 Task: Find connections with filter location Cugnaux with filter topic #branding with filter profile language German with filter current company Pocket FM with filter school Institute of Product Leadership with filter industry Metal Valve, Ball, and Roller Manufacturing with filter service category Demand Generation with filter keywords title Restaurant Chain Executive
Action: Mouse moved to (675, 87)
Screenshot: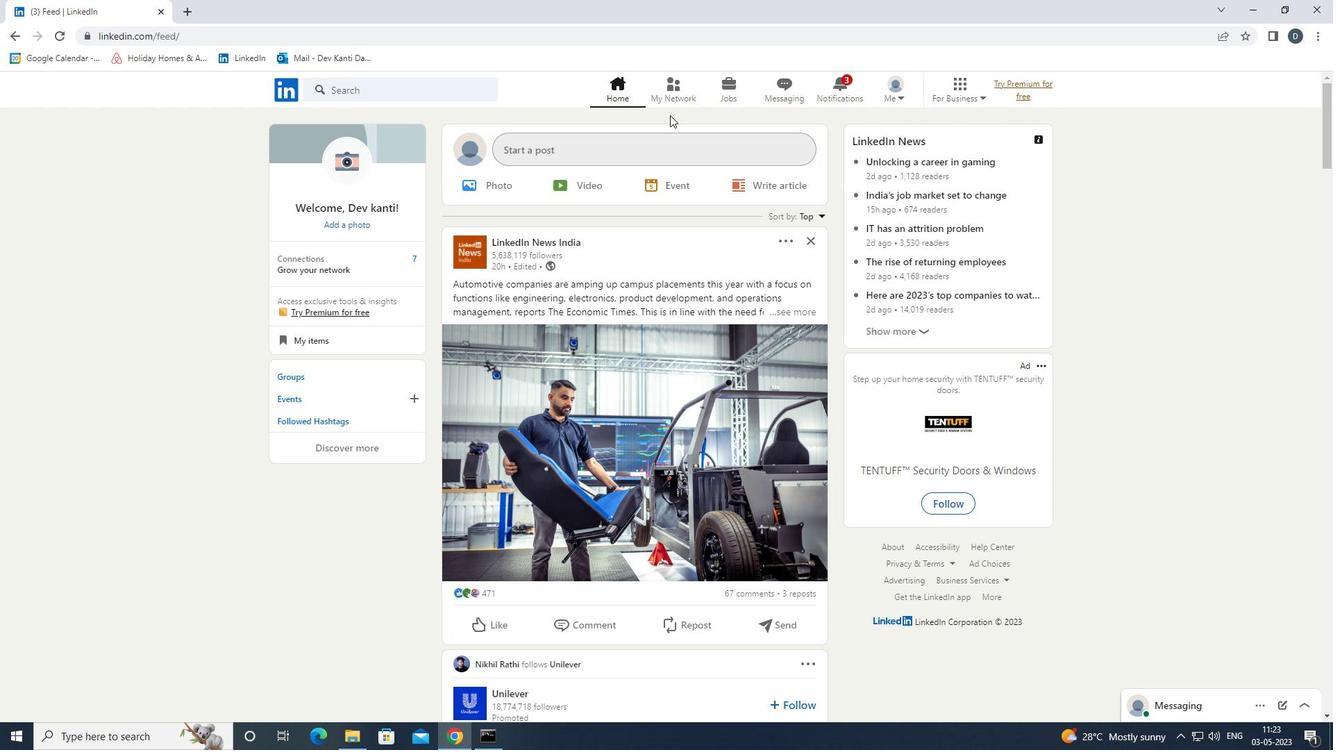 
Action: Mouse pressed left at (675, 87)
Screenshot: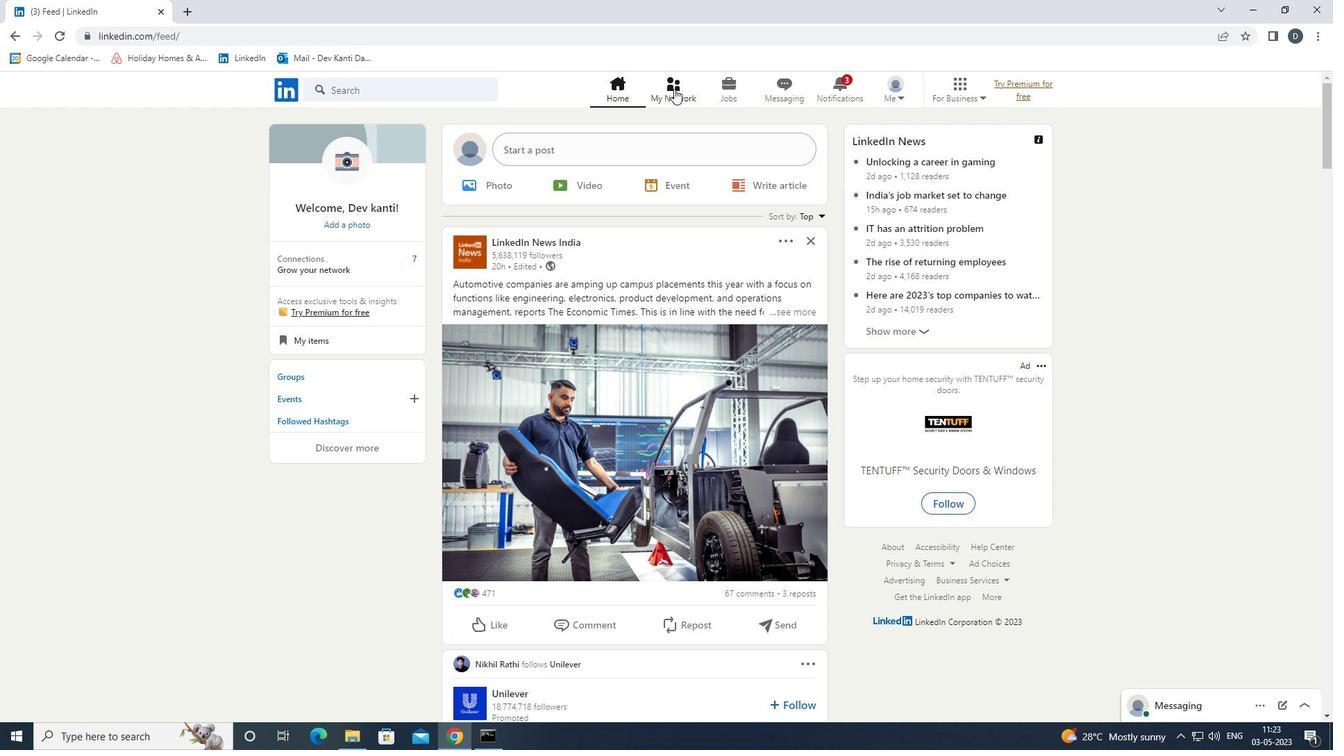 
Action: Mouse moved to (460, 167)
Screenshot: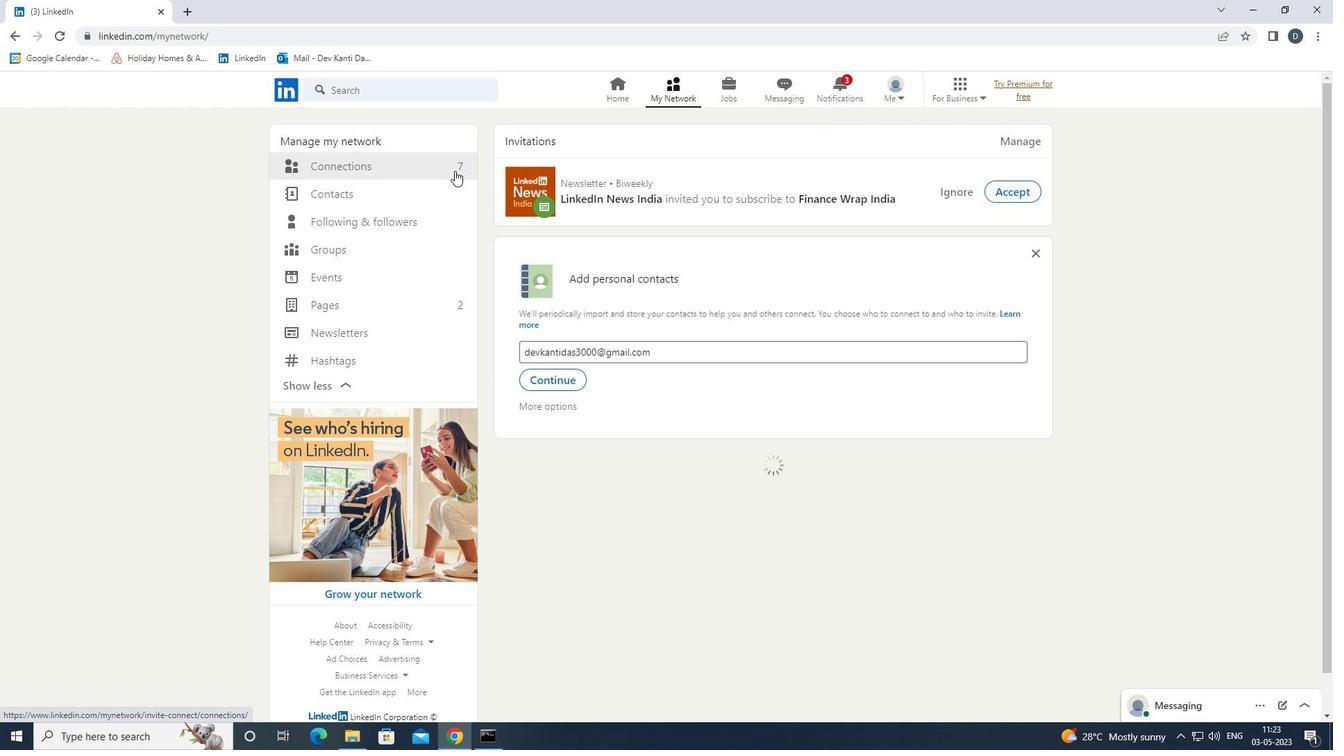 
Action: Mouse pressed left at (460, 167)
Screenshot: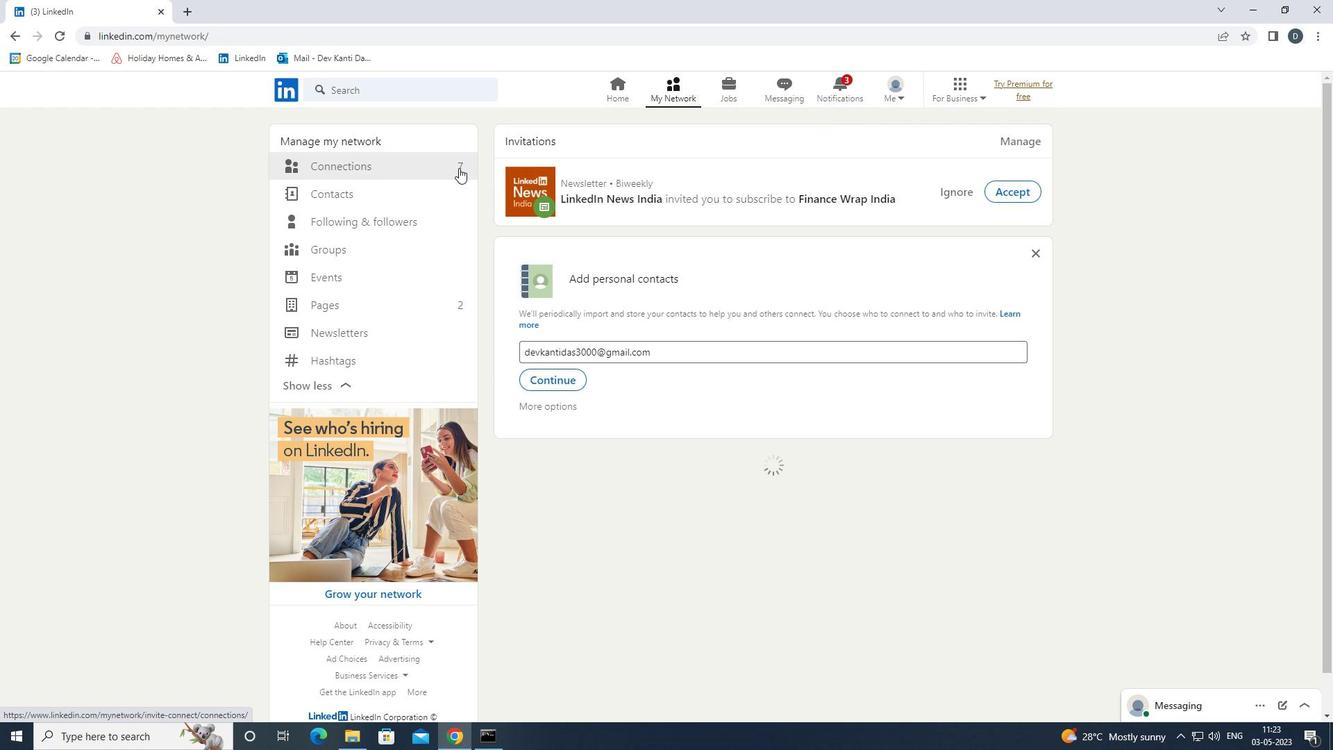 
Action: Mouse moved to (767, 159)
Screenshot: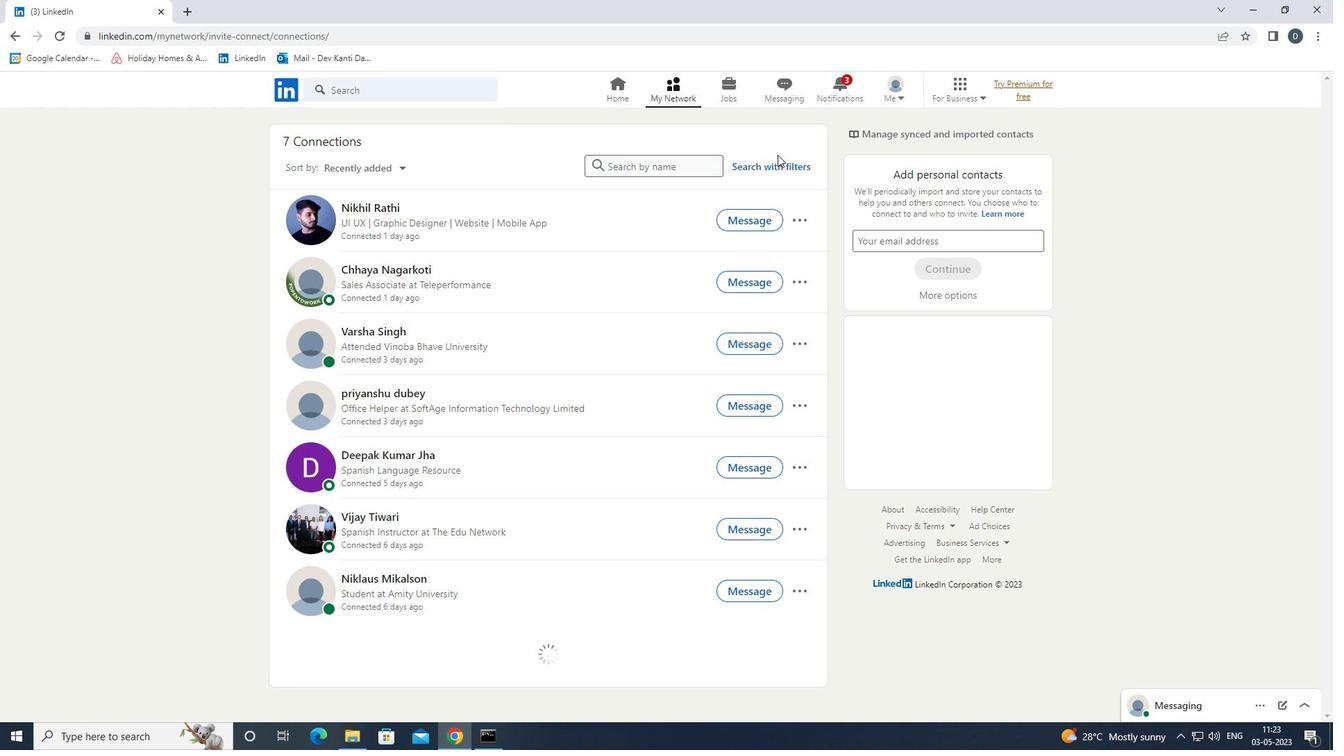 
Action: Mouse pressed left at (767, 159)
Screenshot: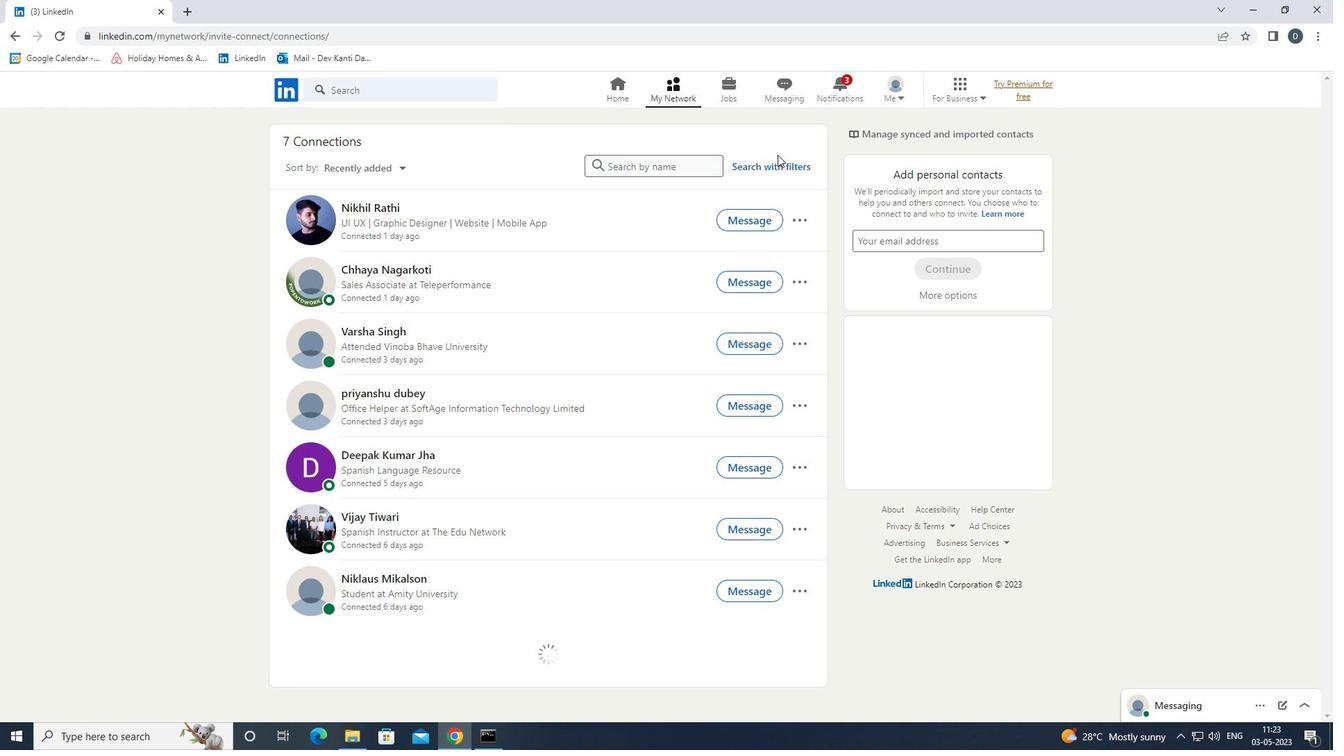 
Action: Mouse moved to (714, 128)
Screenshot: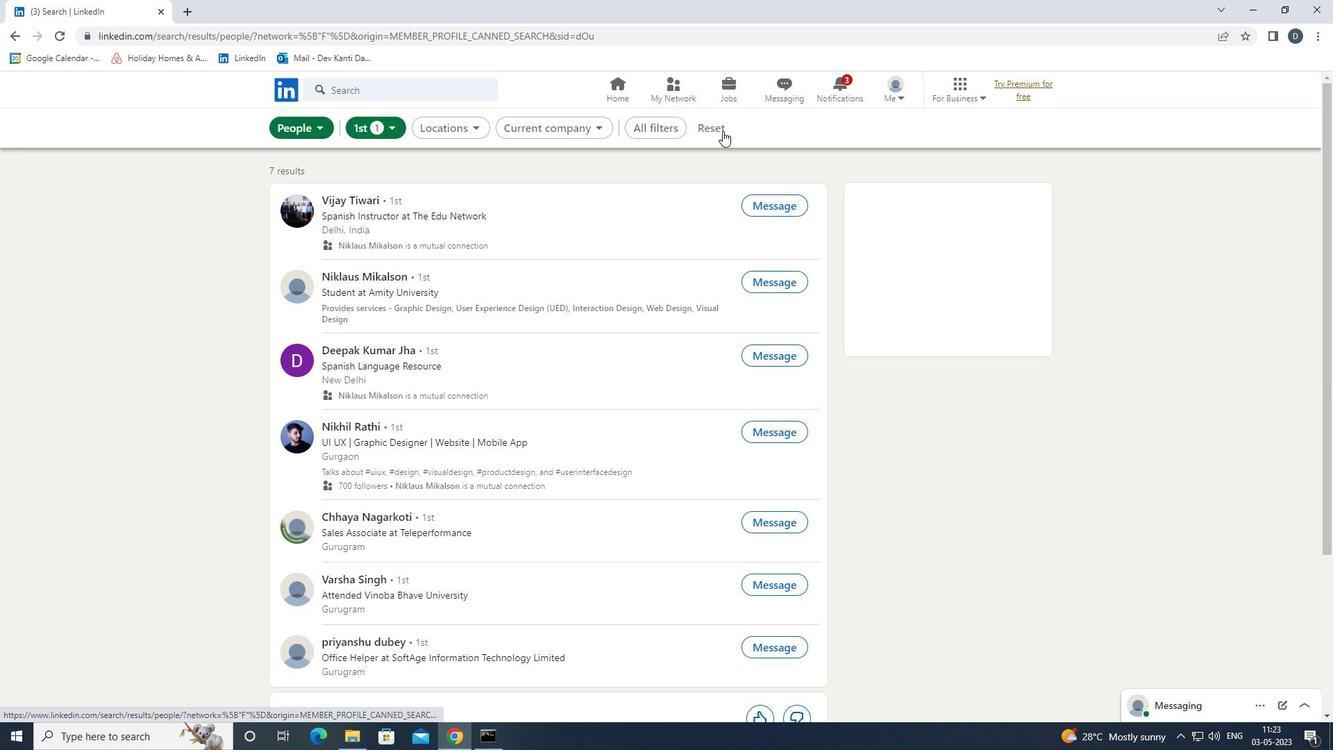 
Action: Mouse pressed left at (714, 128)
Screenshot: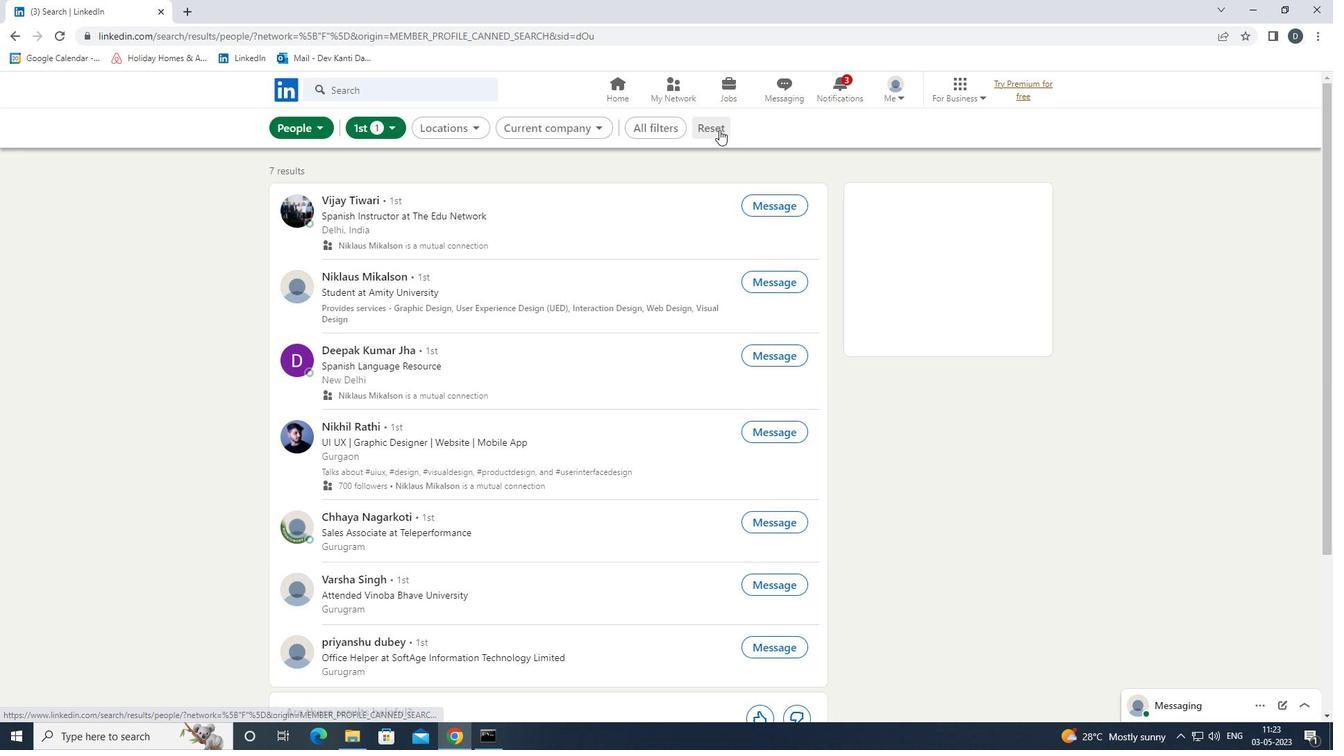 
Action: Mouse moved to (675, 126)
Screenshot: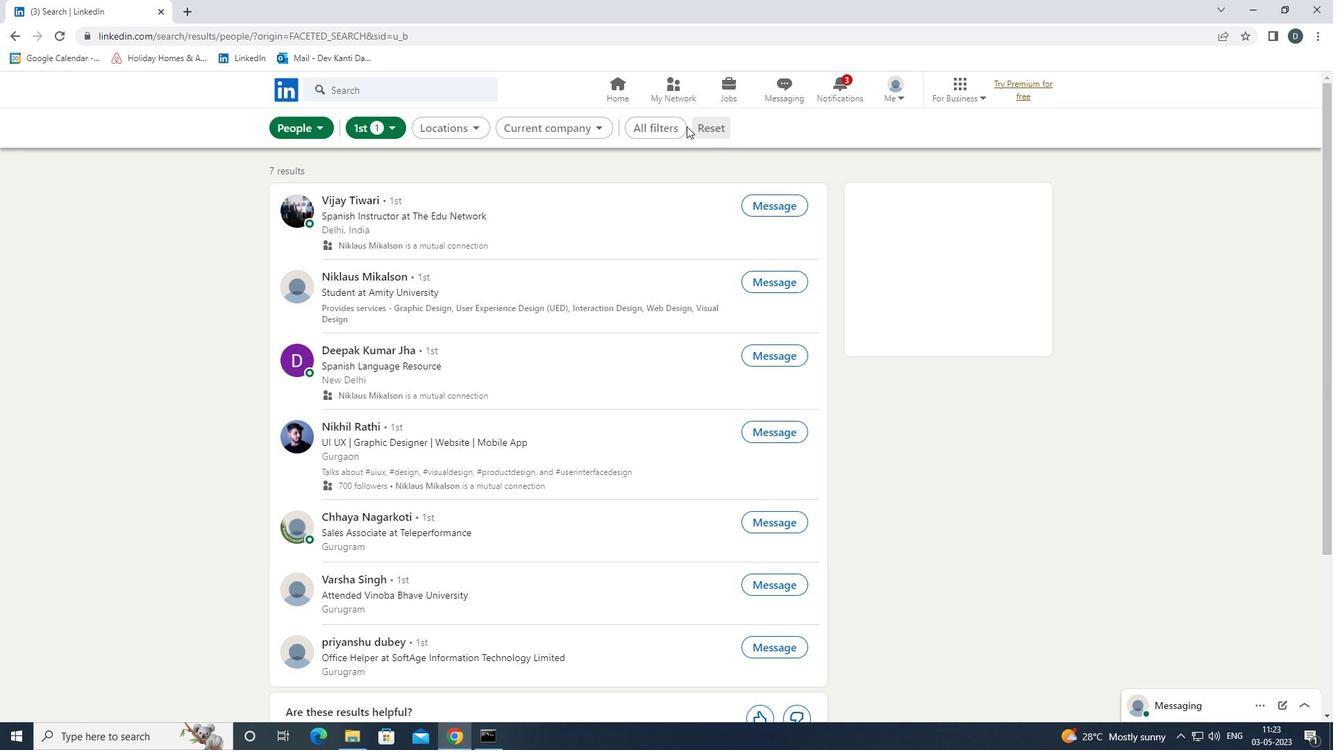 
Action: Mouse pressed left at (675, 126)
Screenshot: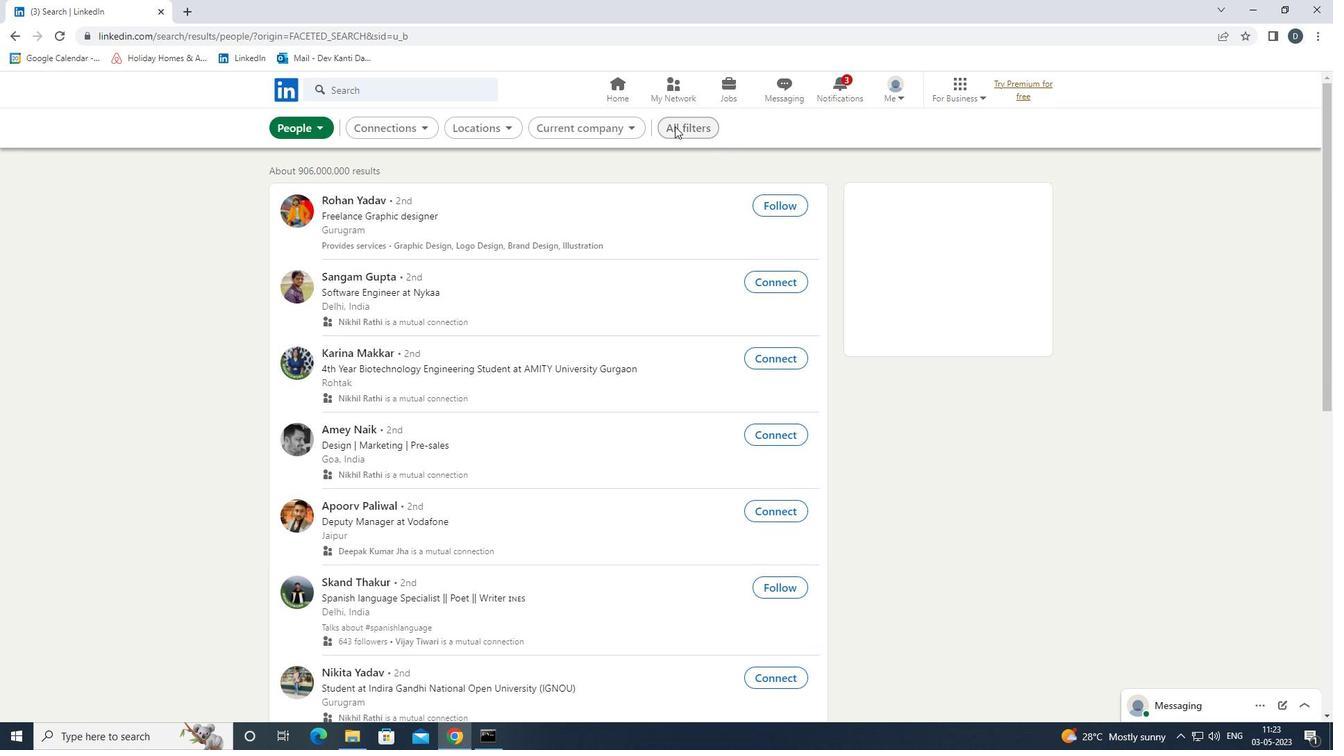 
Action: Mouse moved to (1160, 428)
Screenshot: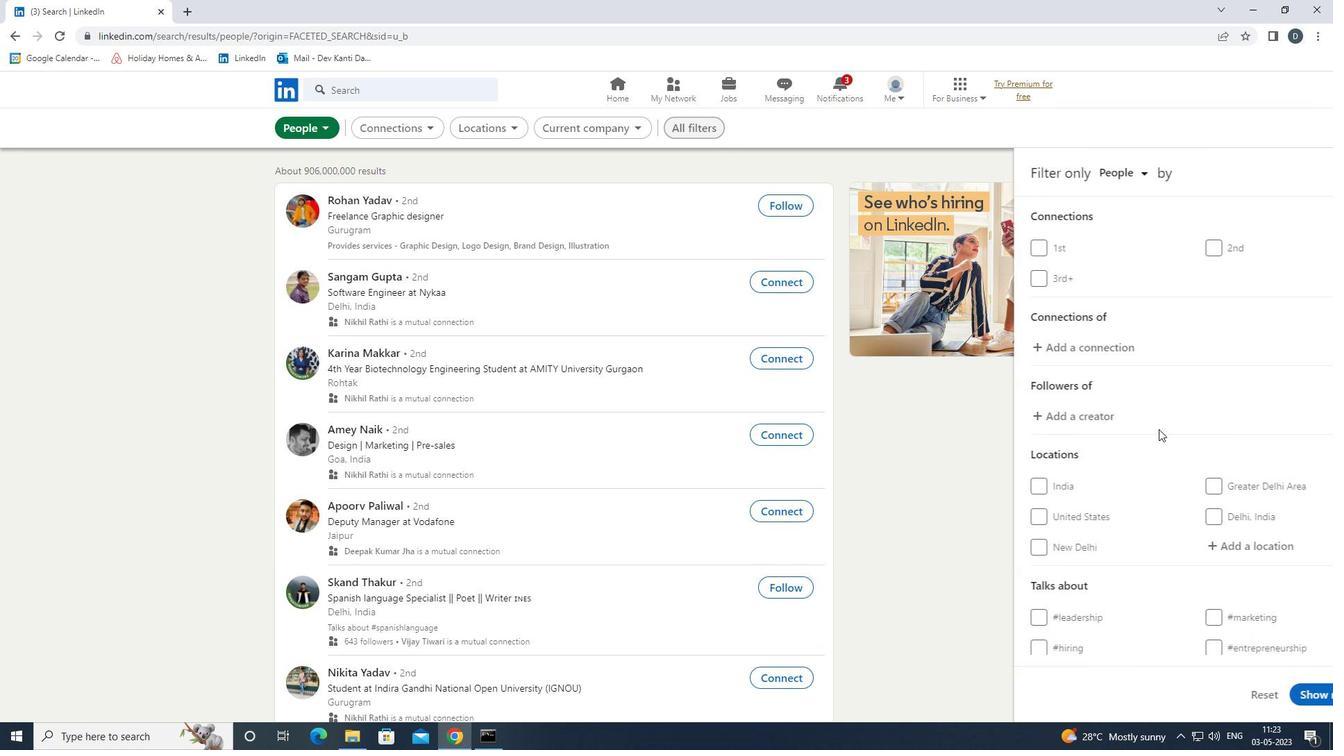 
Action: Mouse scrolled (1160, 427) with delta (0, 0)
Screenshot: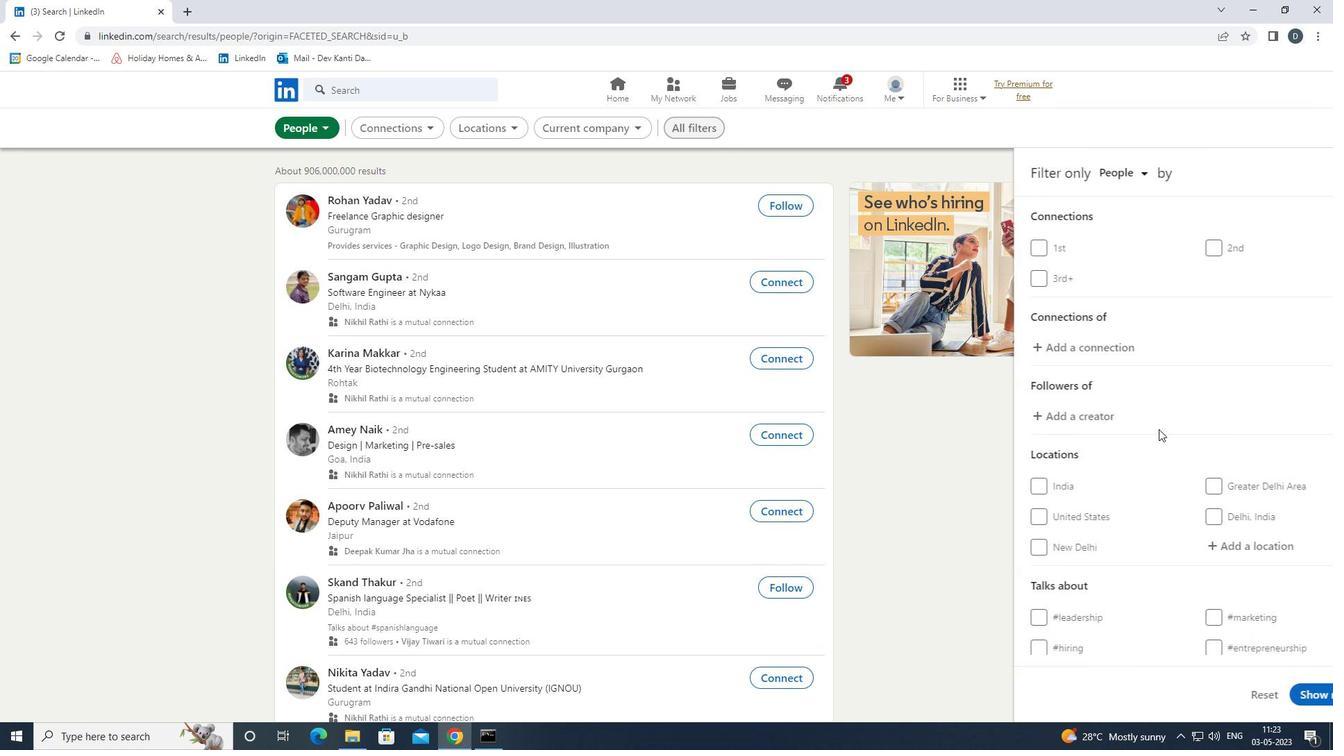 
Action: Mouse moved to (1167, 427)
Screenshot: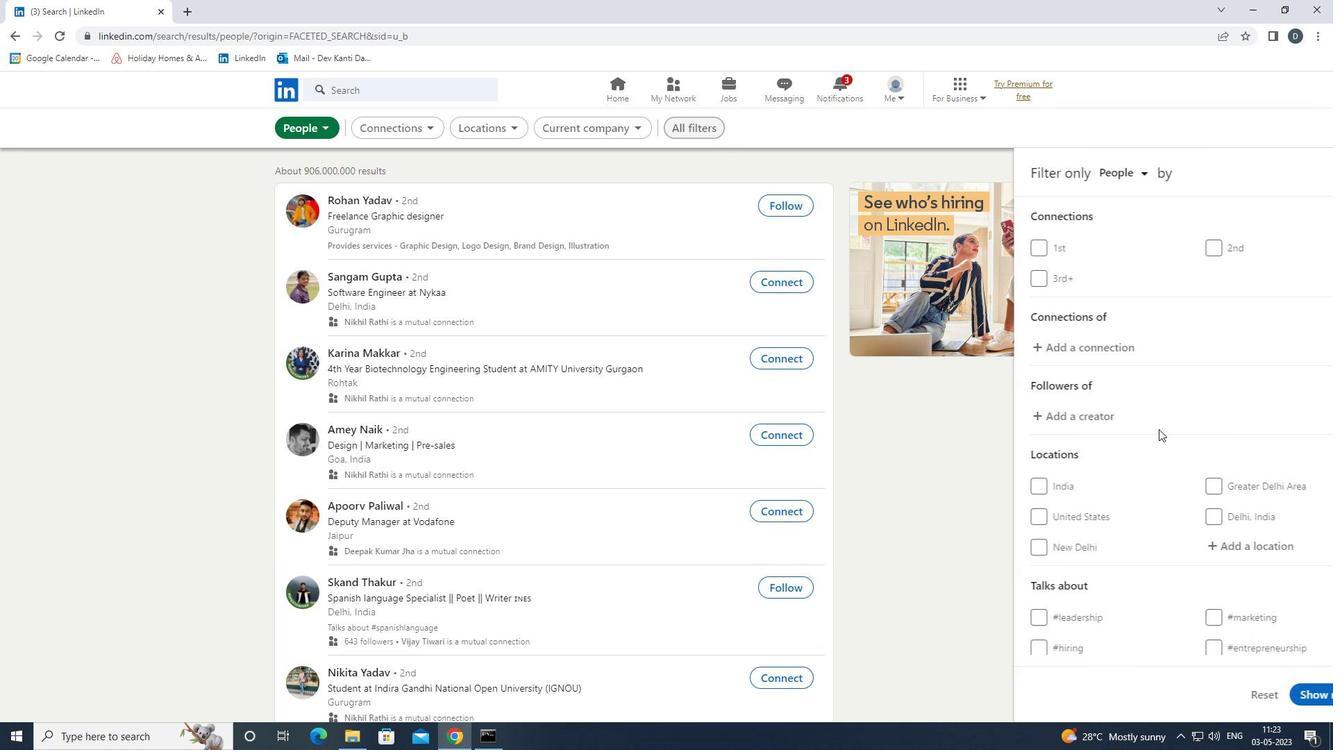 
Action: Mouse scrolled (1167, 427) with delta (0, 0)
Screenshot: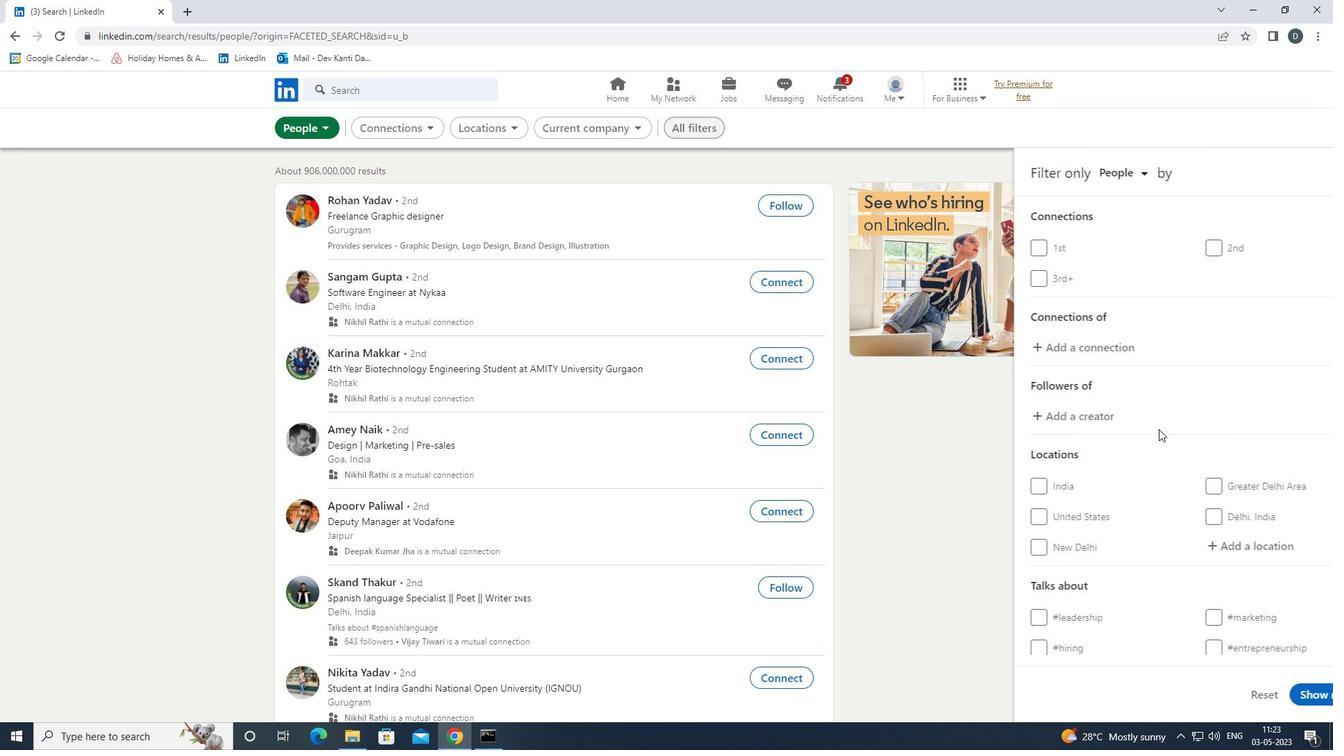 
Action: Mouse moved to (1176, 457)
Screenshot: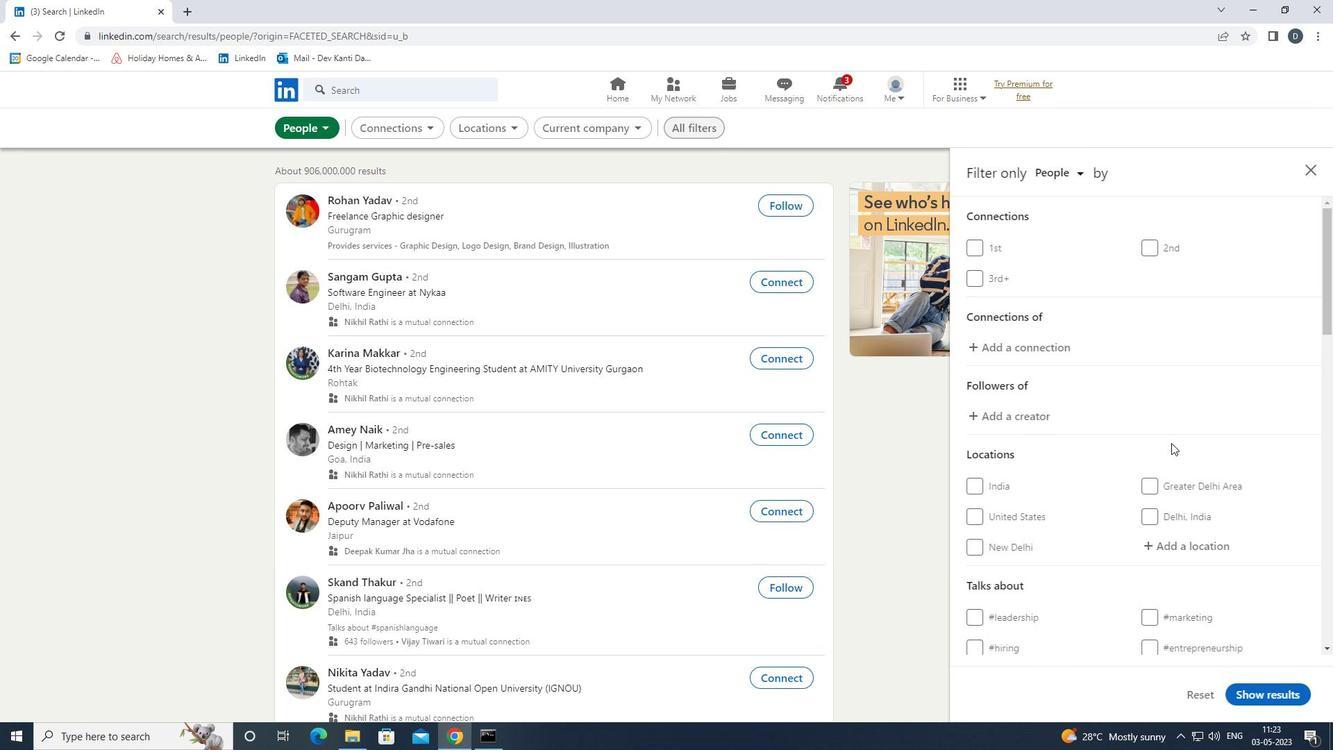
Action: Mouse scrolled (1176, 456) with delta (0, 0)
Screenshot: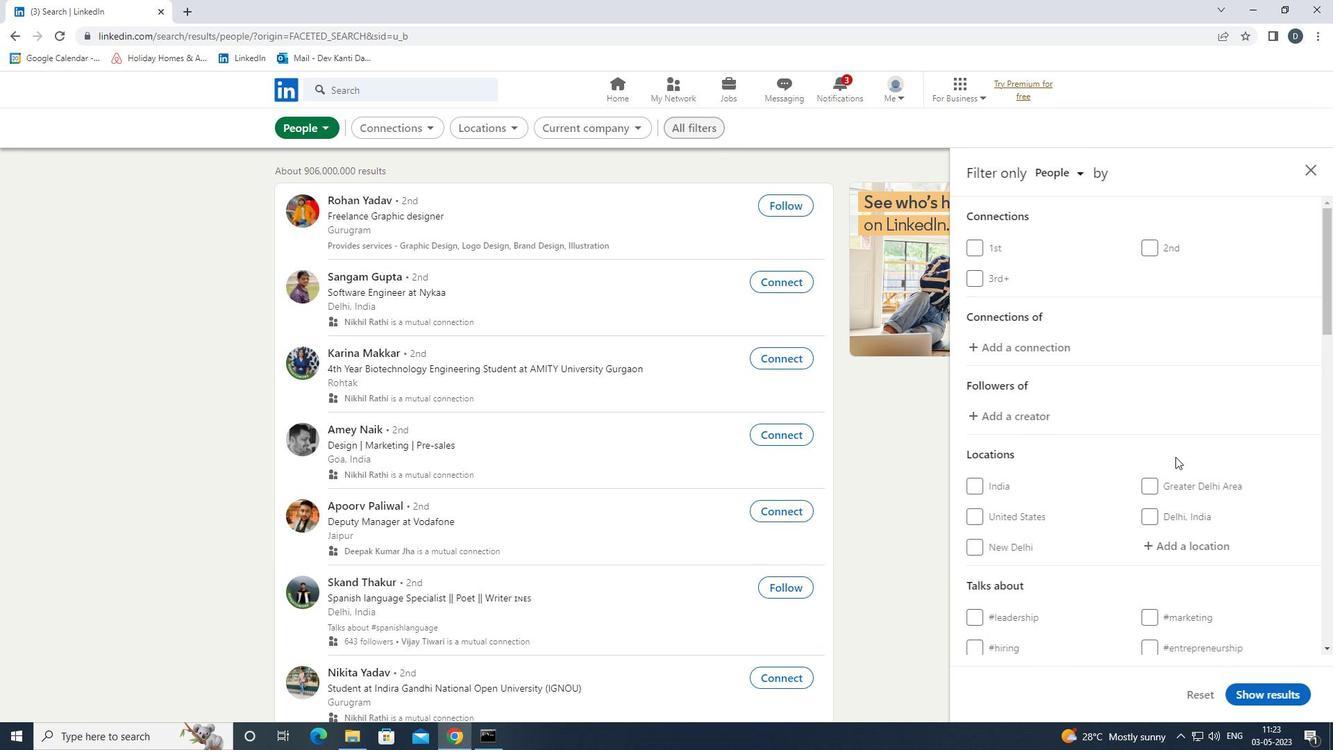 
Action: Mouse scrolled (1176, 456) with delta (0, 0)
Screenshot: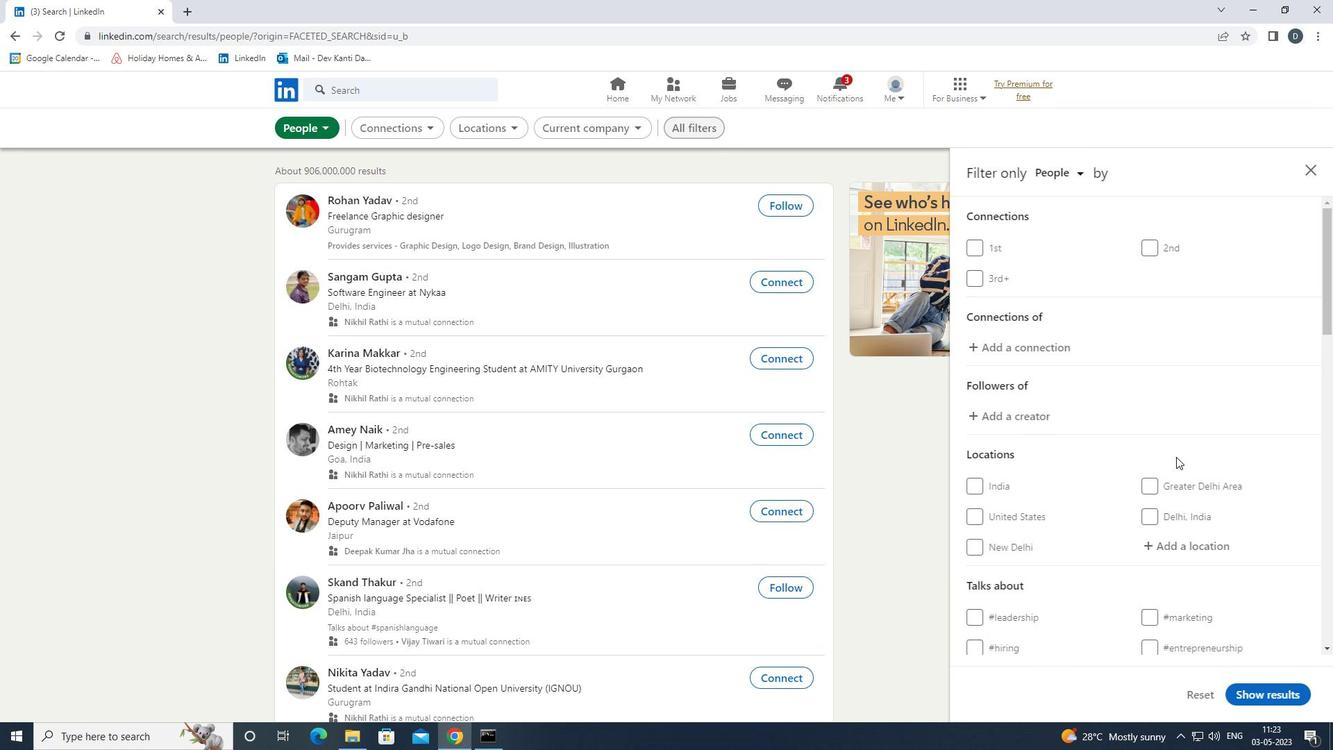 
Action: Mouse moved to (1196, 263)
Screenshot: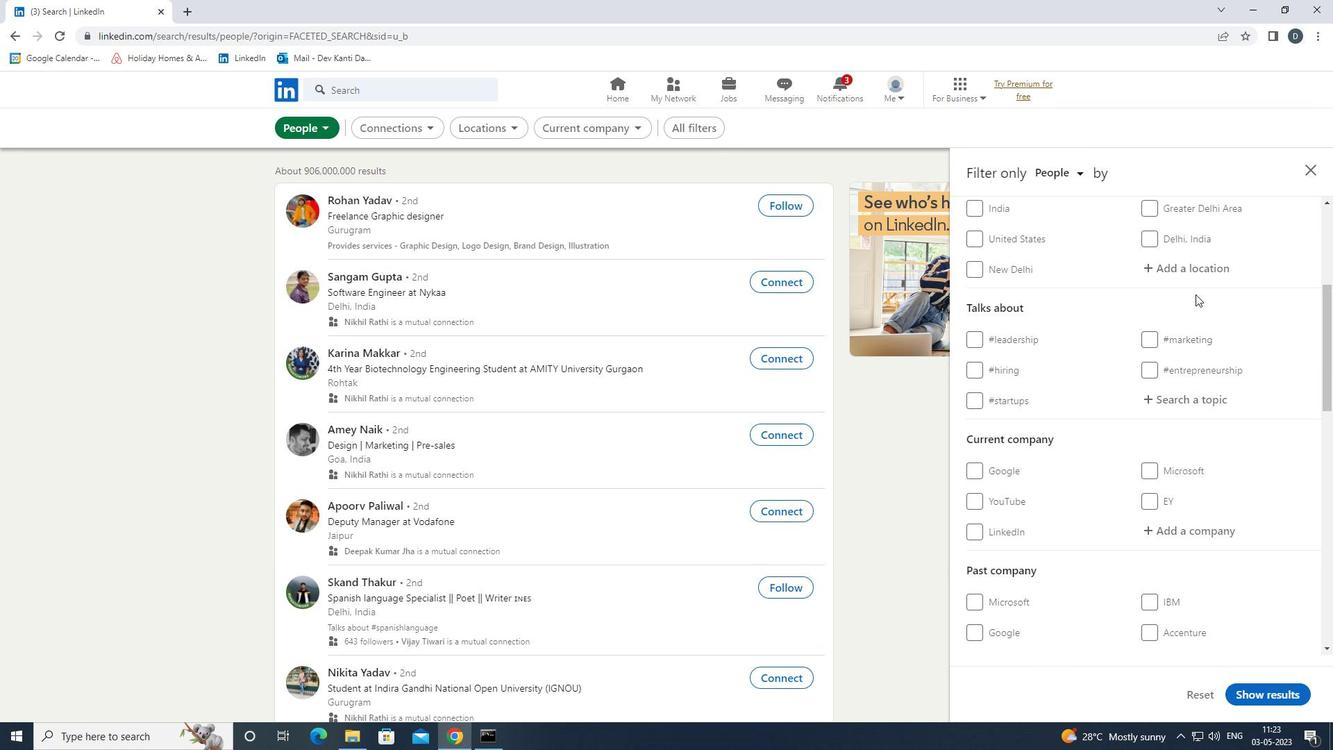 
Action: Mouse pressed left at (1196, 263)
Screenshot: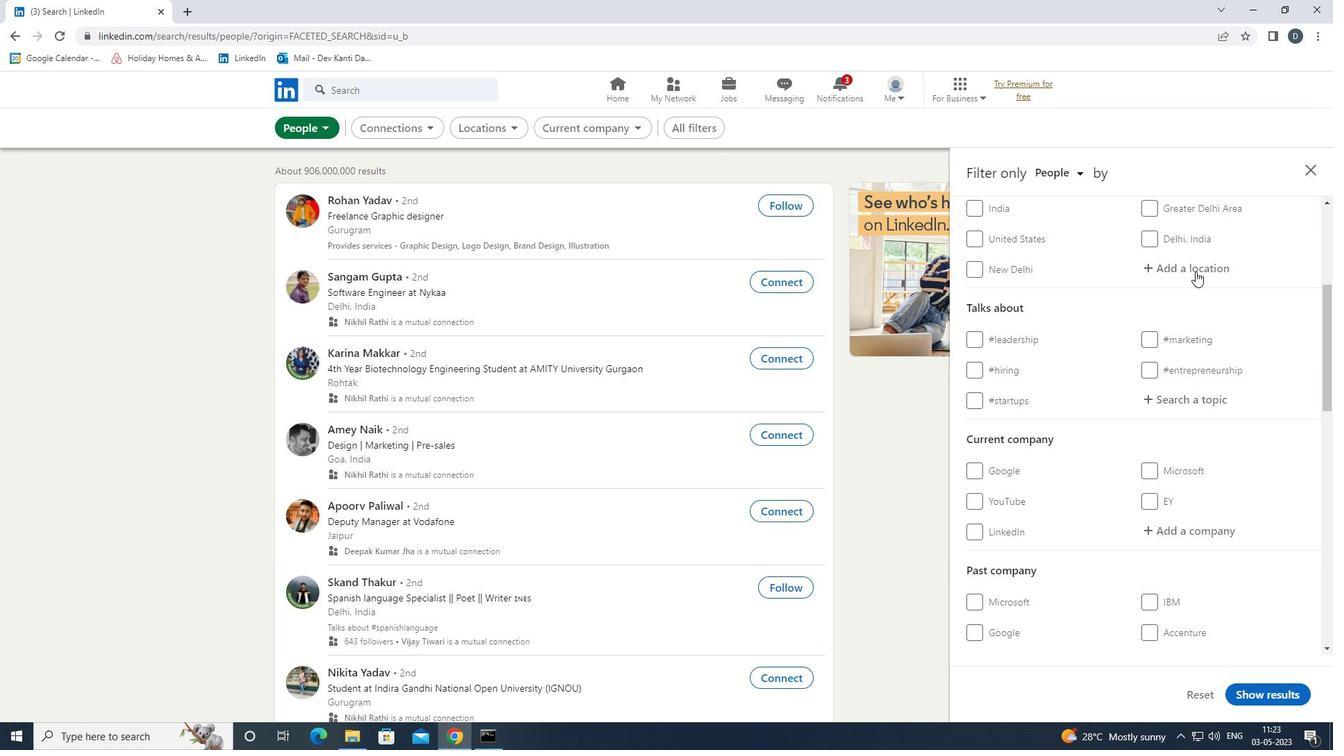 
Action: Mouse moved to (1194, 266)
Screenshot: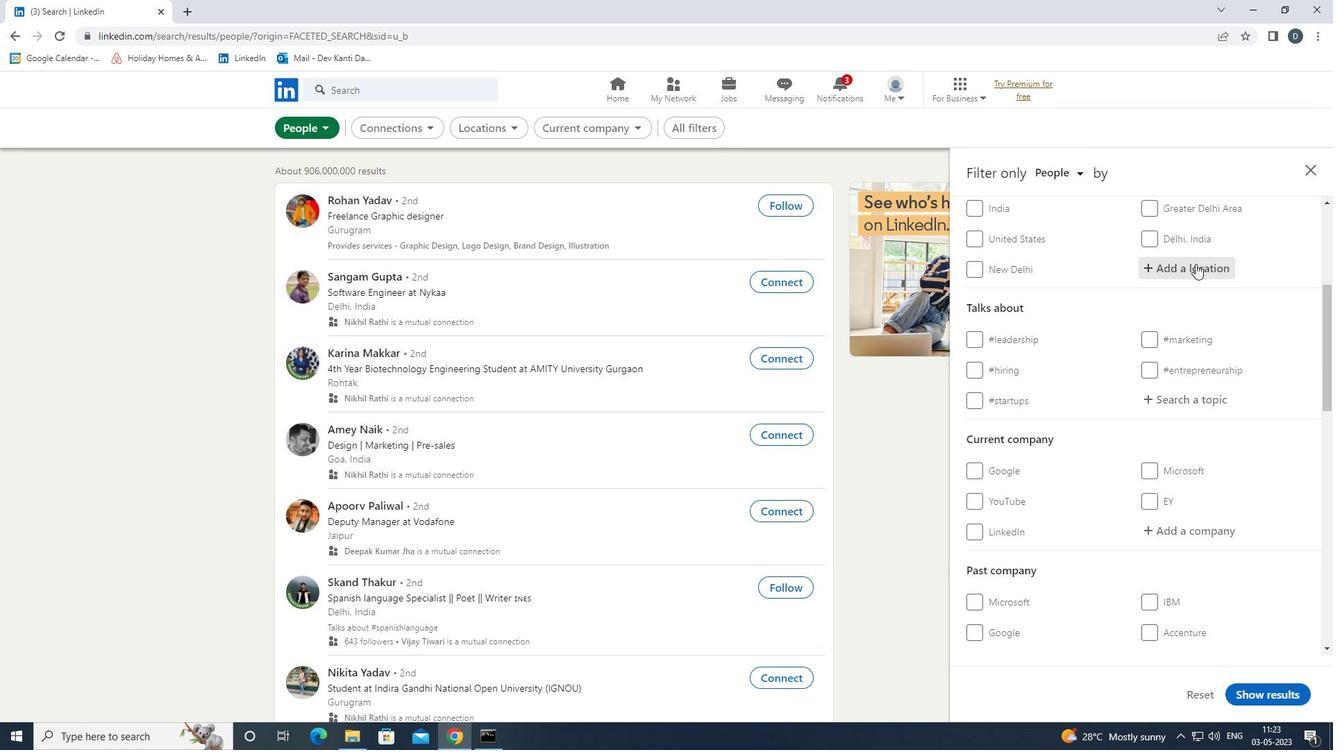 
Action: Key pressed <Key.shift>CU
Screenshot: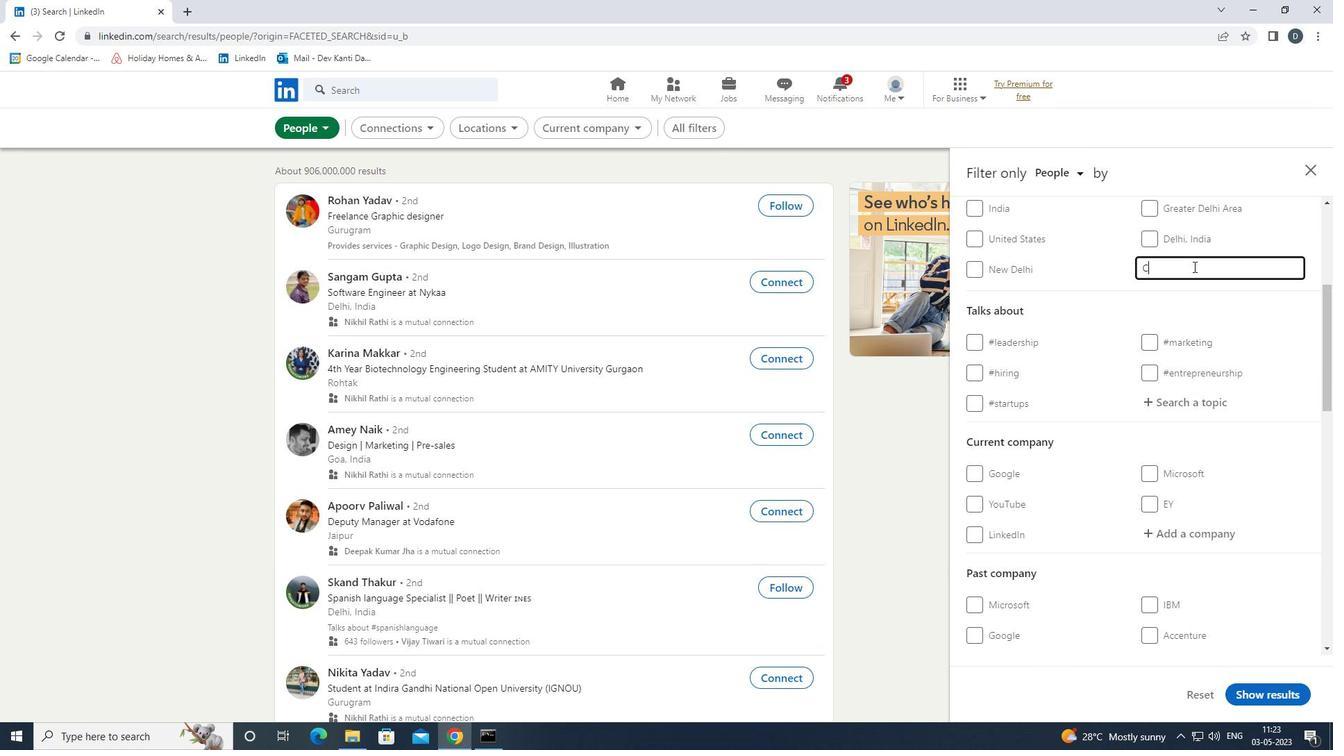 
Action: Mouse moved to (1194, 267)
Screenshot: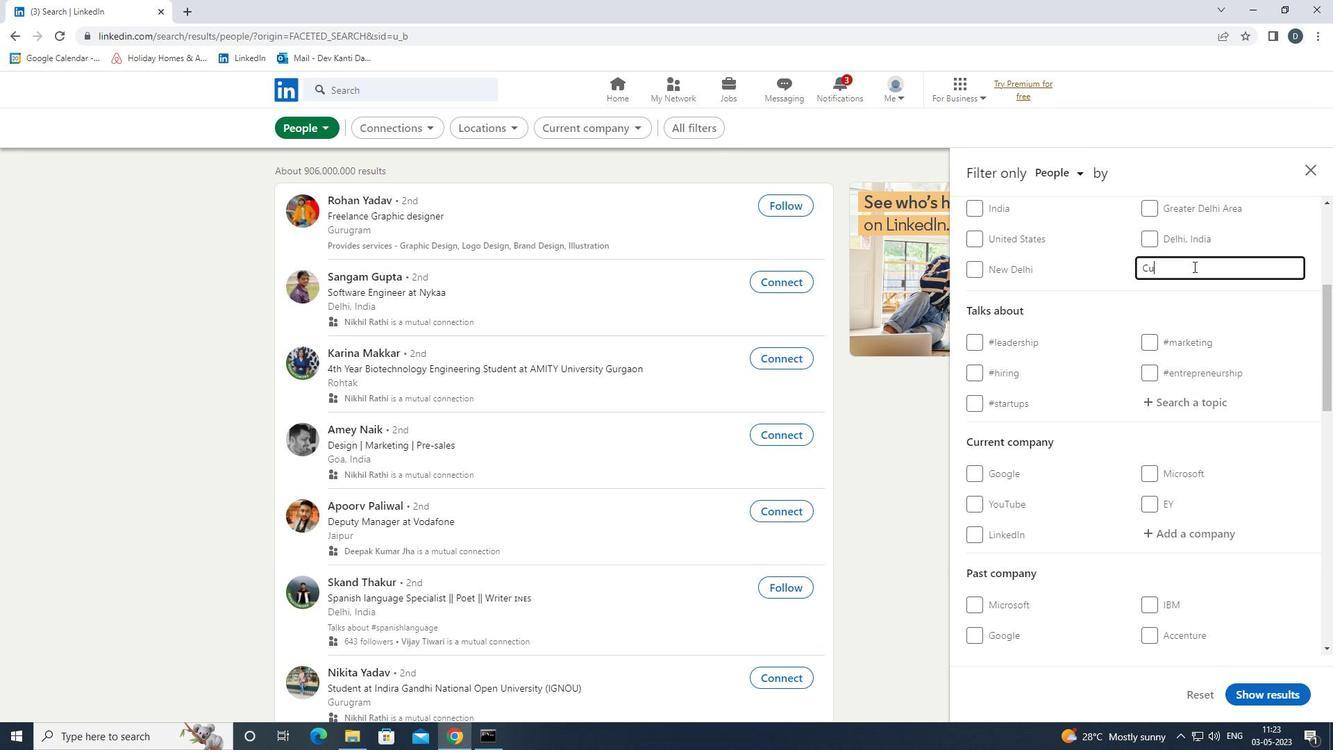 
Action: Key pressed GNAUX<Key.down><Key.enter>
Screenshot: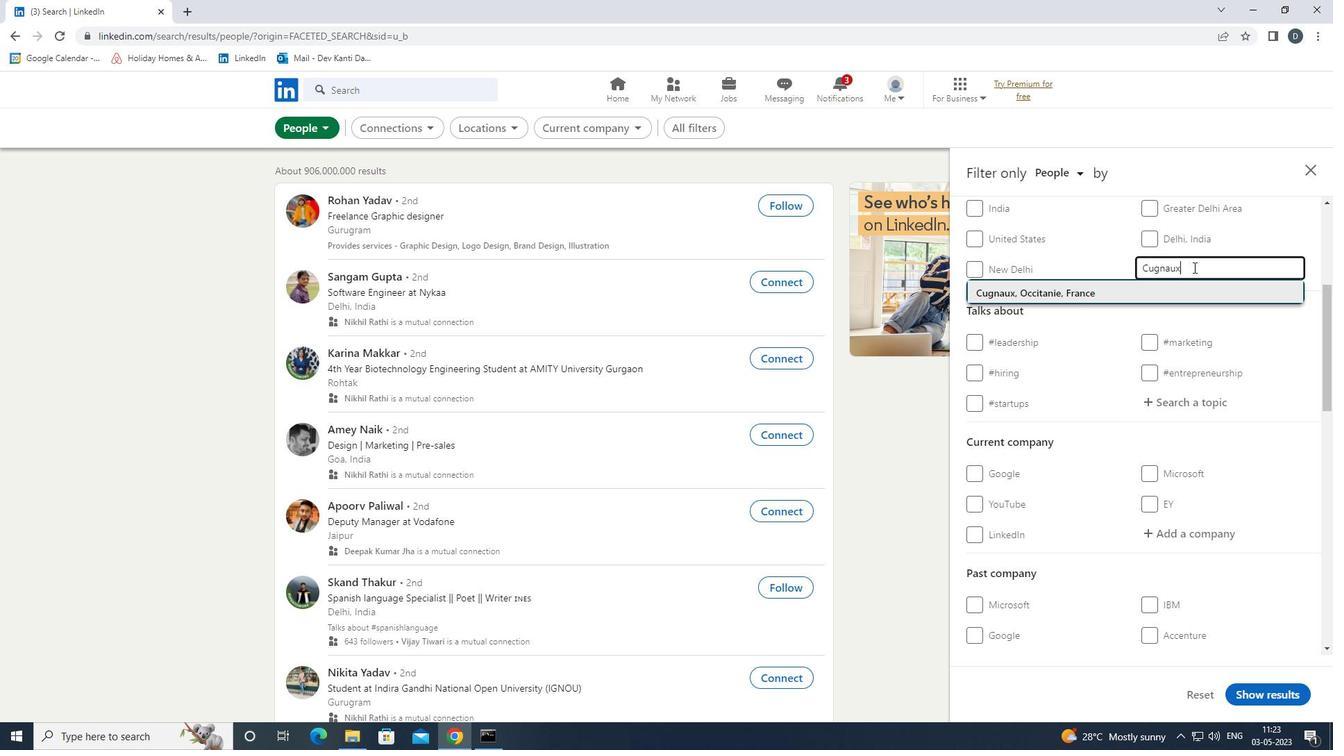 
Action: Mouse moved to (1183, 432)
Screenshot: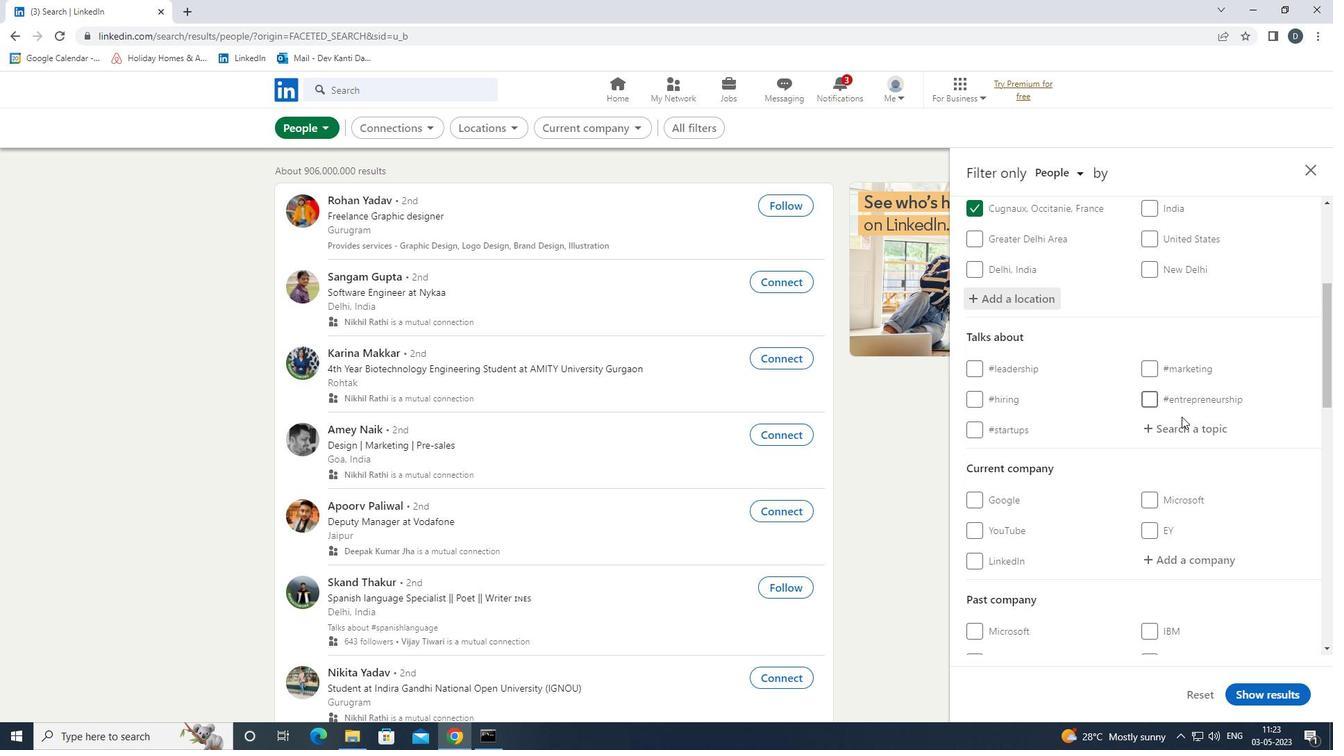
Action: Mouse pressed left at (1183, 432)
Screenshot: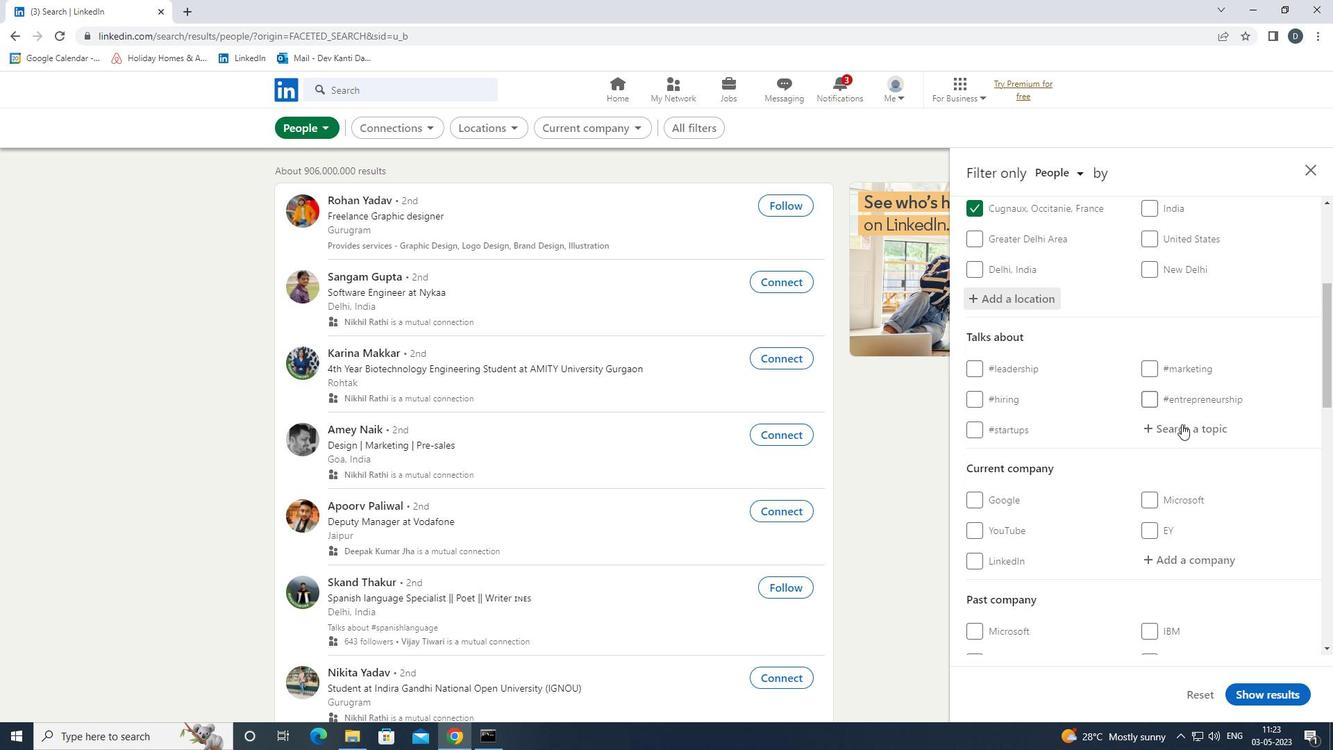 
Action: Key pressed BRANDING<Key.down><Key.enter>
Screenshot: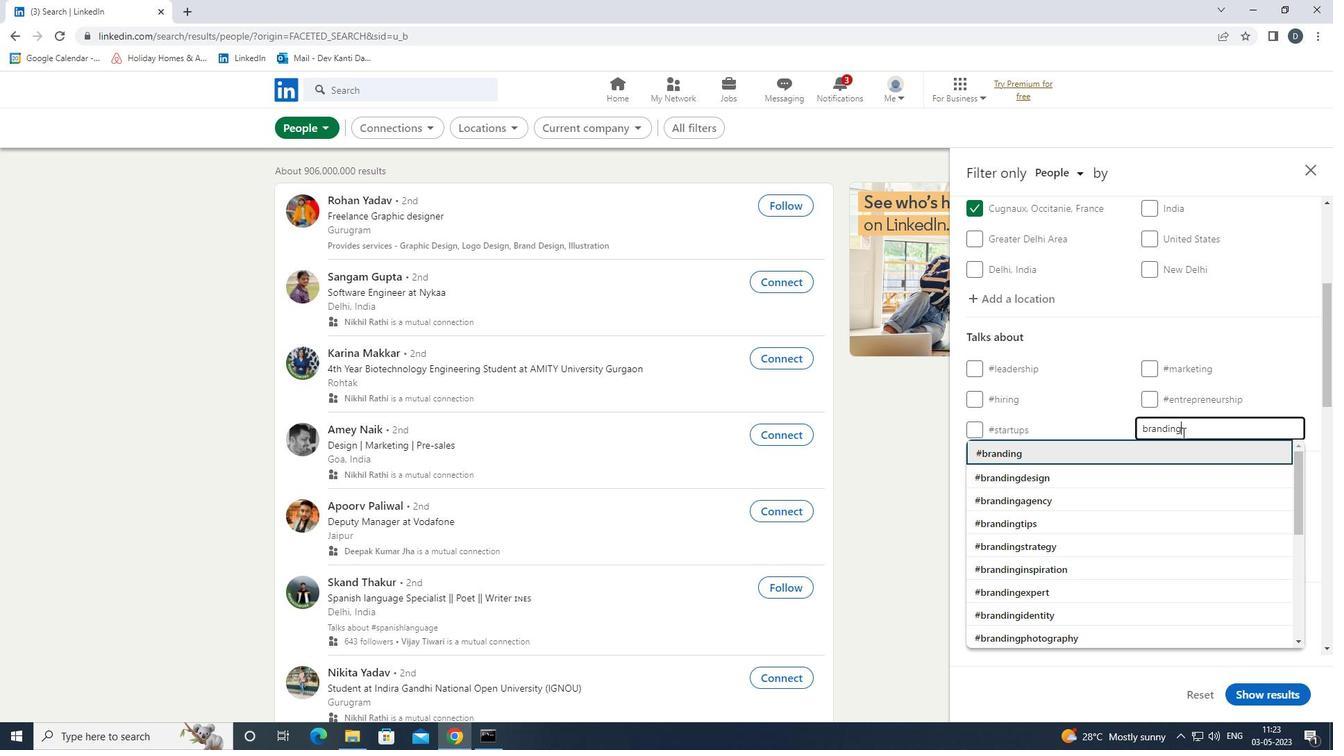 
Action: Mouse moved to (1155, 434)
Screenshot: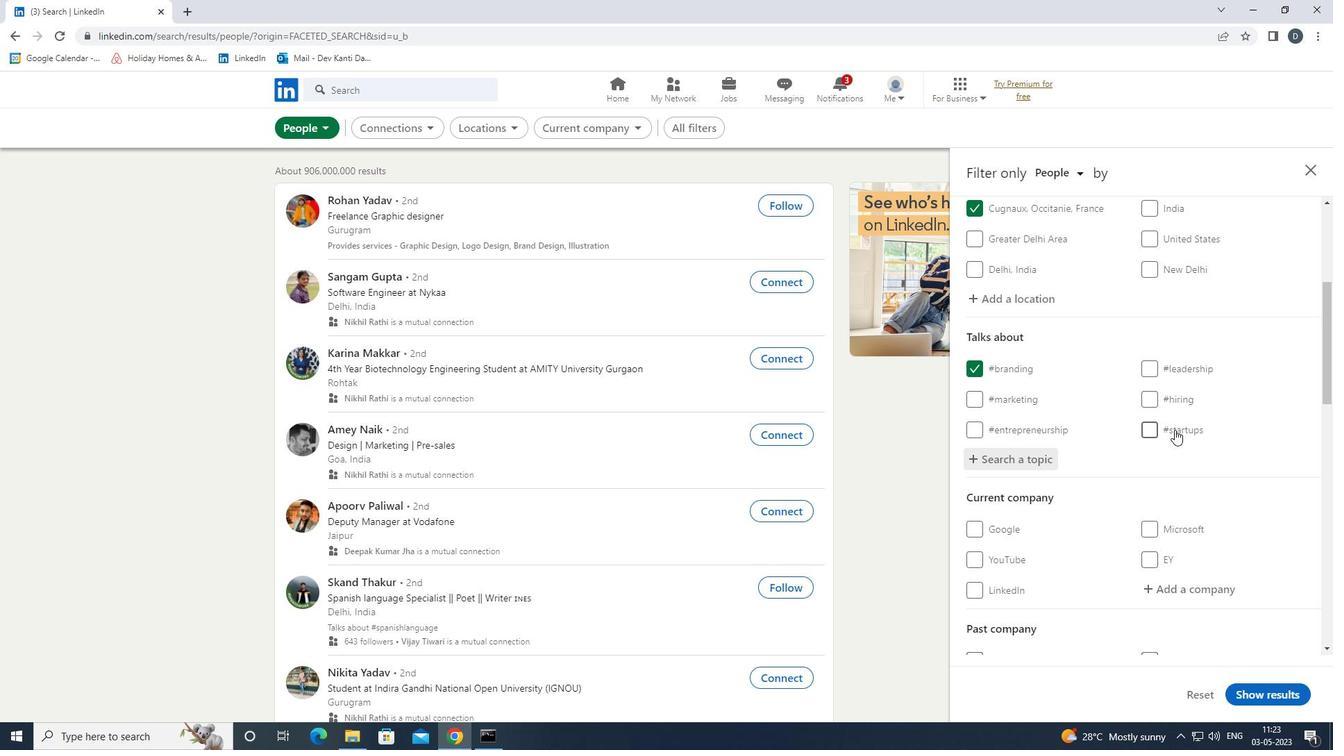 
Action: Mouse scrolled (1155, 434) with delta (0, 0)
Screenshot: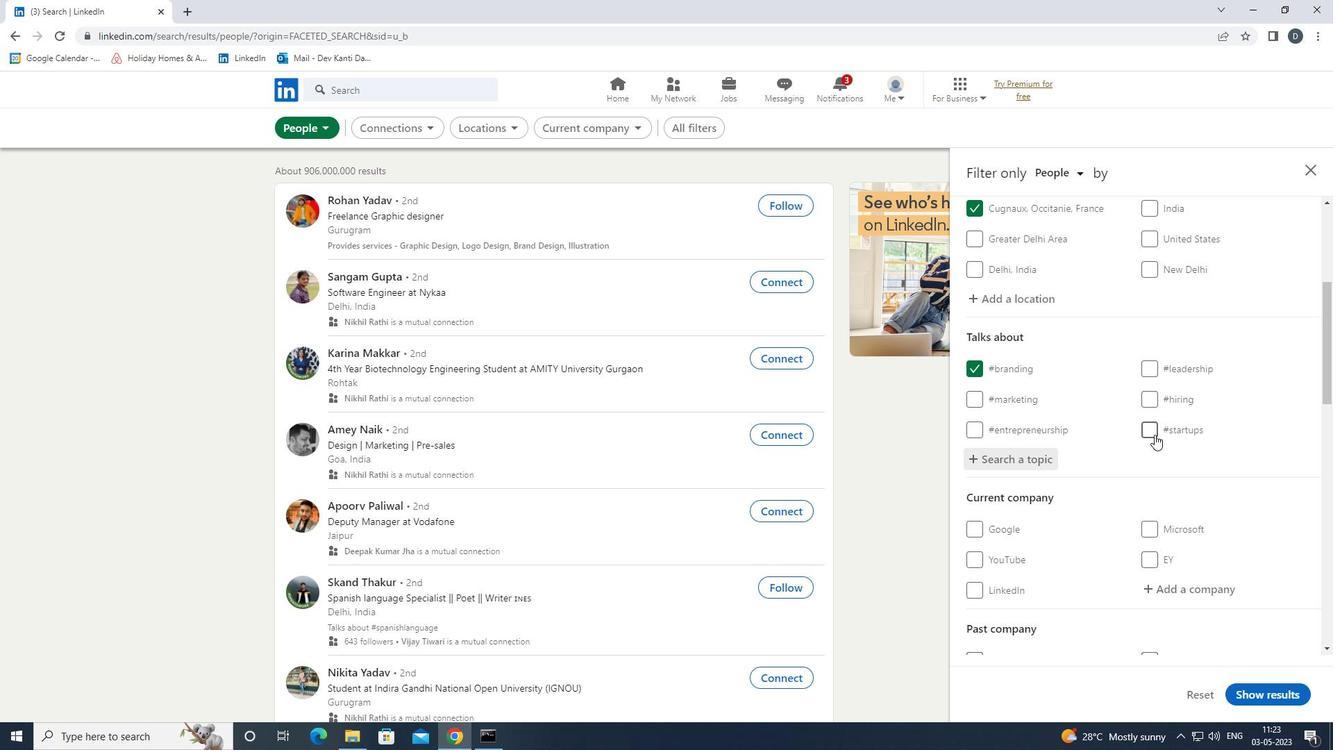 
Action: Mouse scrolled (1155, 434) with delta (0, 0)
Screenshot: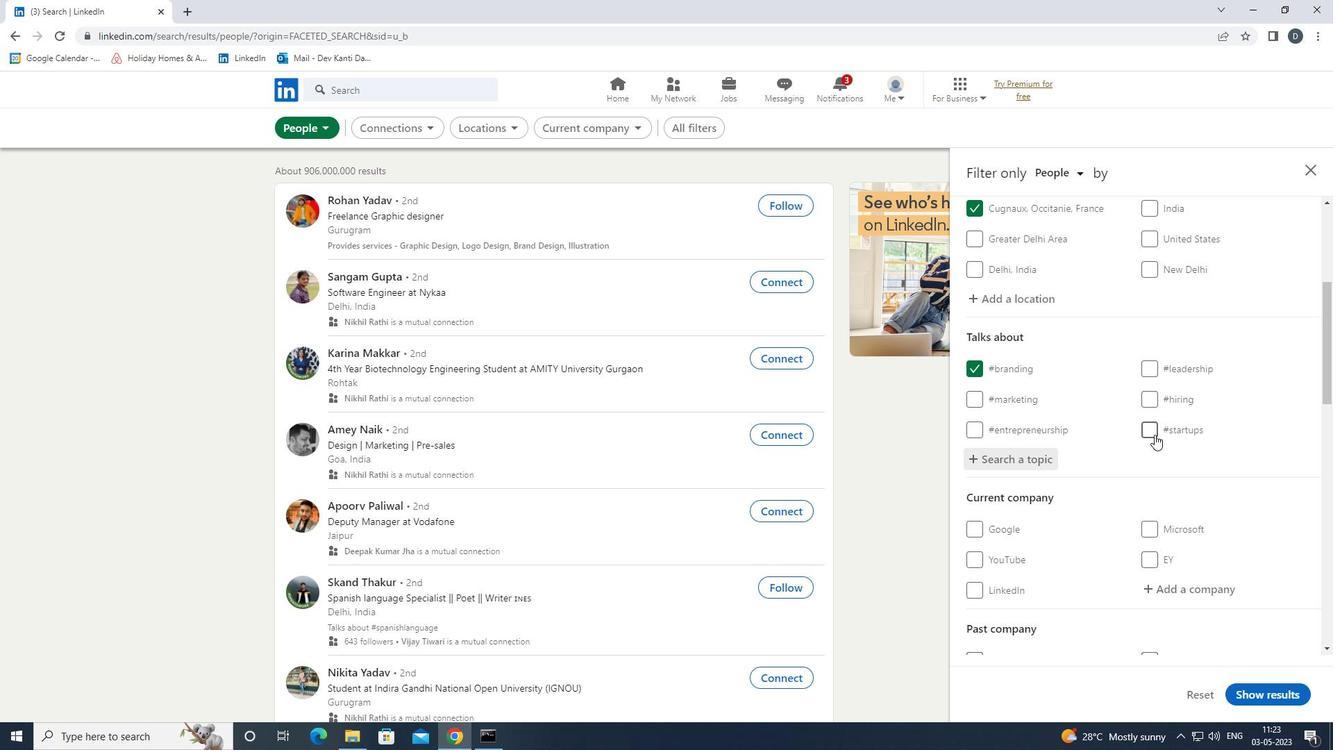 
Action: Mouse scrolled (1155, 434) with delta (0, 0)
Screenshot: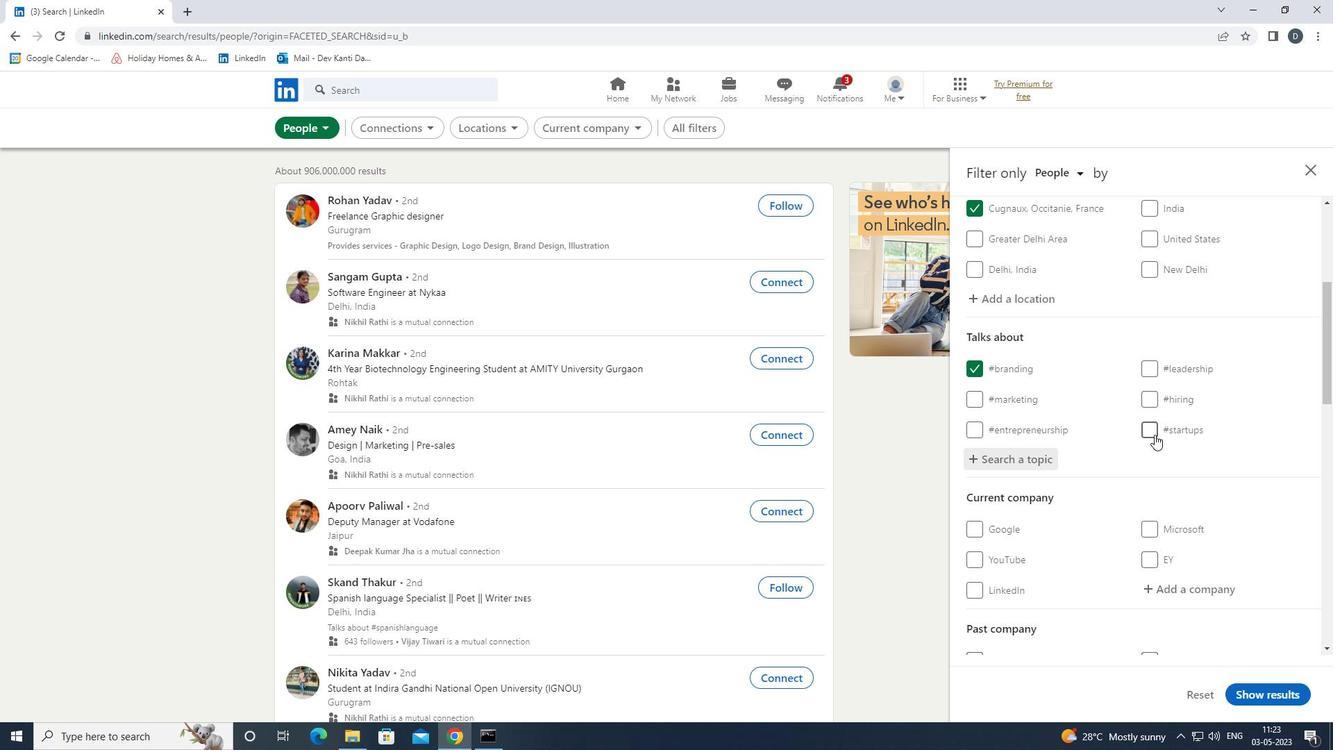 
Action: Mouse scrolled (1155, 434) with delta (0, 0)
Screenshot: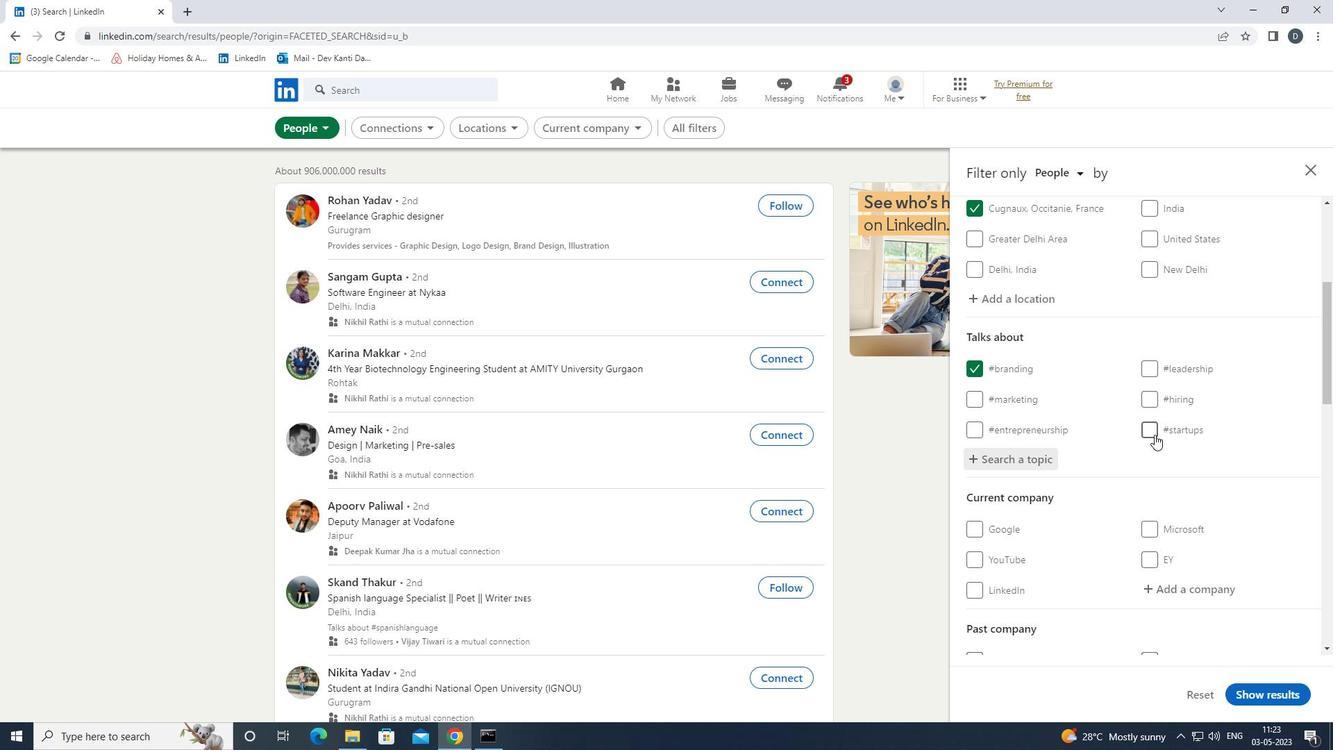 
Action: Mouse moved to (1154, 435)
Screenshot: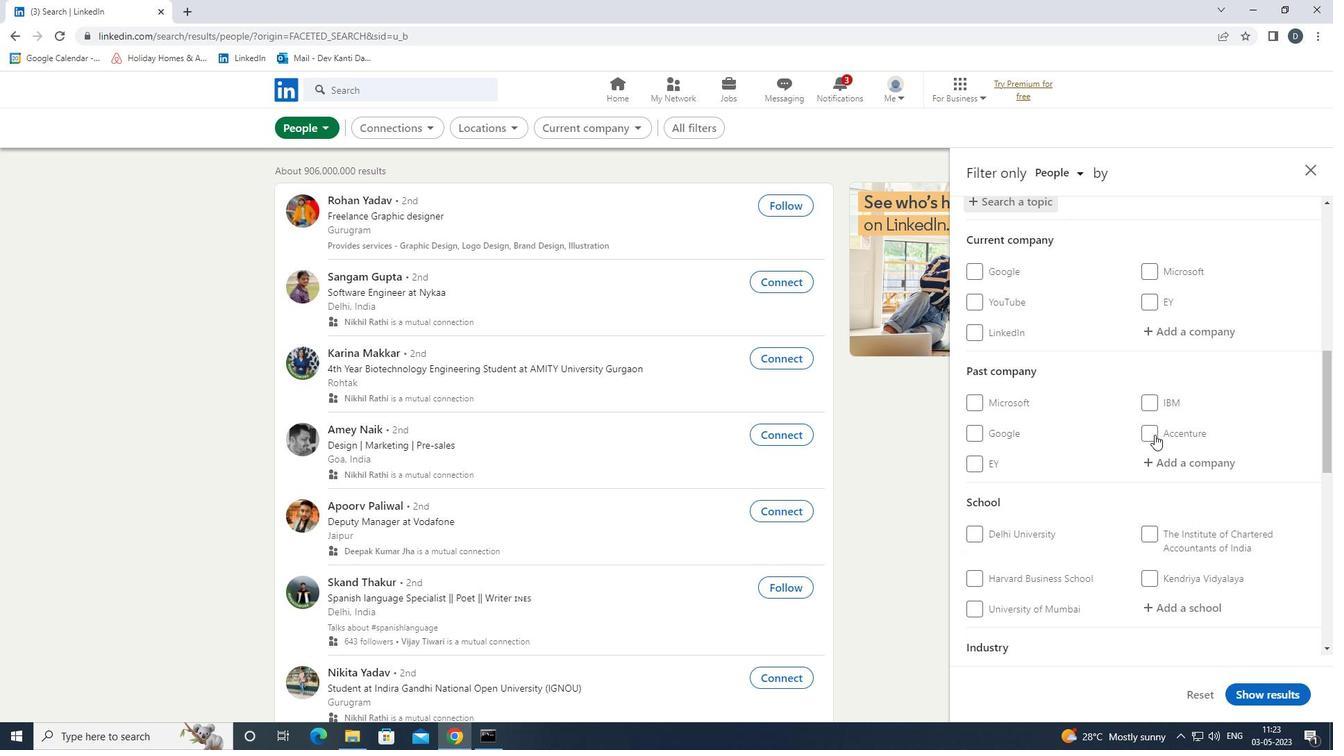 
Action: Mouse scrolled (1154, 434) with delta (0, 0)
Screenshot: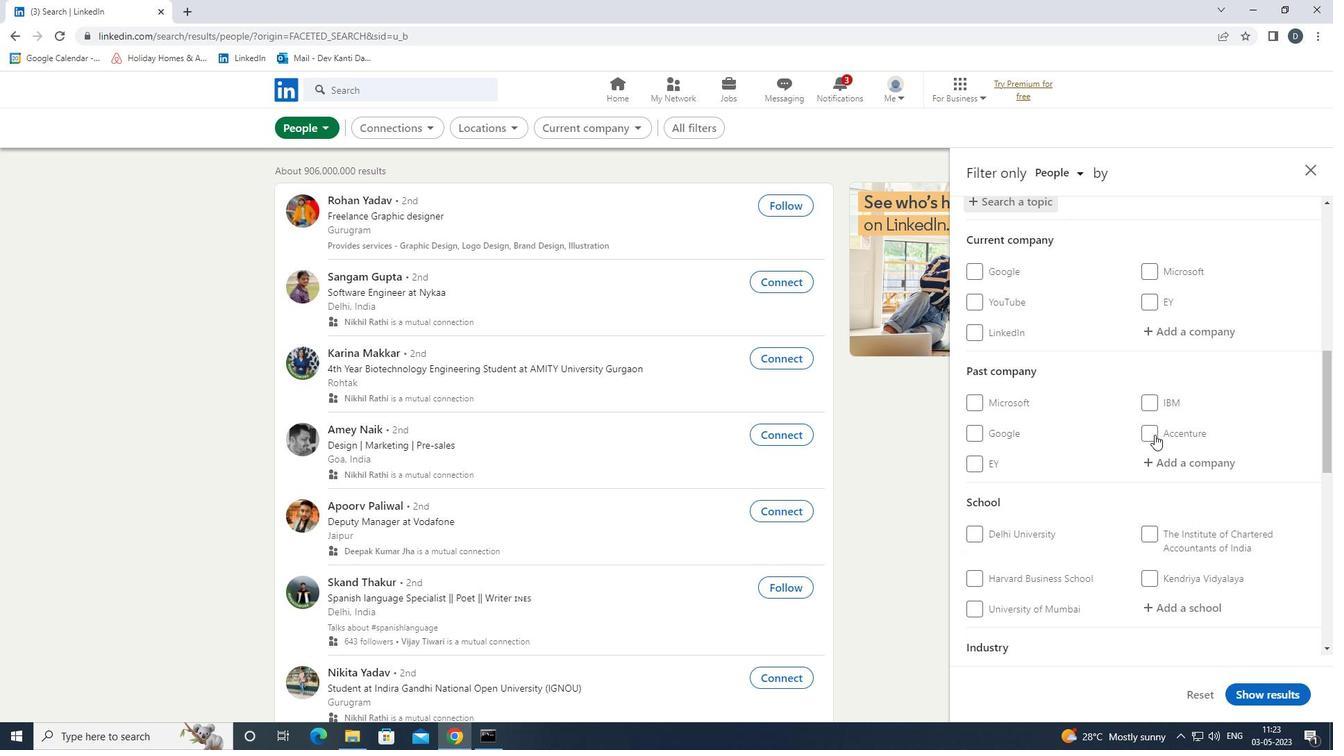 
Action: Mouse moved to (1153, 435)
Screenshot: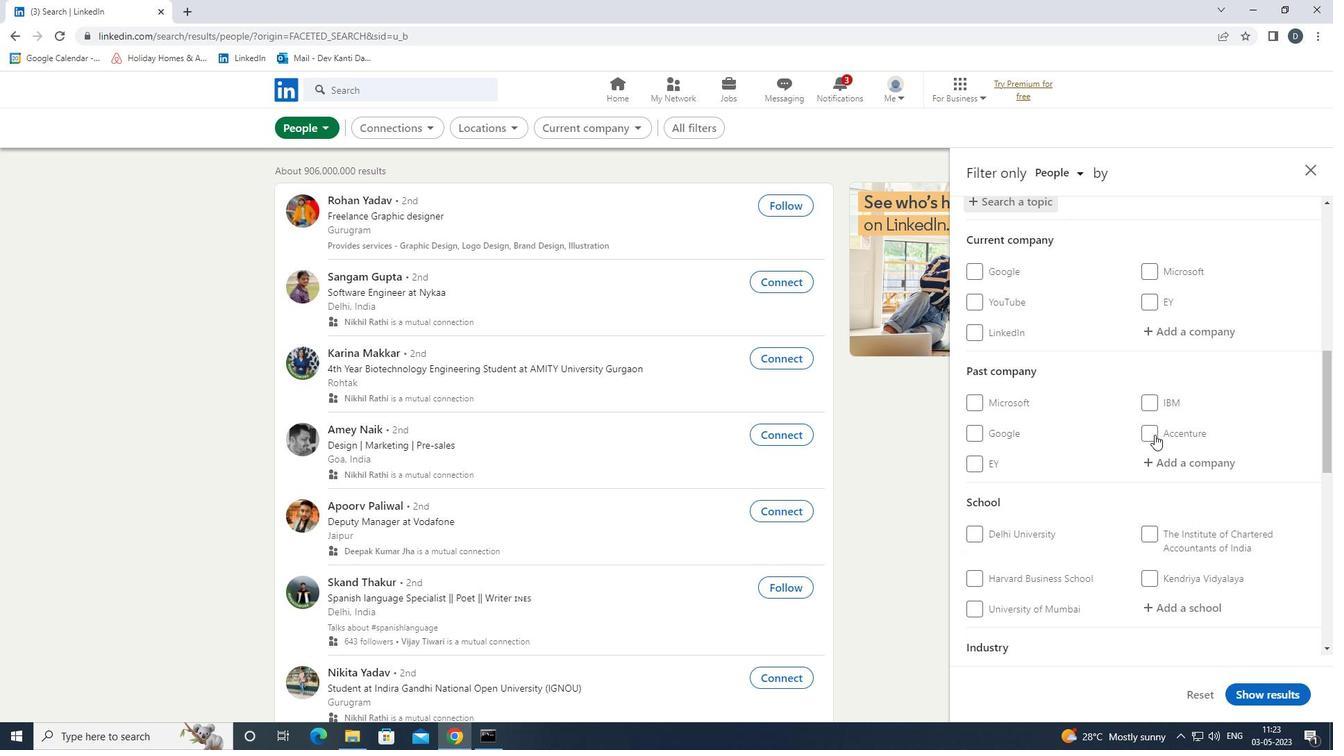 
Action: Mouse scrolled (1153, 434) with delta (0, 0)
Screenshot: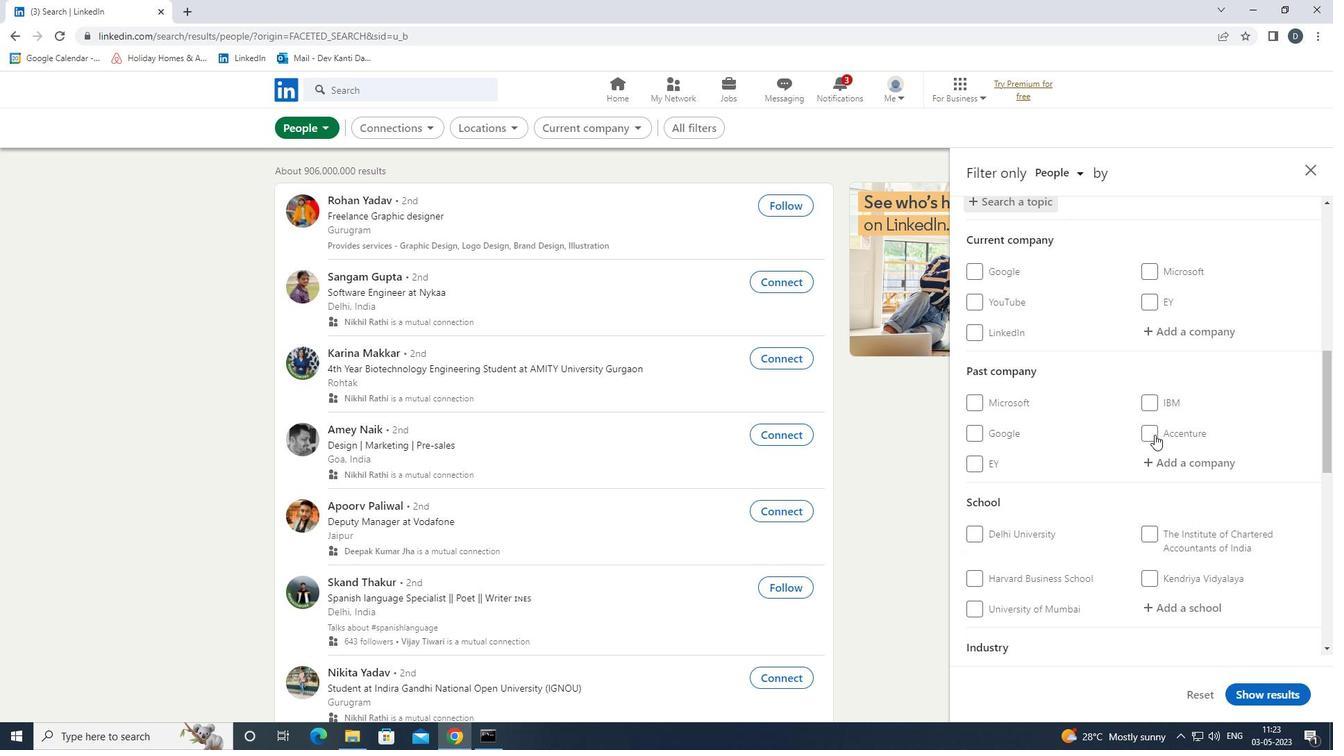 
Action: Mouse scrolled (1153, 434) with delta (0, 0)
Screenshot: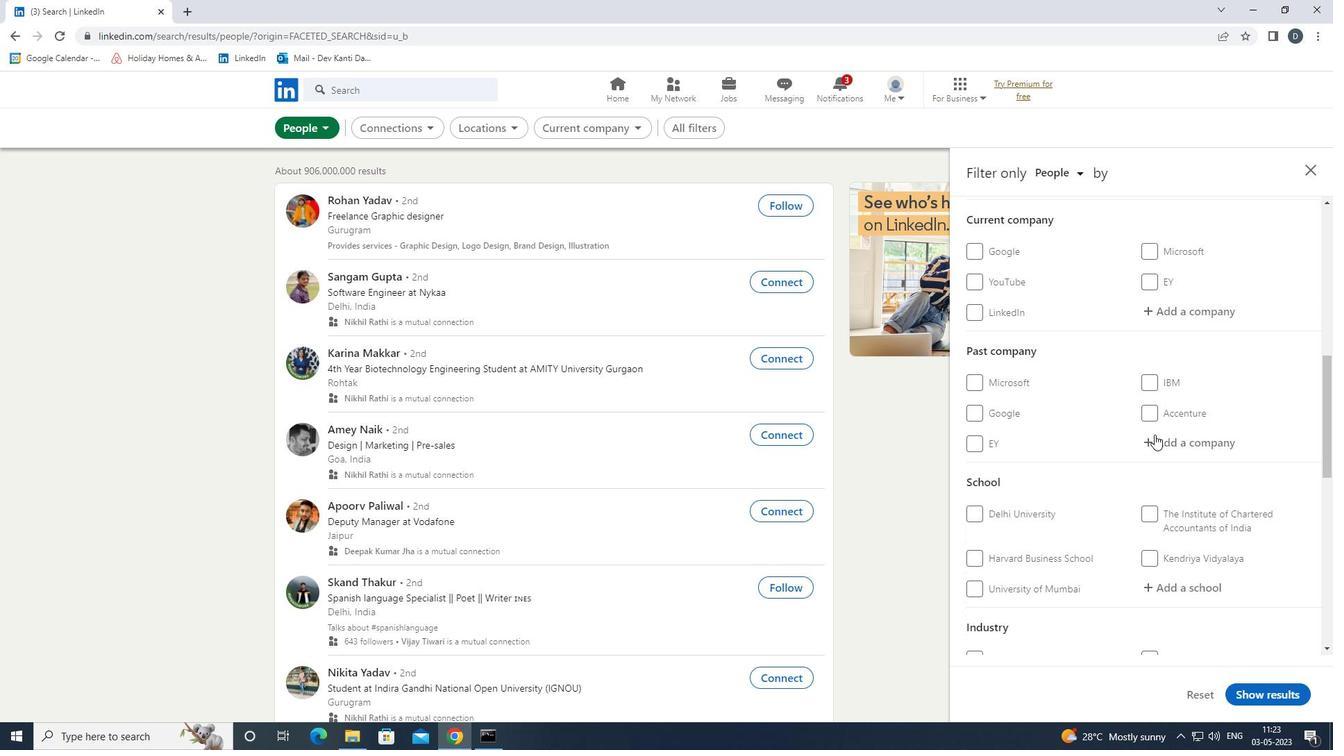 
Action: Mouse moved to (1153, 435)
Screenshot: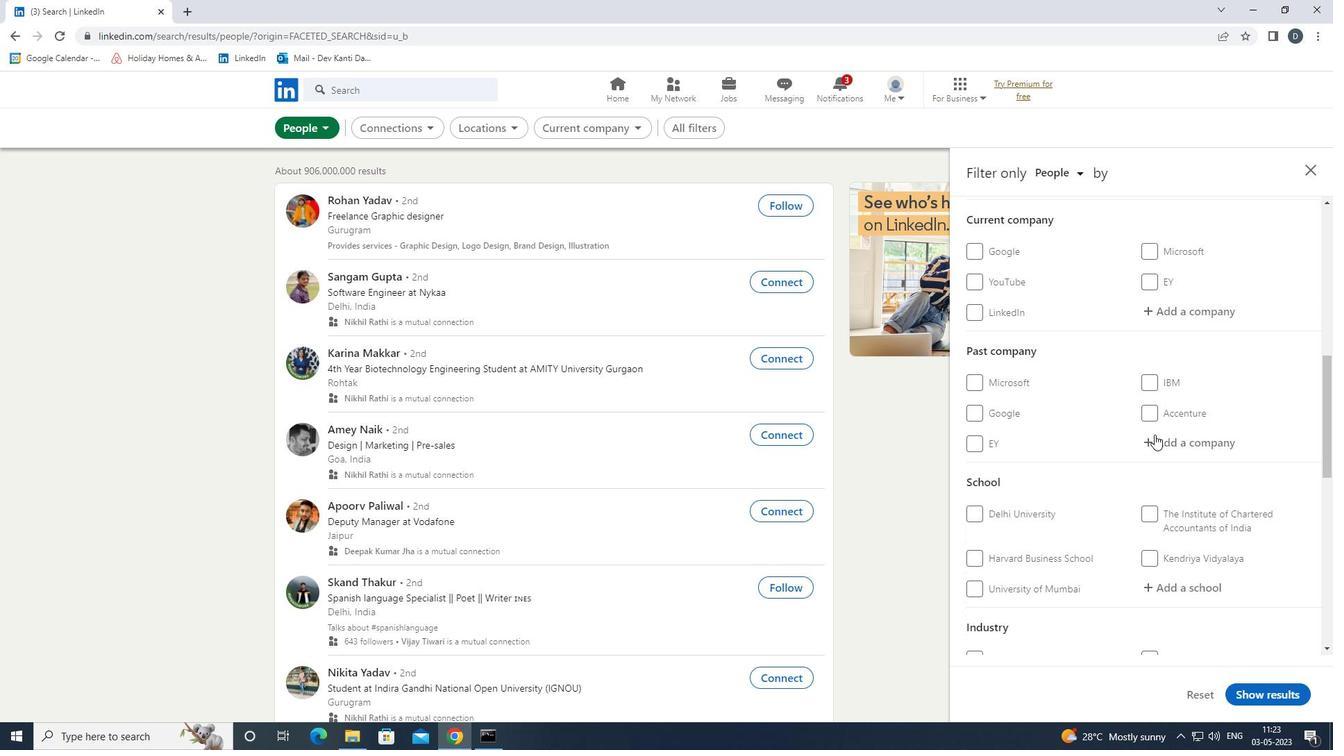 
Action: Mouse scrolled (1153, 434) with delta (0, 0)
Screenshot: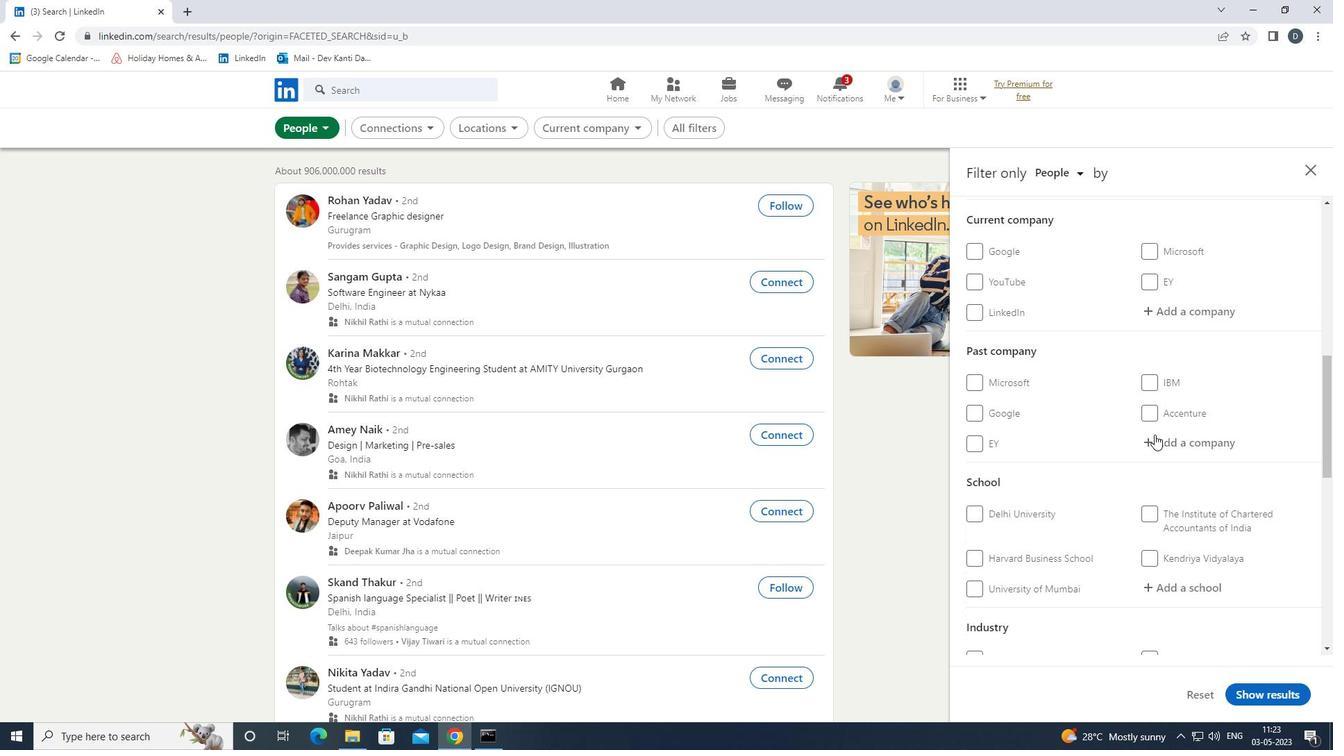
Action: Mouse moved to (997, 581)
Screenshot: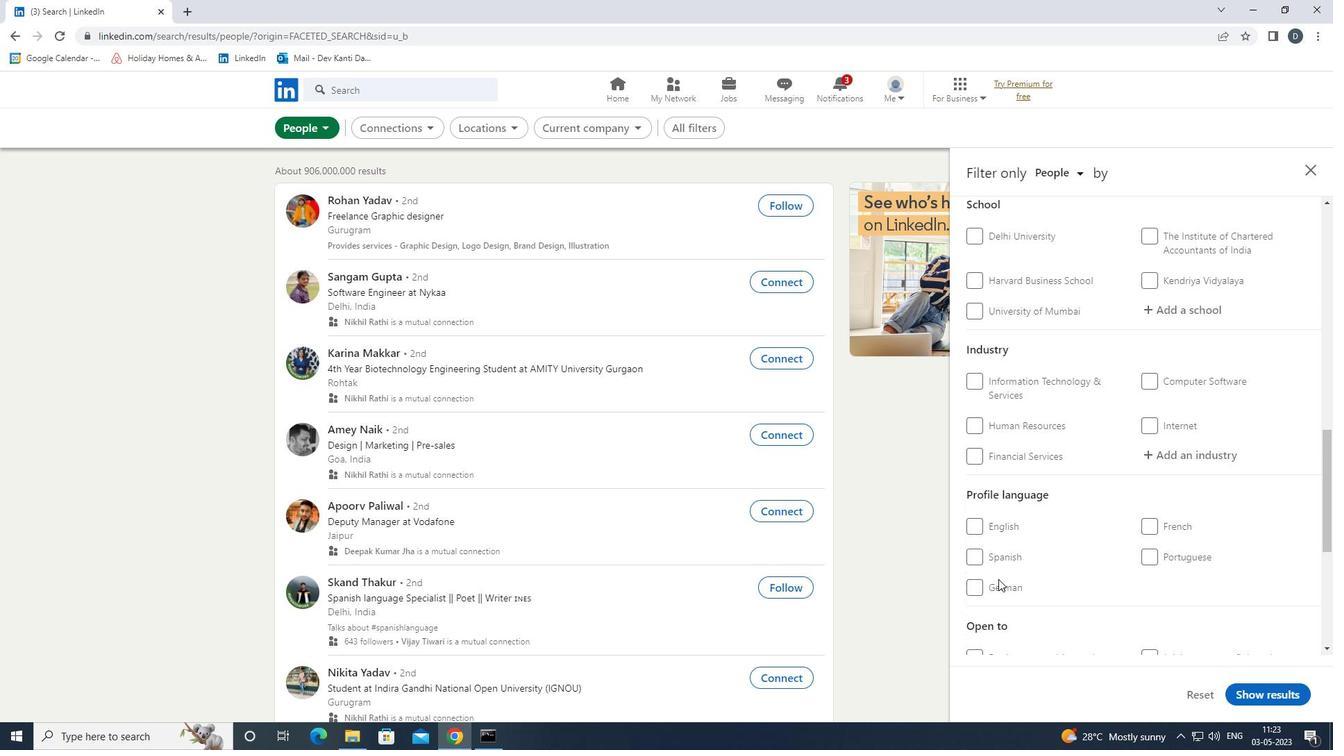 
Action: Mouse pressed left at (997, 581)
Screenshot: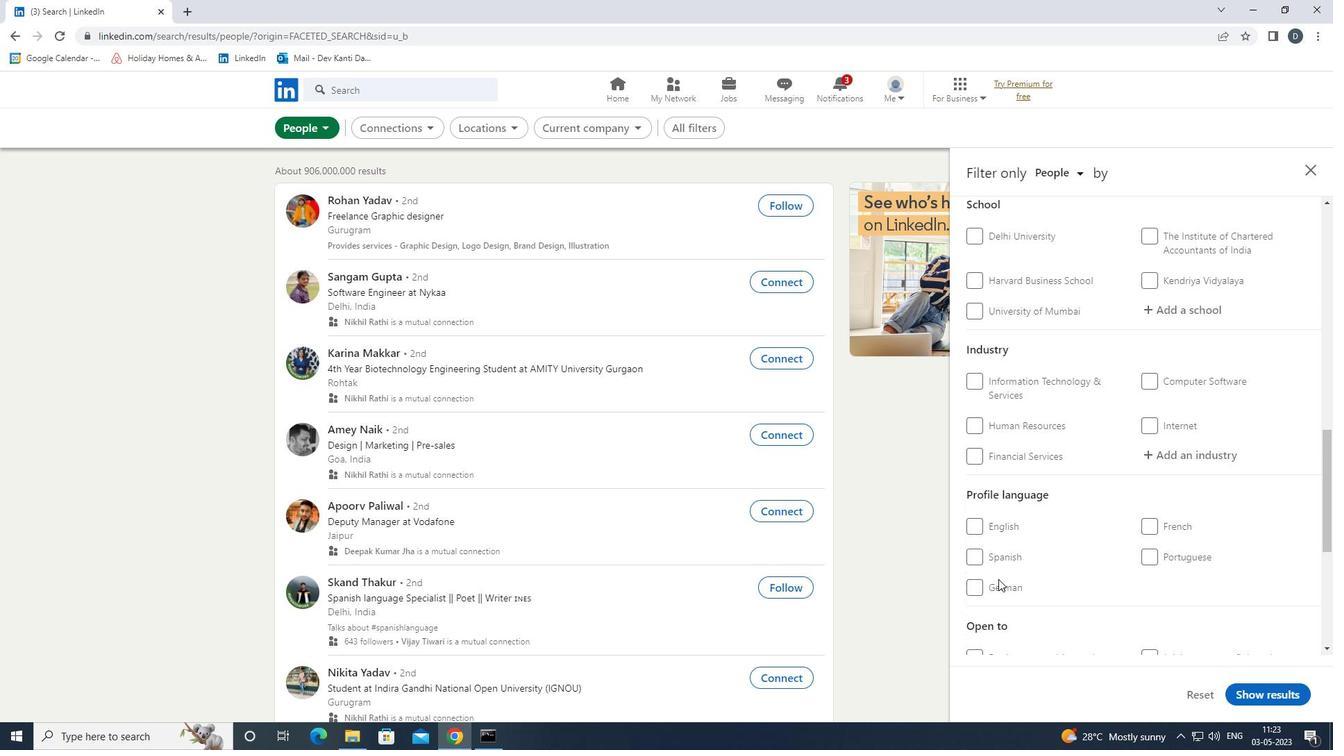 
Action: Mouse moved to (1054, 568)
Screenshot: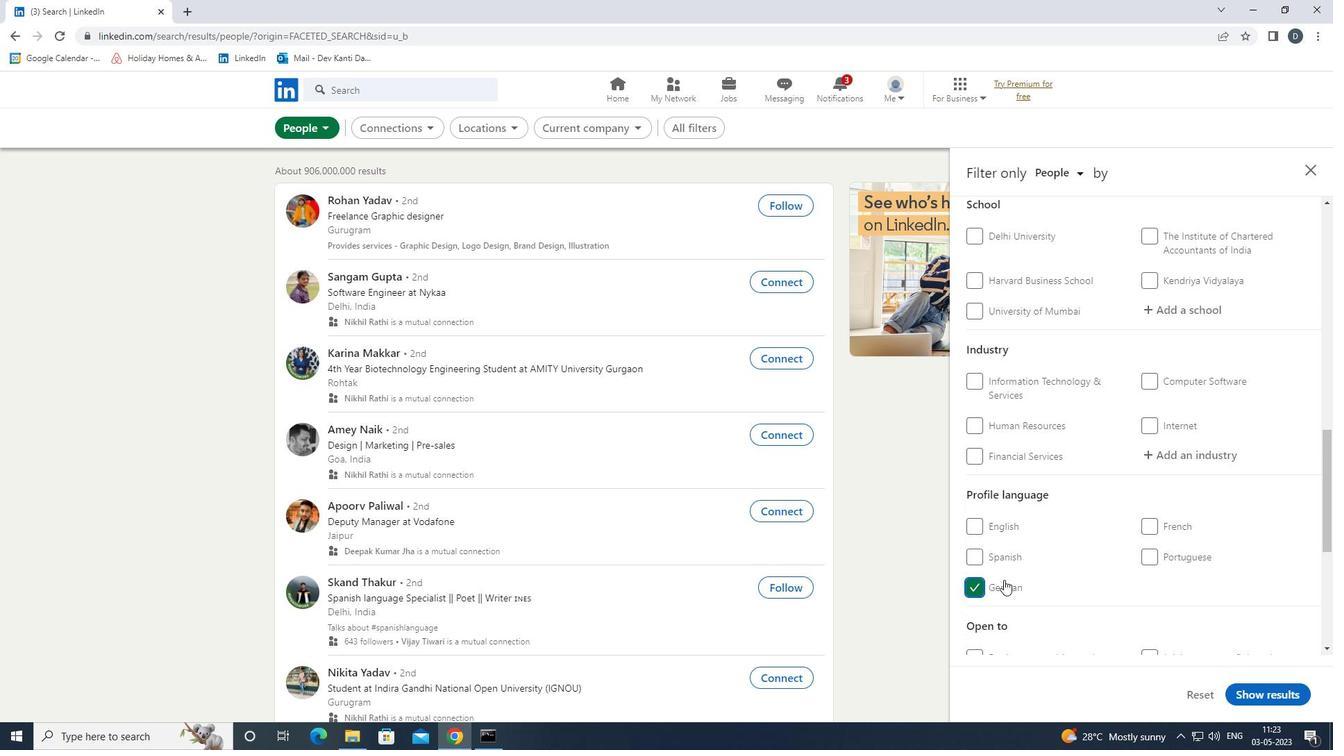 
Action: Mouse scrolled (1054, 568) with delta (0, 0)
Screenshot: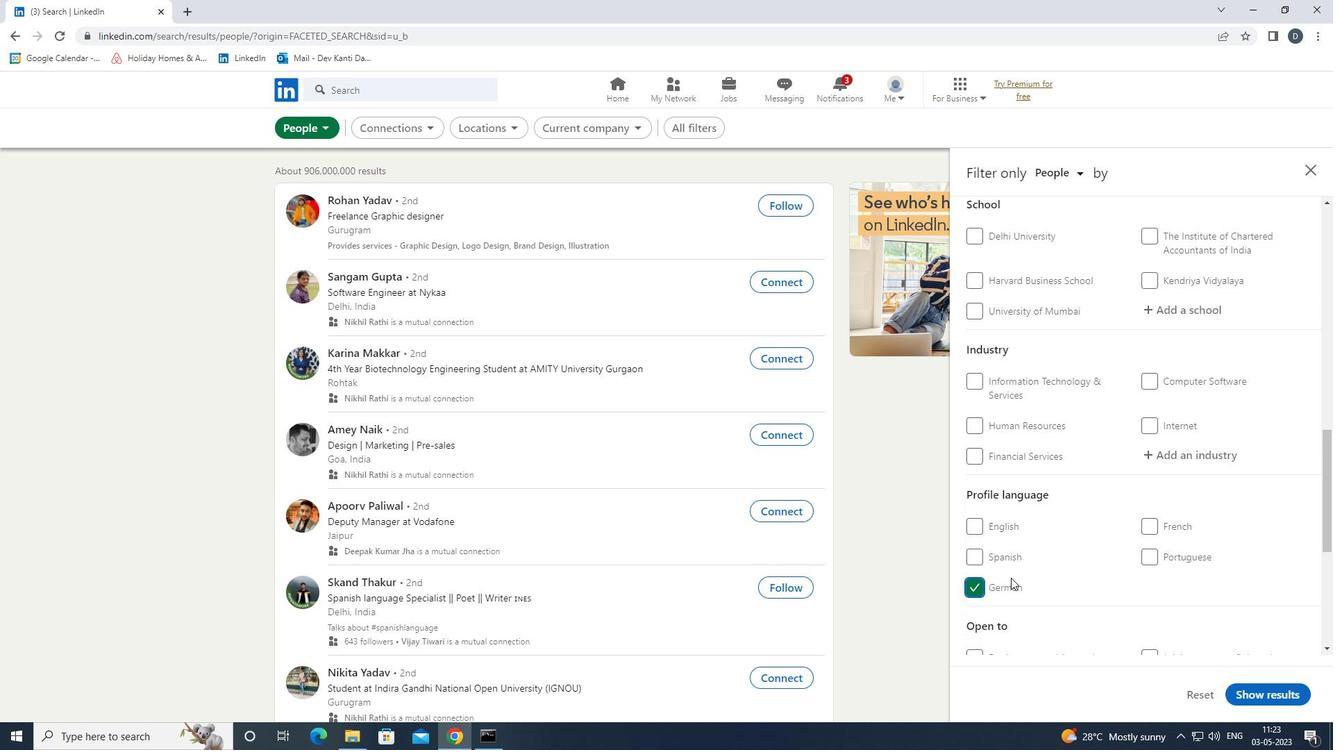 
Action: Mouse scrolled (1054, 568) with delta (0, 0)
Screenshot: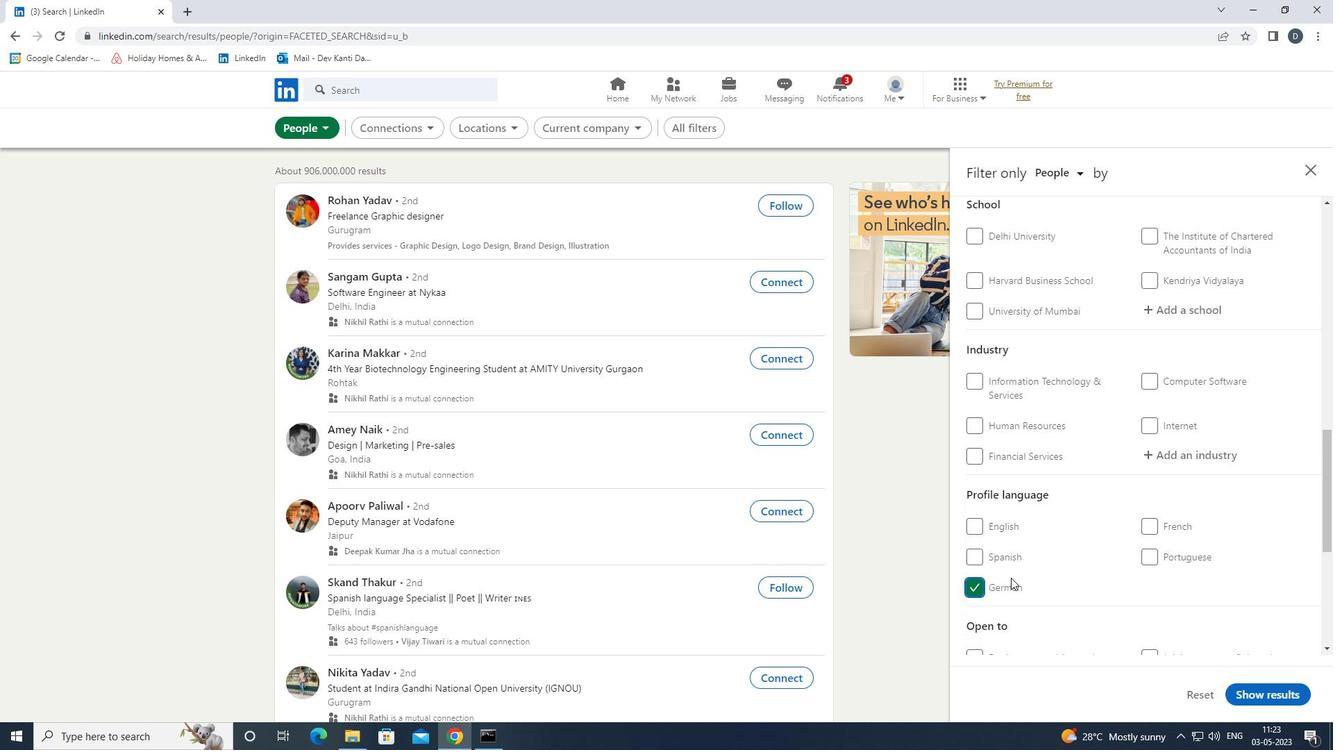 
Action: Mouse scrolled (1054, 568) with delta (0, 0)
Screenshot: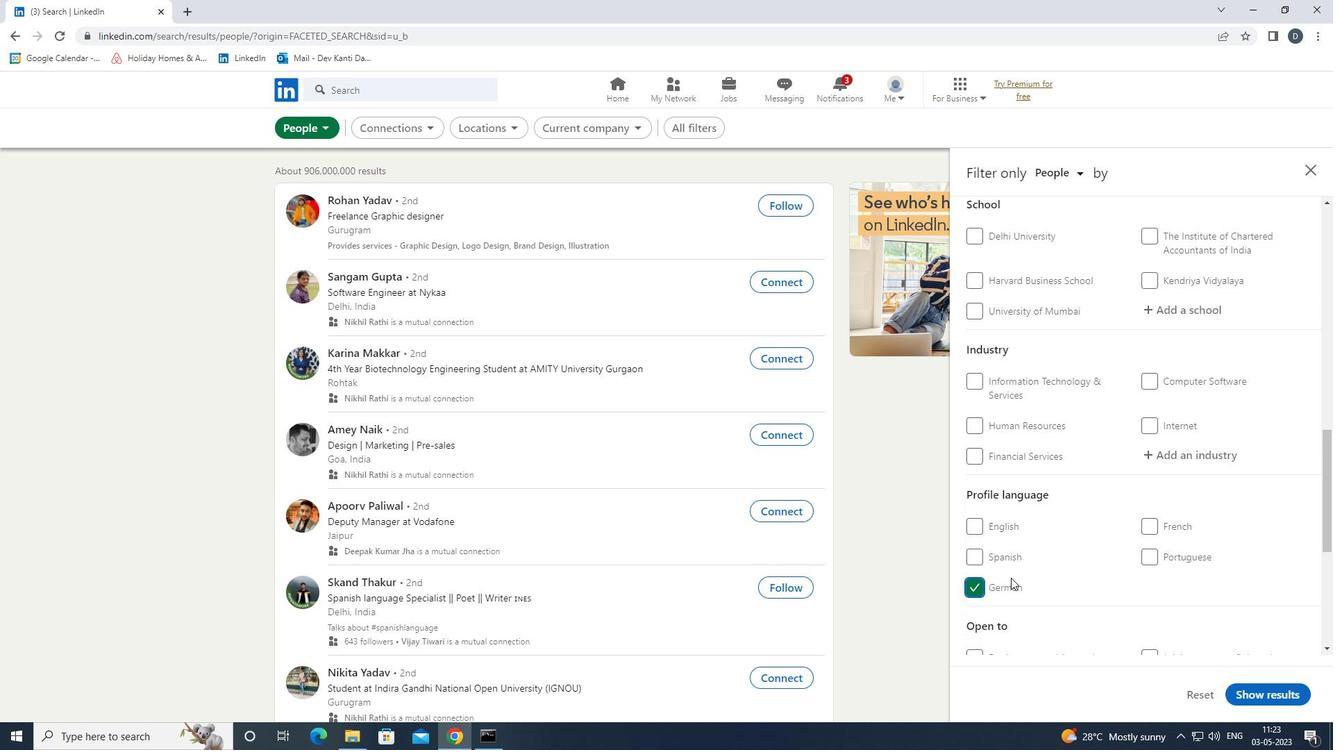 
Action: Mouse scrolled (1054, 568) with delta (0, 0)
Screenshot: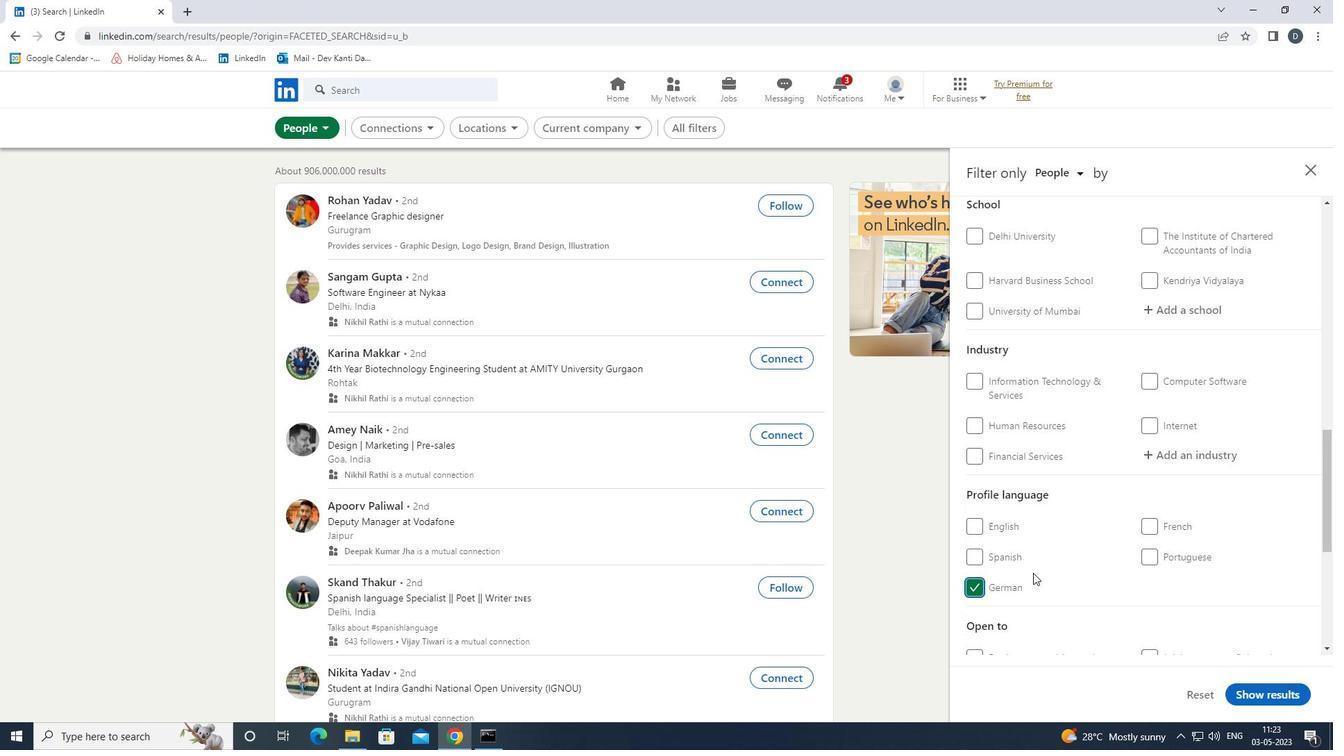 
Action: Mouse scrolled (1054, 568) with delta (0, 0)
Screenshot: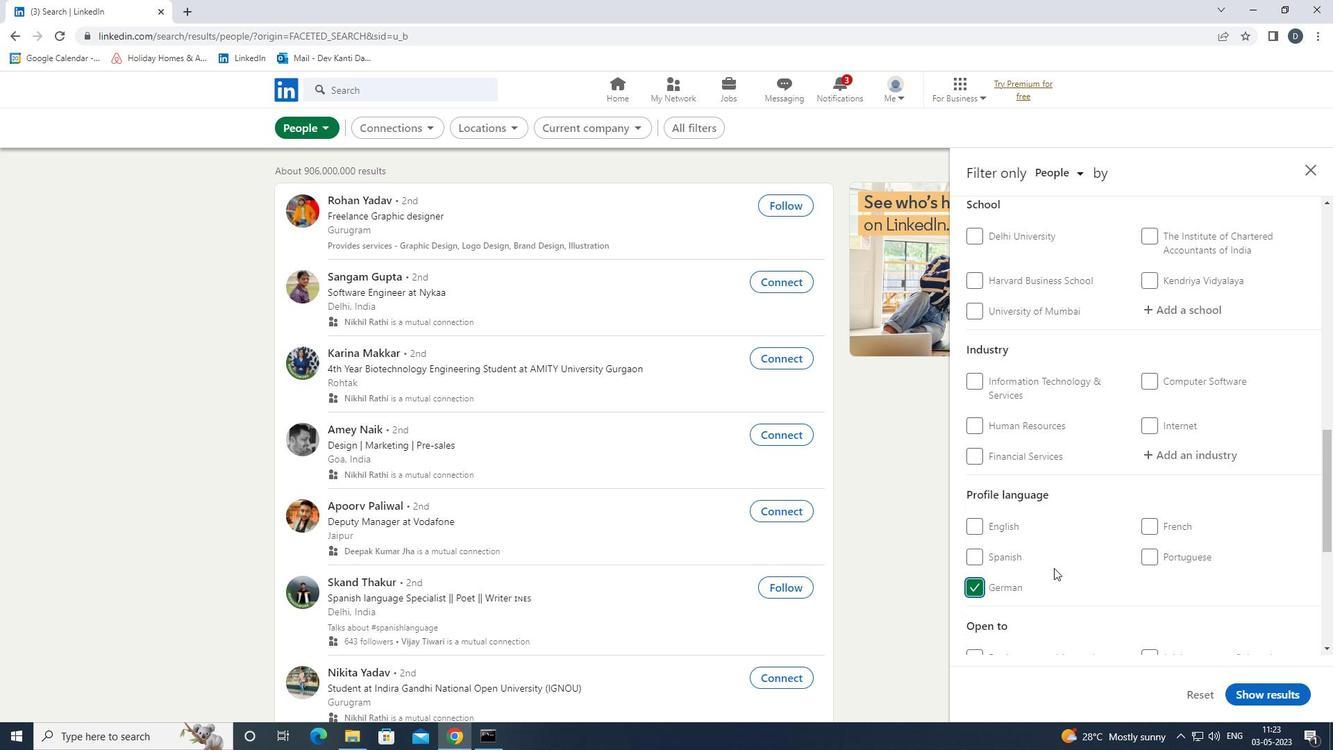 
Action: Mouse moved to (1055, 566)
Screenshot: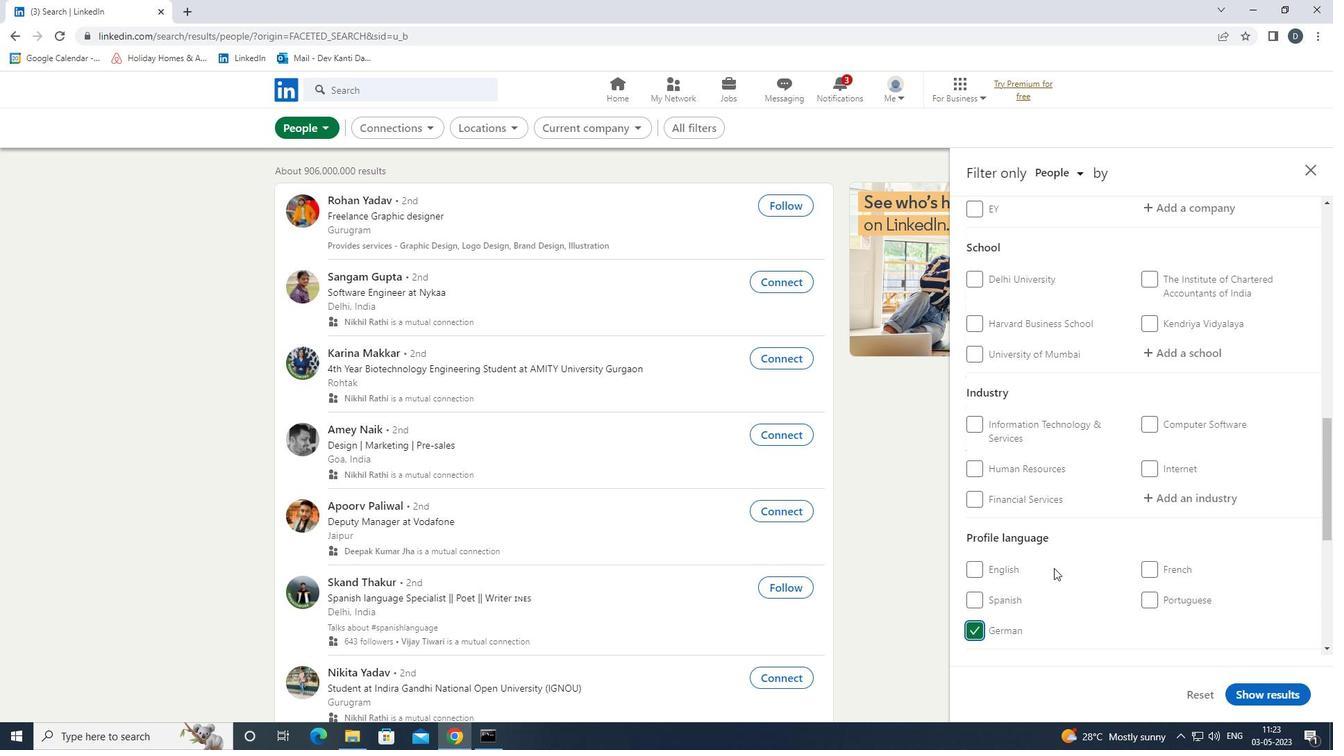 
Action: Mouse scrolled (1055, 567) with delta (0, 0)
Screenshot: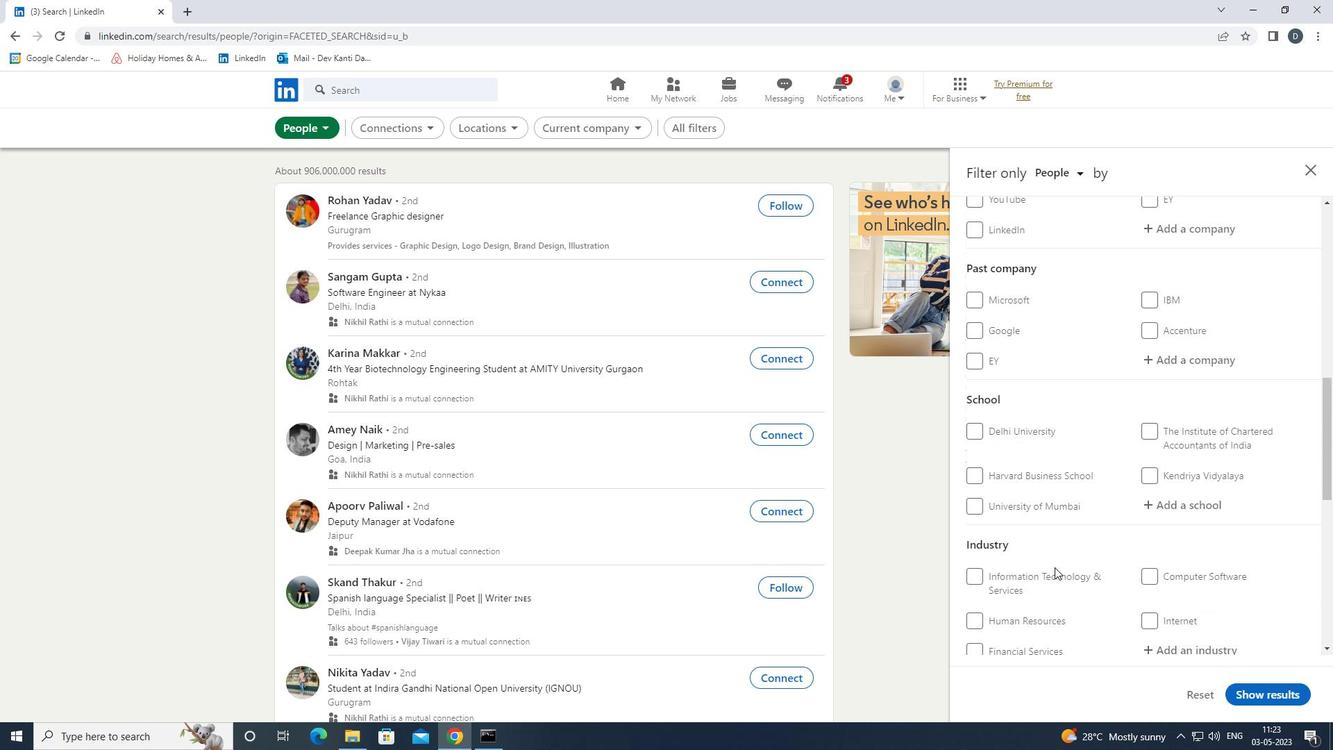 
Action: Mouse scrolled (1055, 567) with delta (0, 0)
Screenshot: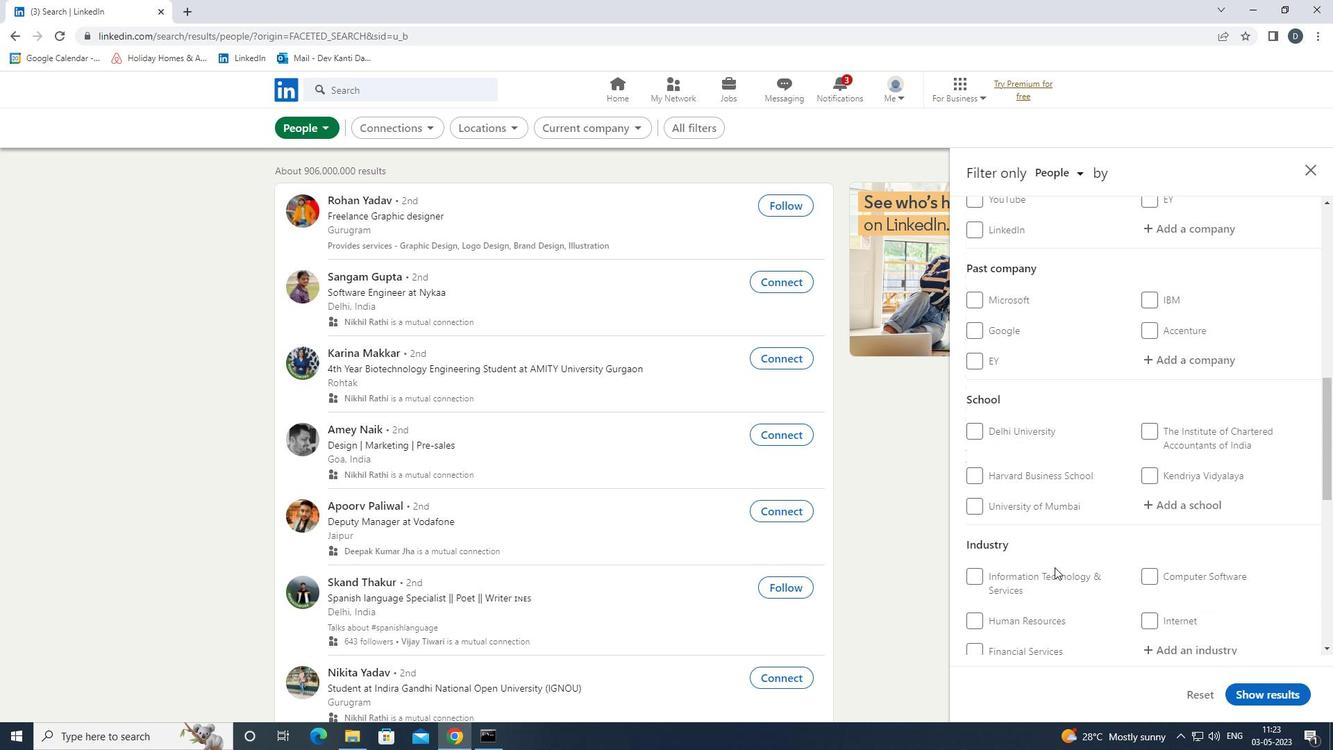 
Action: Mouse moved to (1173, 519)
Screenshot: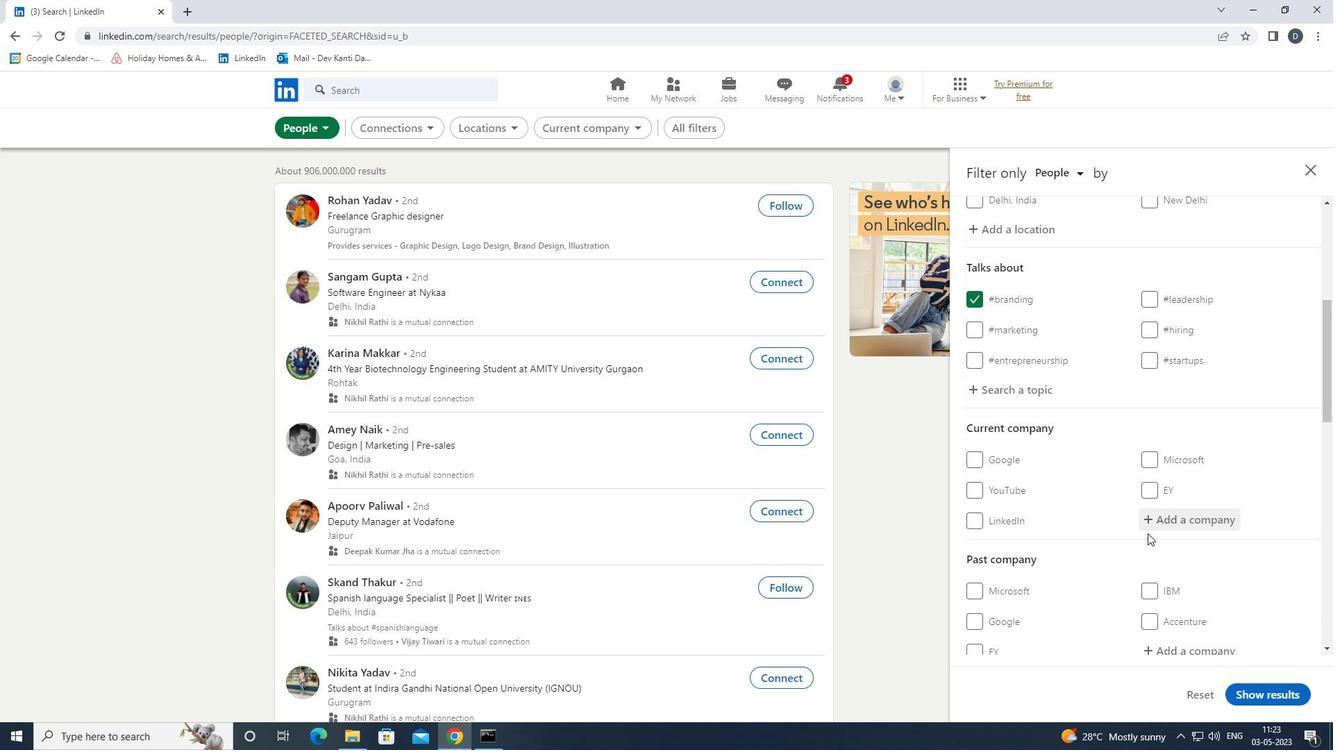 
Action: Mouse pressed left at (1173, 519)
Screenshot: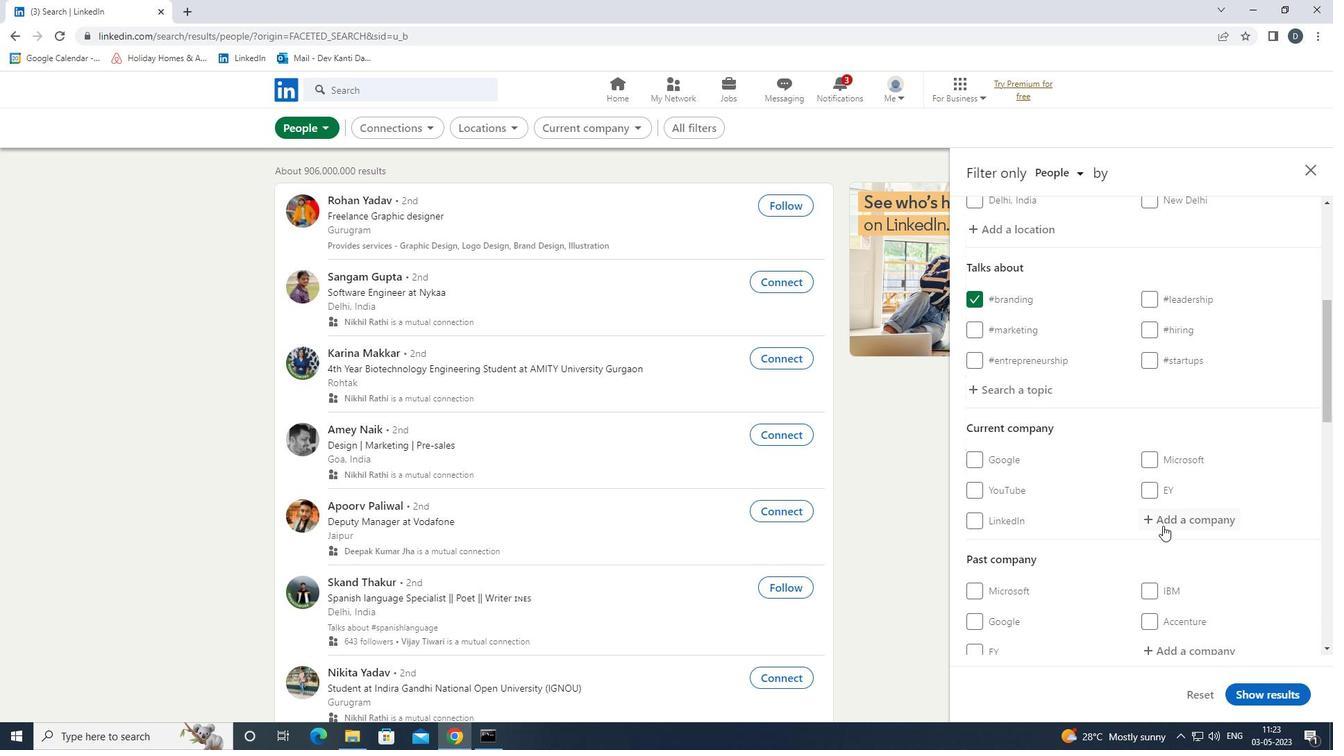 
Action: Mouse moved to (1171, 519)
Screenshot: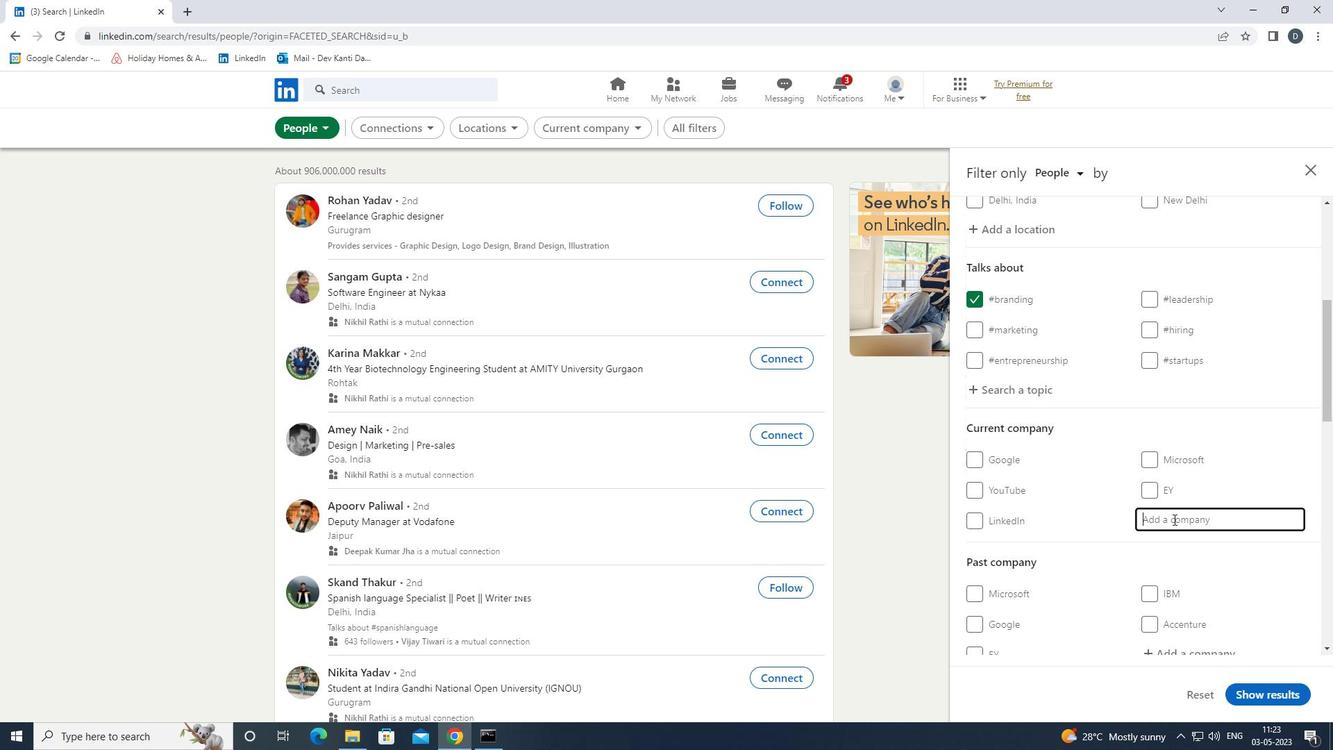 
Action: Key pressed <Key.shift>POCKE<Key.down><Key.enter>
Screenshot: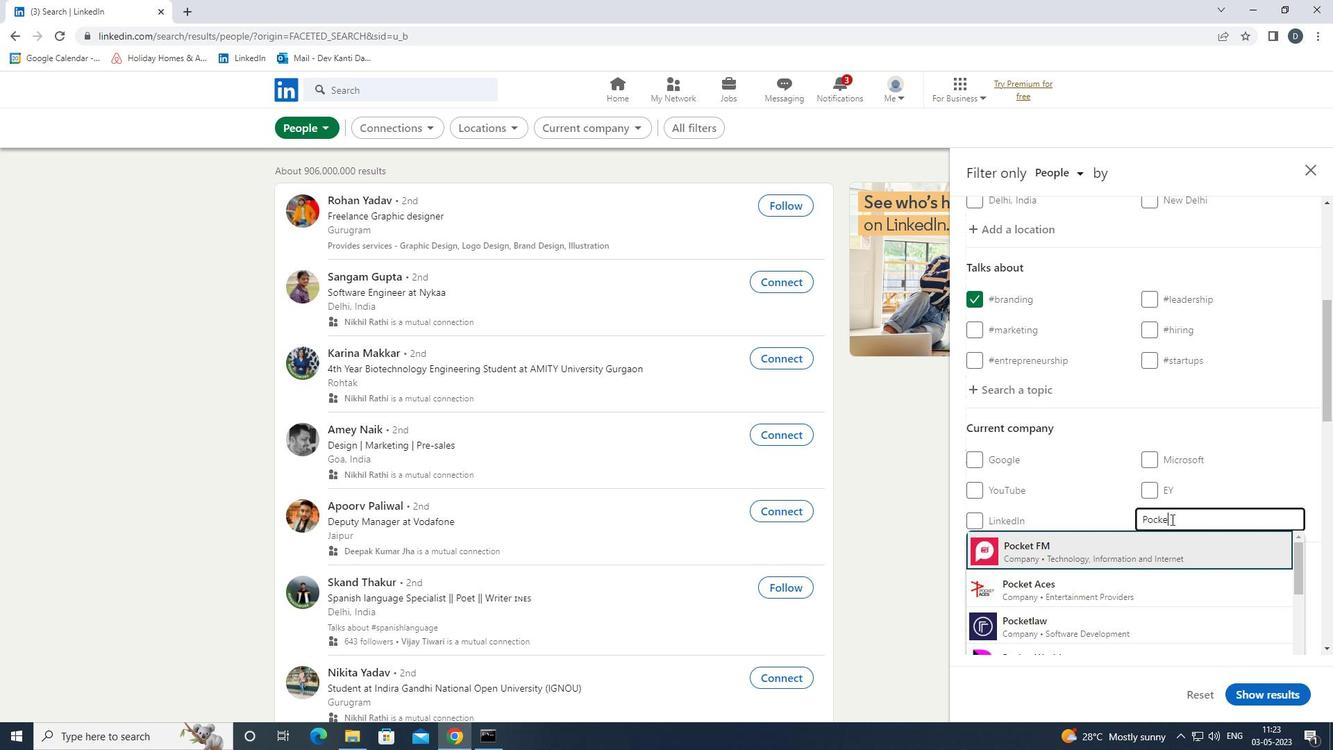 
Action: Mouse moved to (1198, 518)
Screenshot: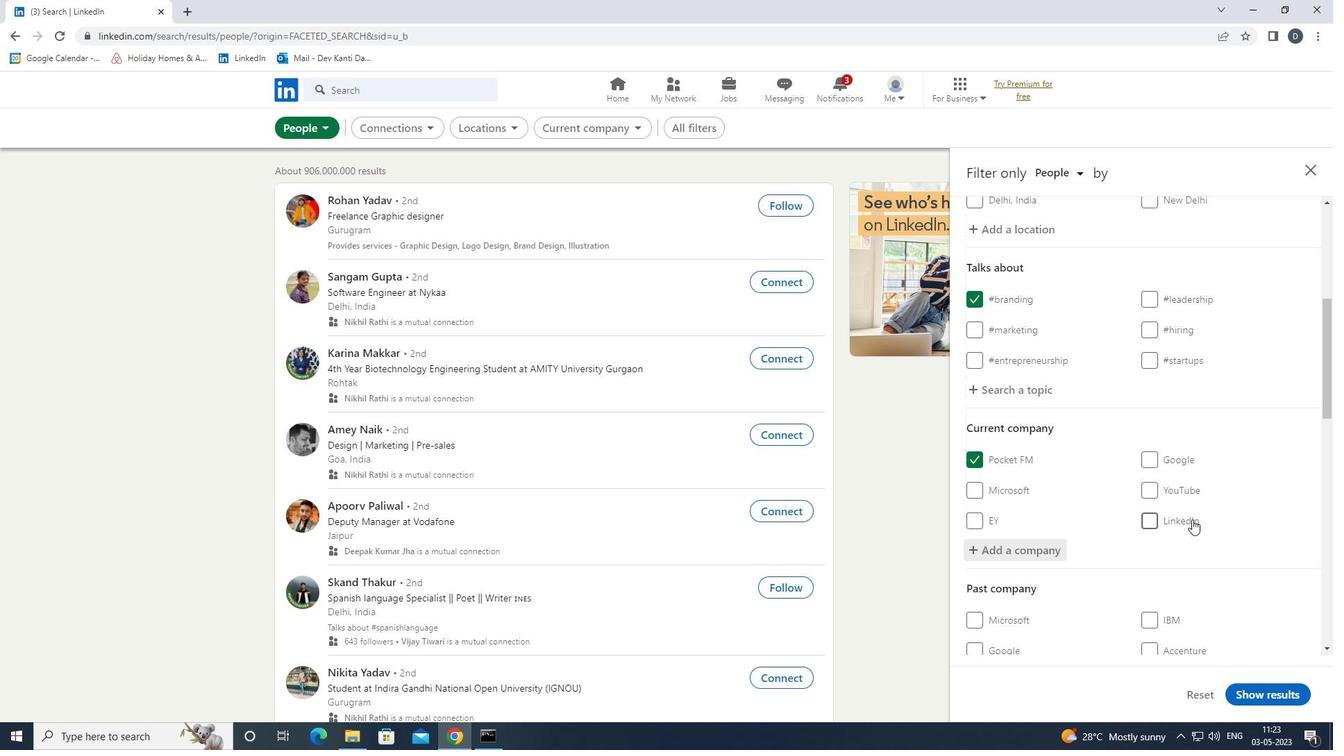 
Action: Mouse scrolled (1198, 517) with delta (0, 0)
Screenshot: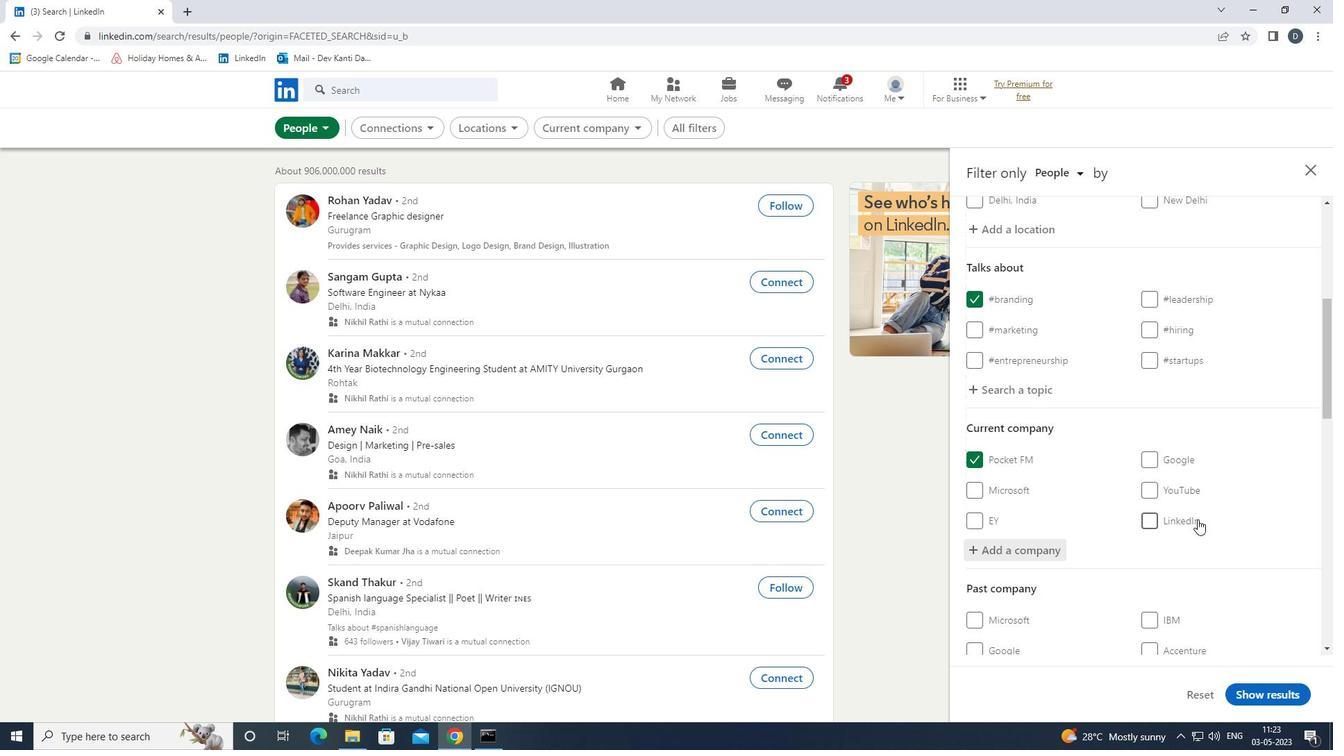 
Action: Mouse moved to (1196, 518)
Screenshot: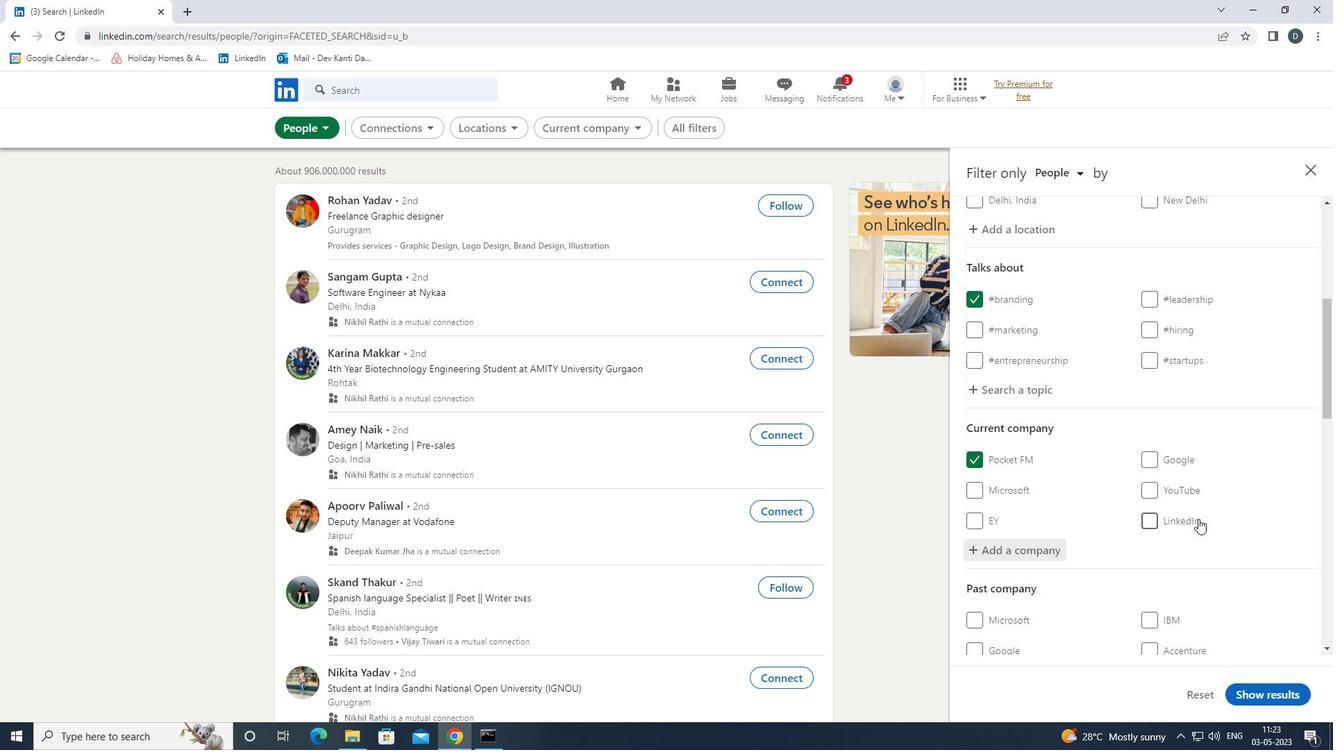 
Action: Mouse scrolled (1196, 517) with delta (0, 0)
Screenshot: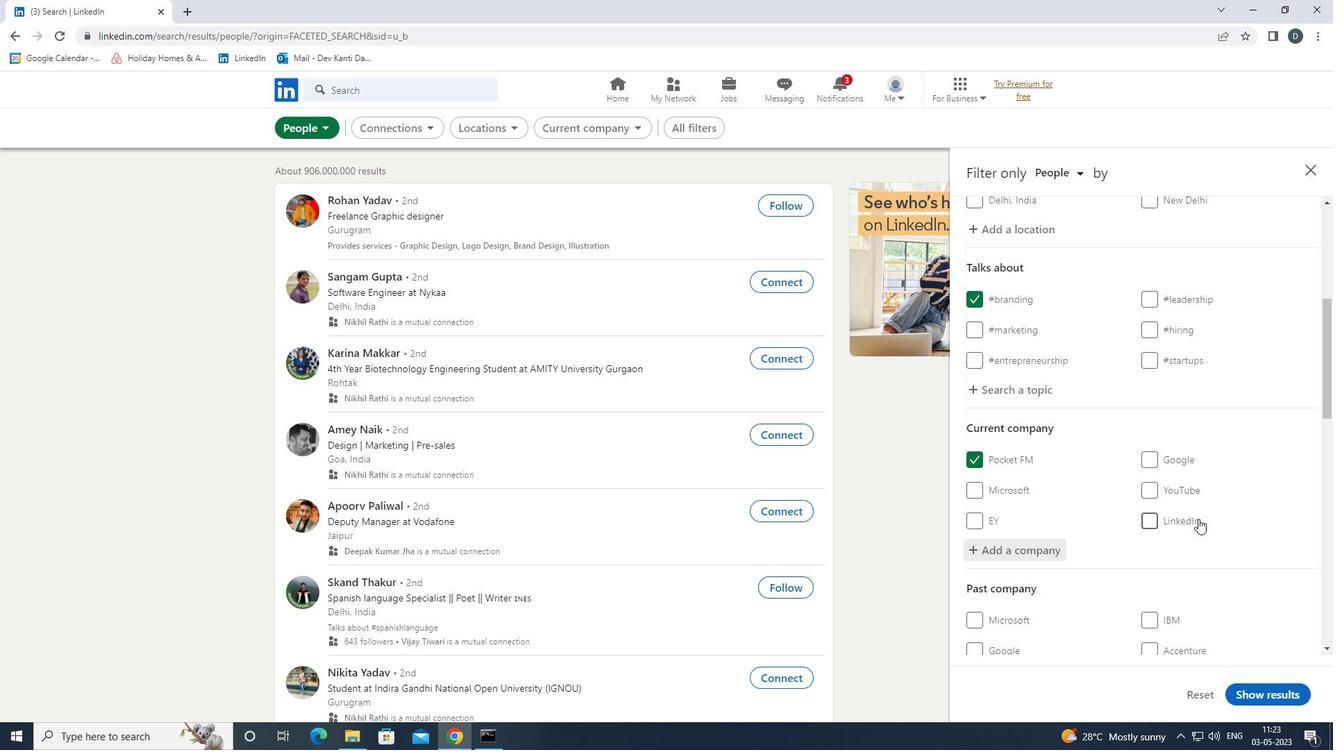 
Action: Mouse moved to (1196, 518)
Screenshot: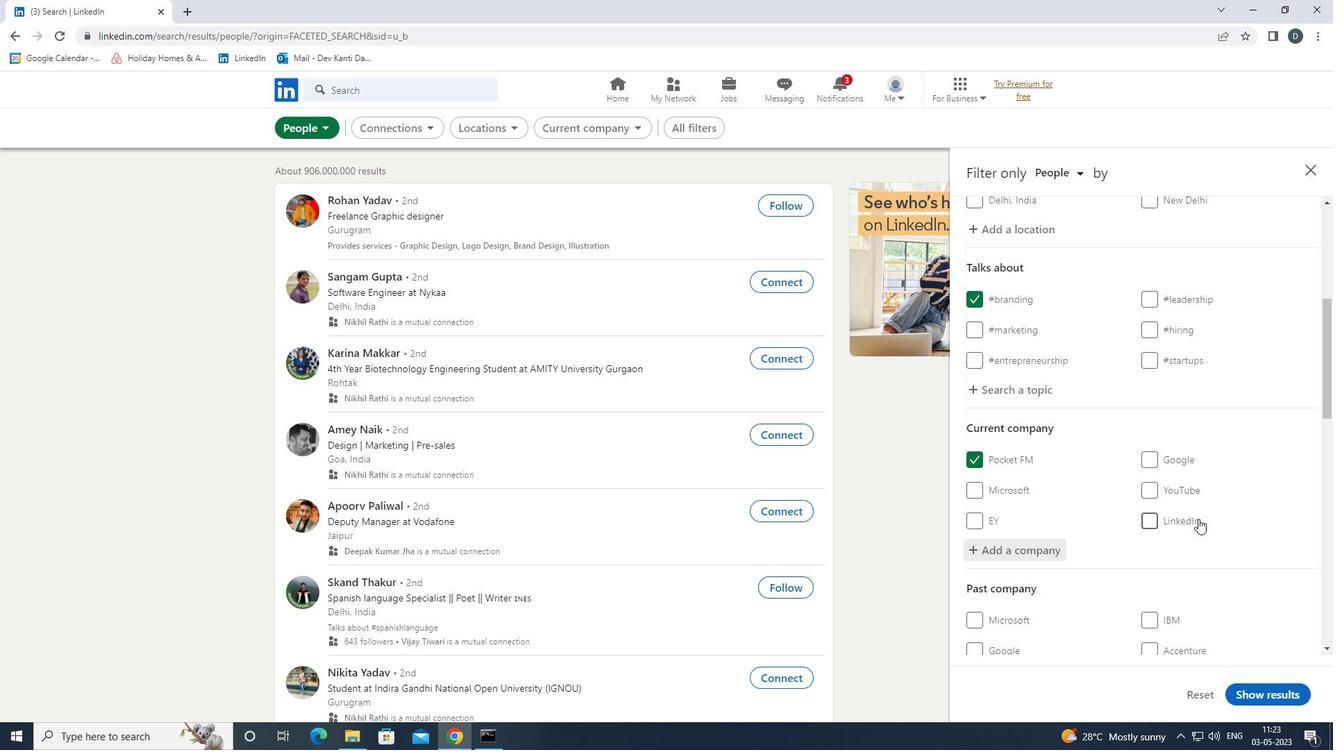 
Action: Mouse scrolled (1196, 518) with delta (0, 0)
Screenshot: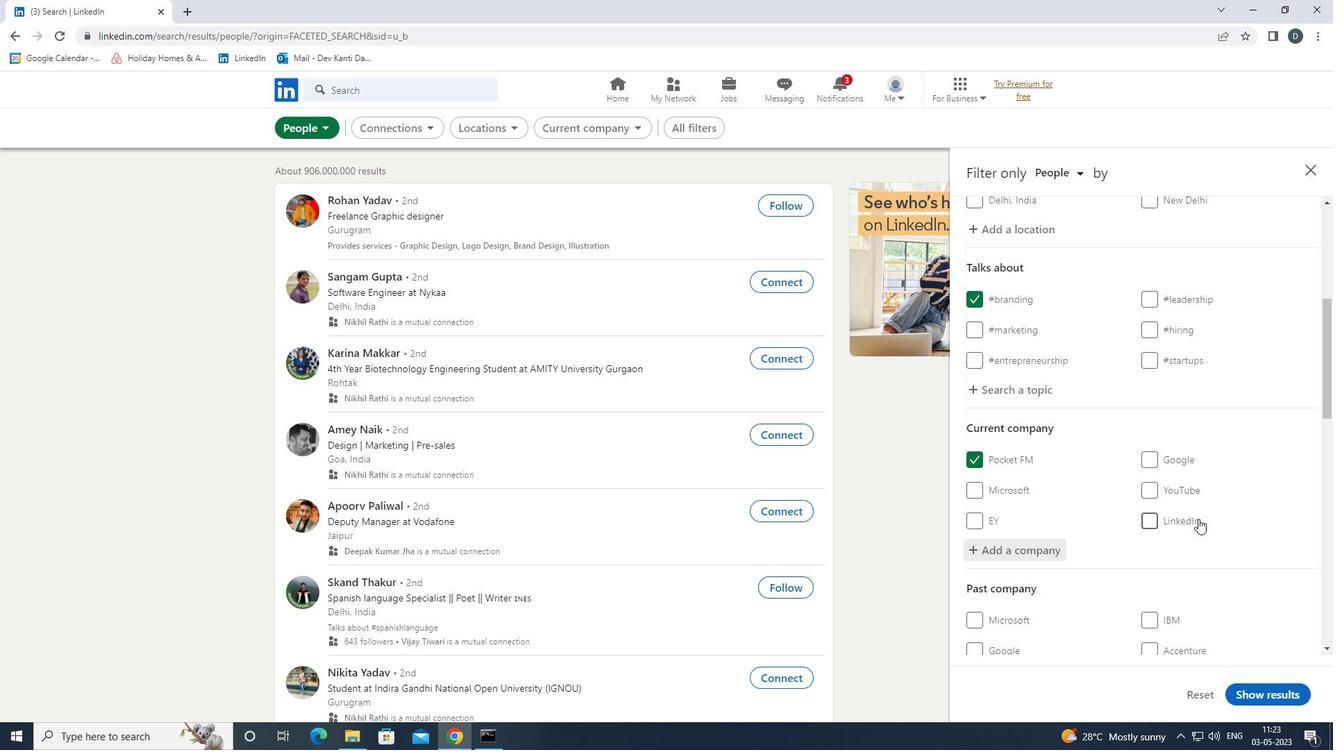 
Action: Mouse moved to (1194, 520)
Screenshot: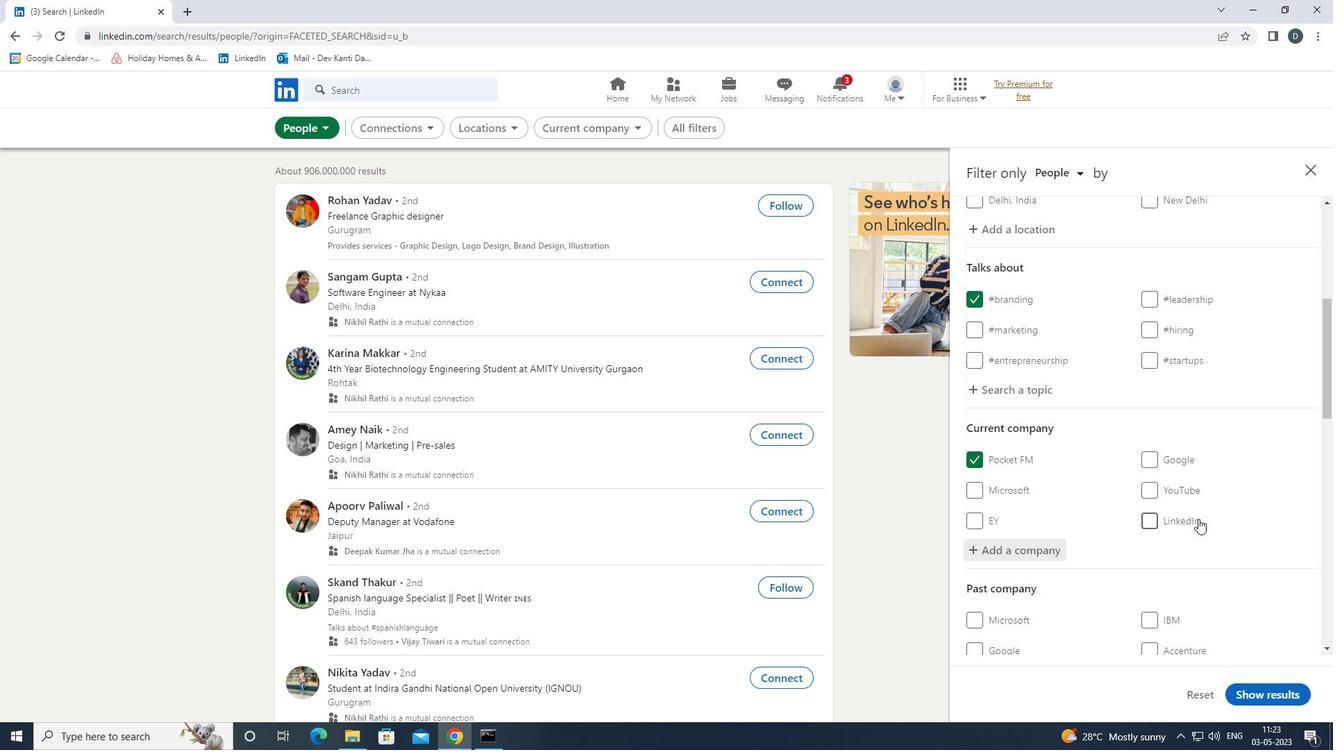 
Action: Mouse scrolled (1194, 519) with delta (0, 0)
Screenshot: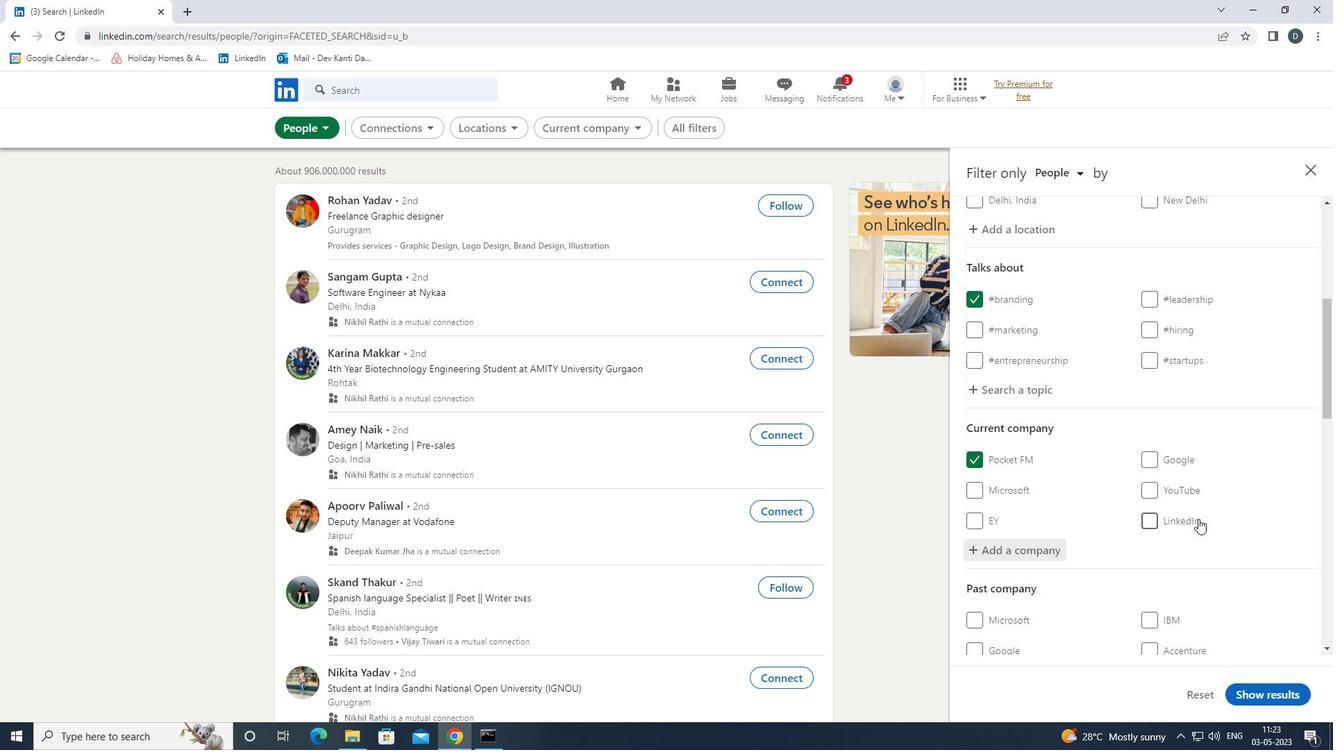 
Action: Mouse moved to (1194, 551)
Screenshot: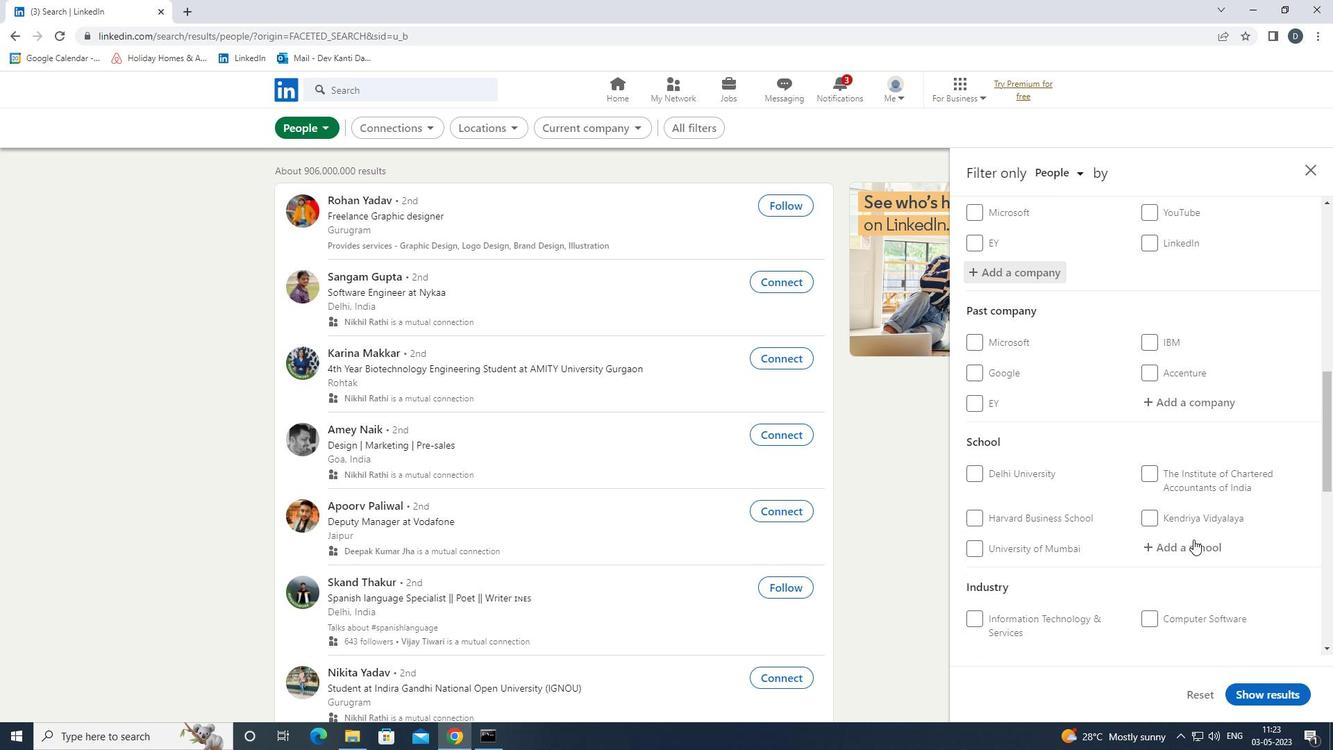 
Action: Mouse pressed left at (1194, 551)
Screenshot: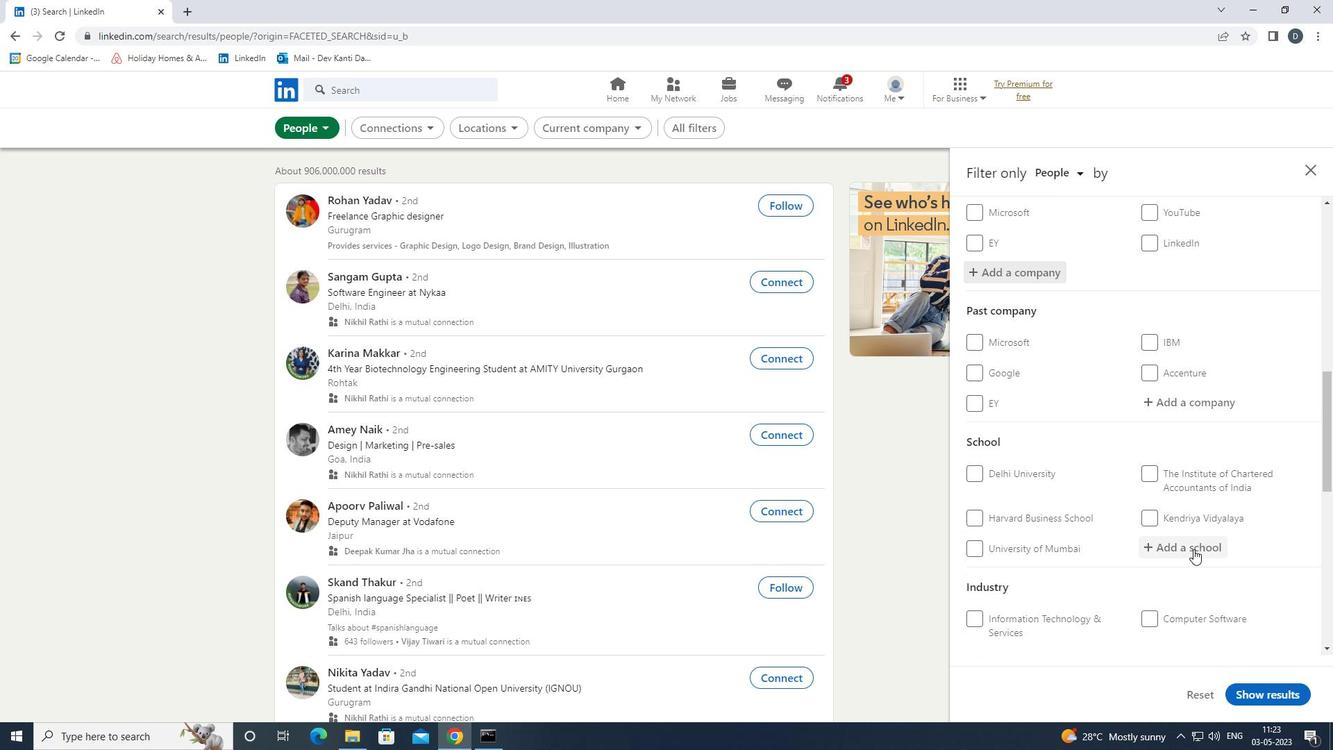 
Action: Key pressed <Key.shift>LE<Key.backspace><Key.backspace><Key.backspace><Key.shift>INSTITUTE<Key.space>OF<Key.space><Key.shift>PRODUCT<Key.down><Key.enter>
Screenshot: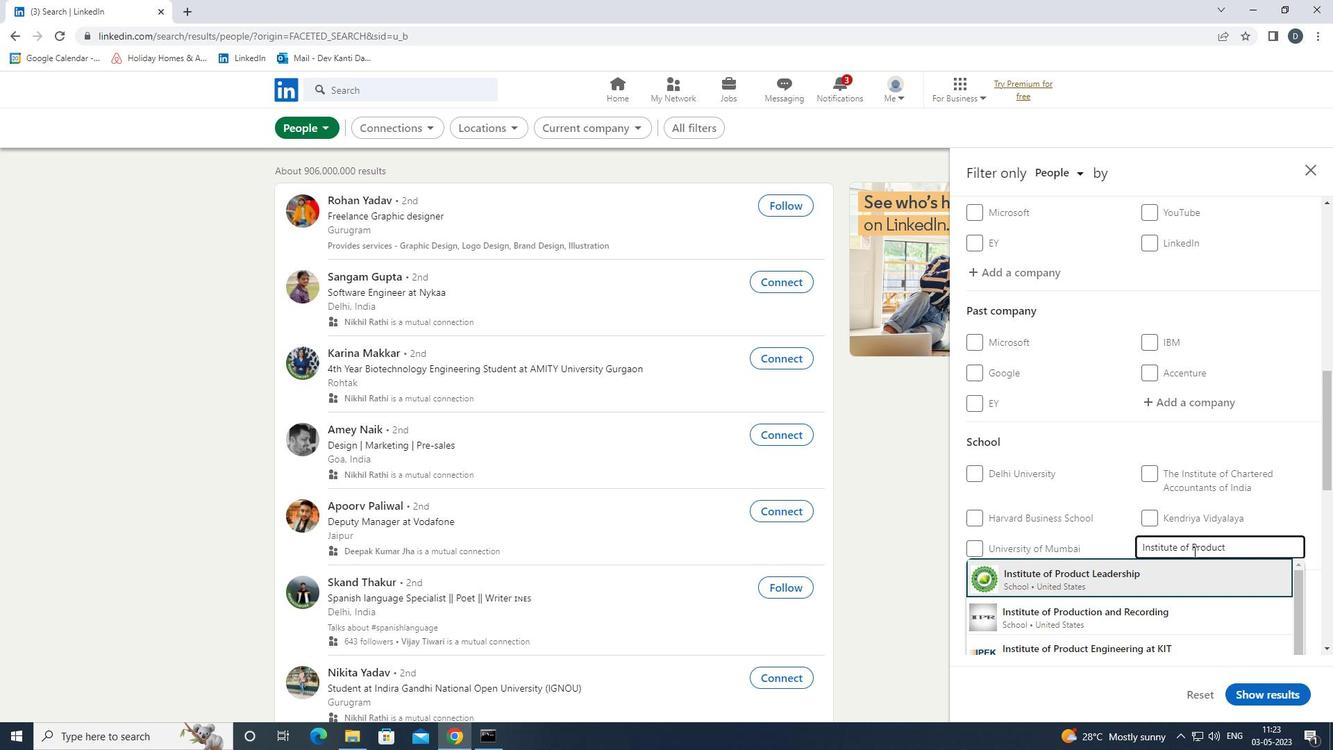 
Action: Mouse moved to (1200, 543)
Screenshot: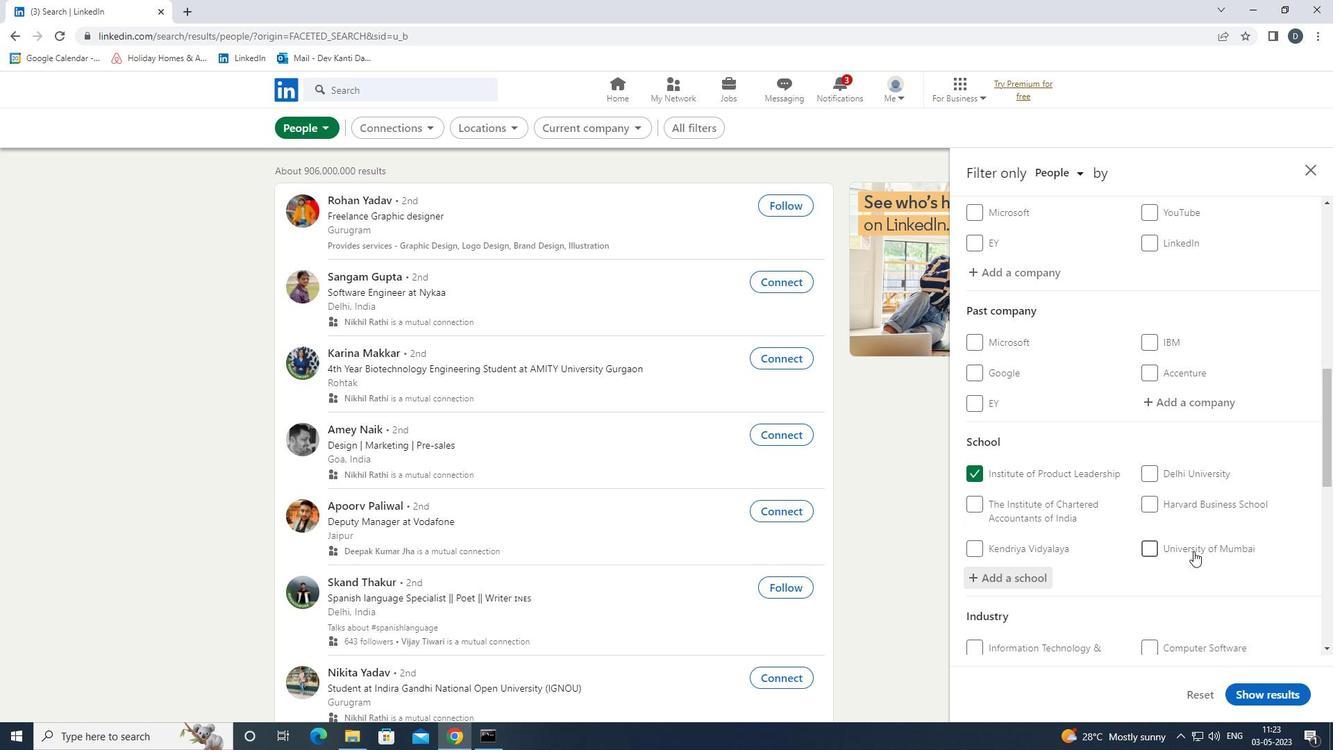 
Action: Mouse scrolled (1200, 543) with delta (0, 0)
Screenshot: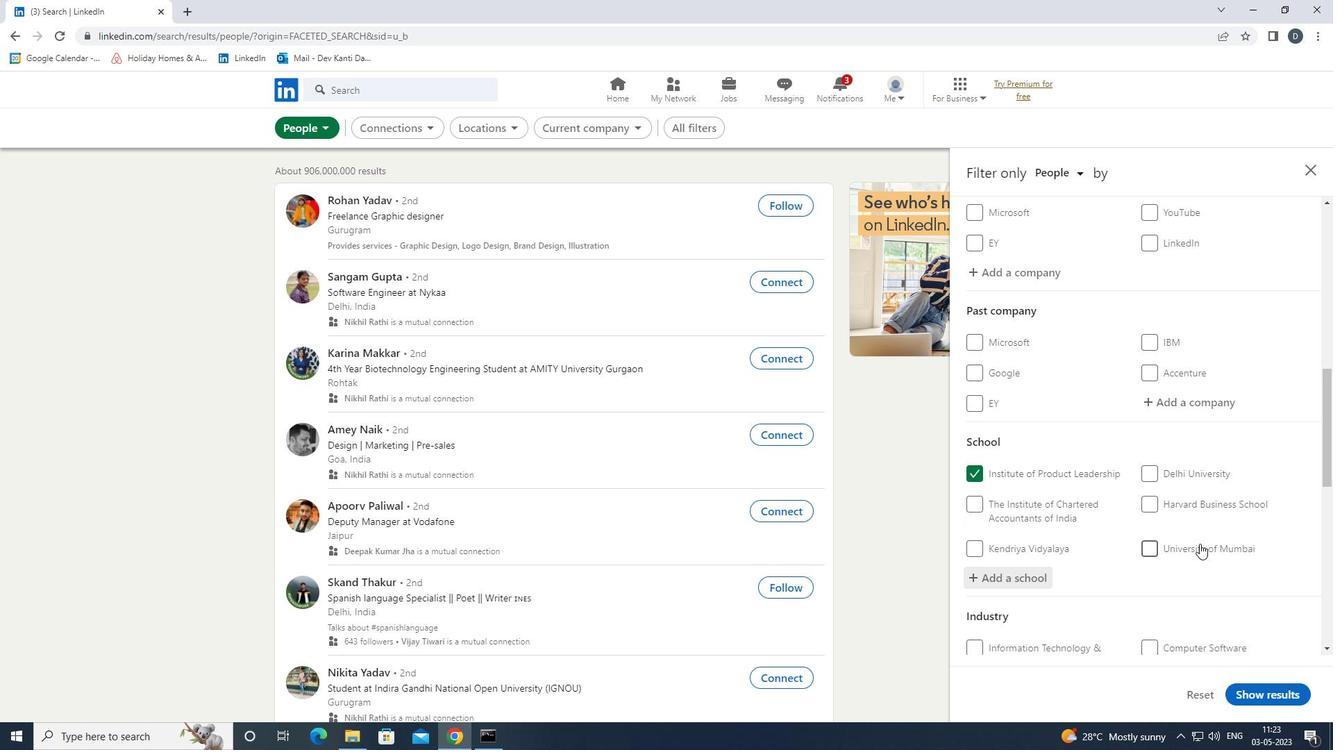 
Action: Mouse scrolled (1200, 543) with delta (0, 0)
Screenshot: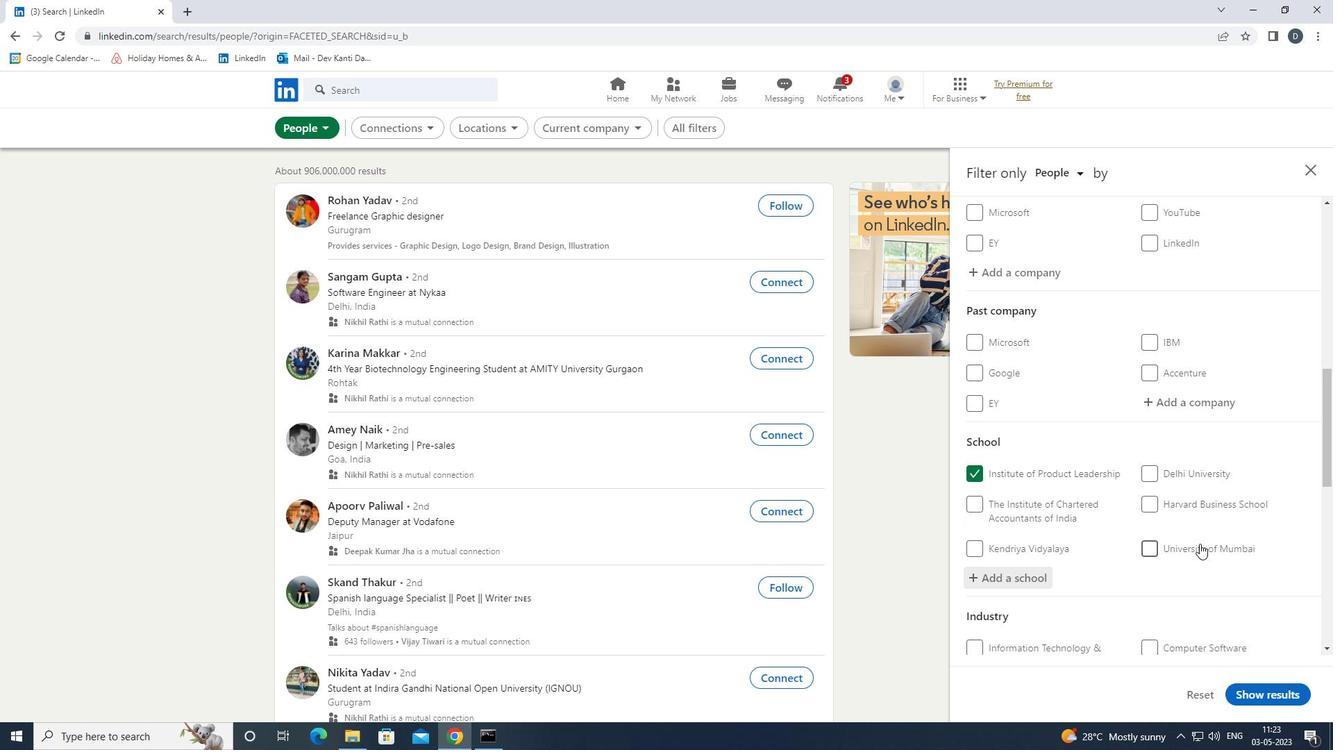 
Action: Mouse moved to (1210, 581)
Screenshot: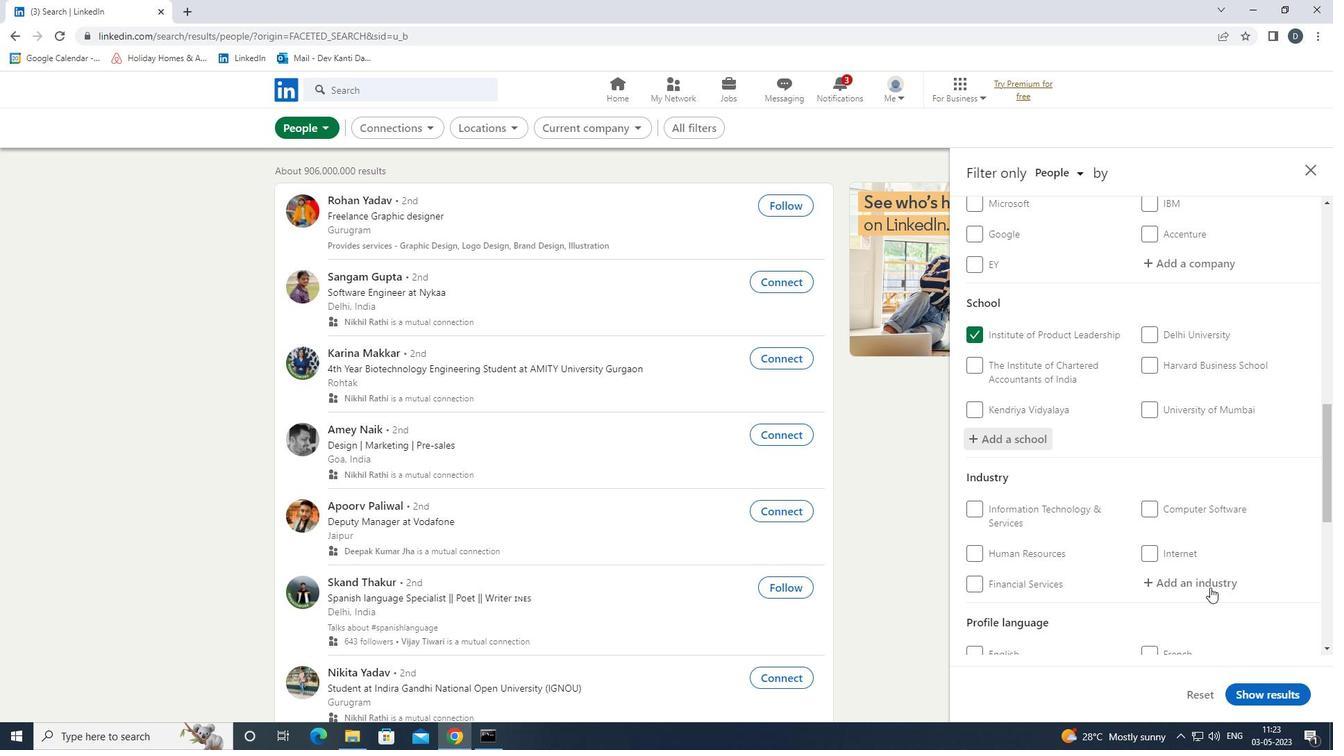 
Action: Mouse pressed left at (1210, 581)
Screenshot: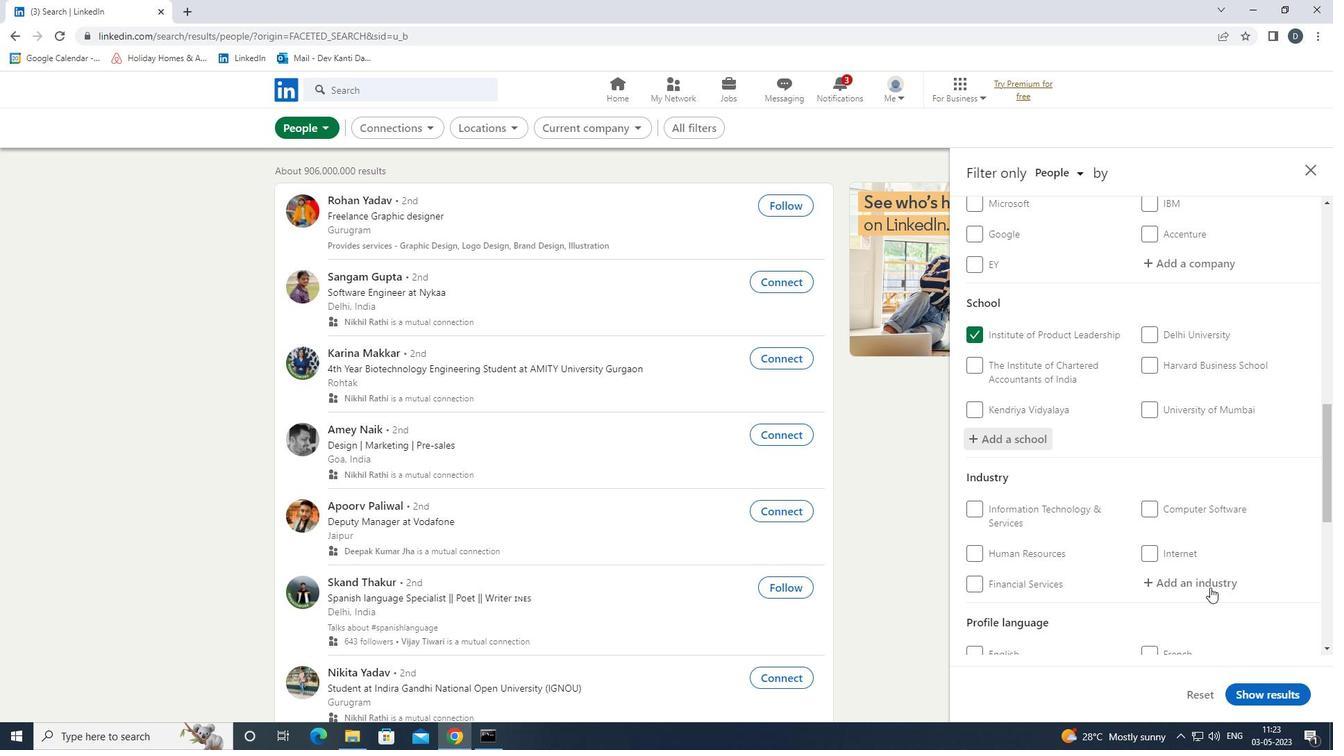 
Action: Key pressed <Key.shift><Key.shift>METAL<Key.space><Key.shift>VA;<Key.backspace><Key.down><Key.enter>
Screenshot: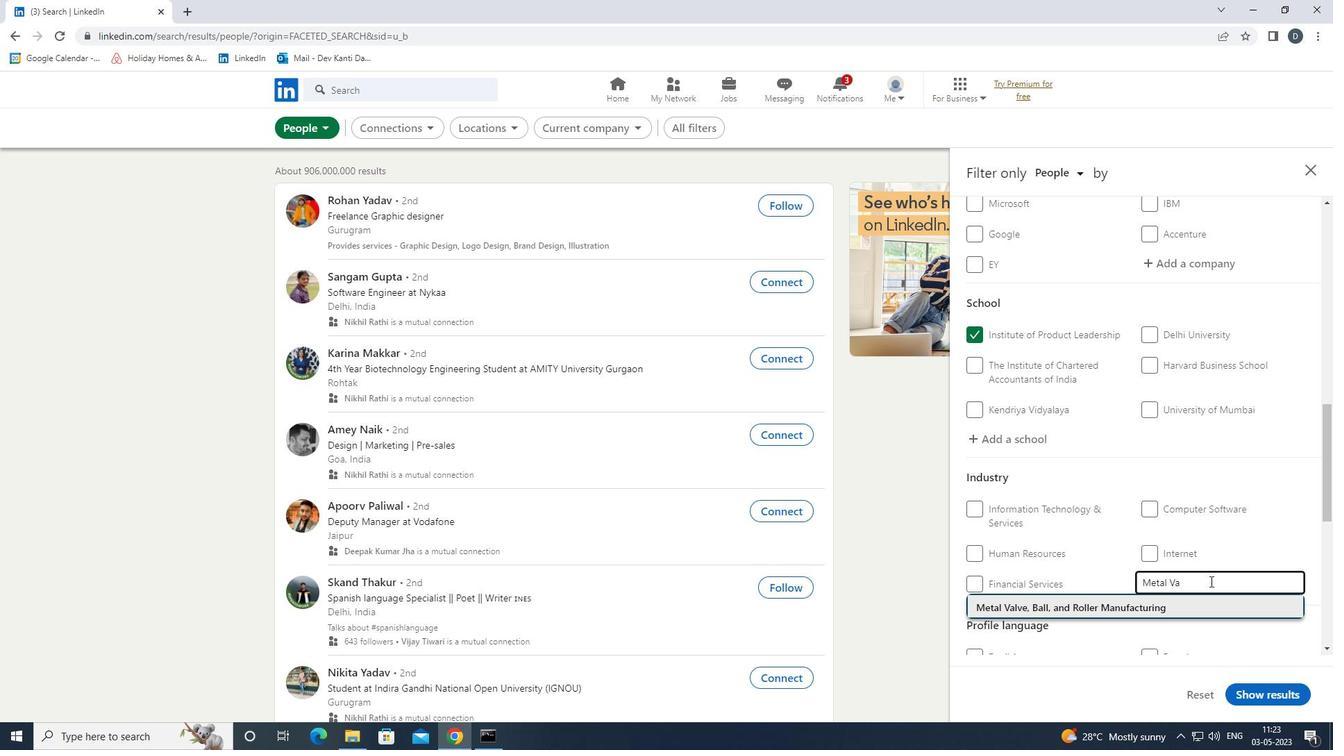 
Action: Mouse moved to (922, 443)
Screenshot: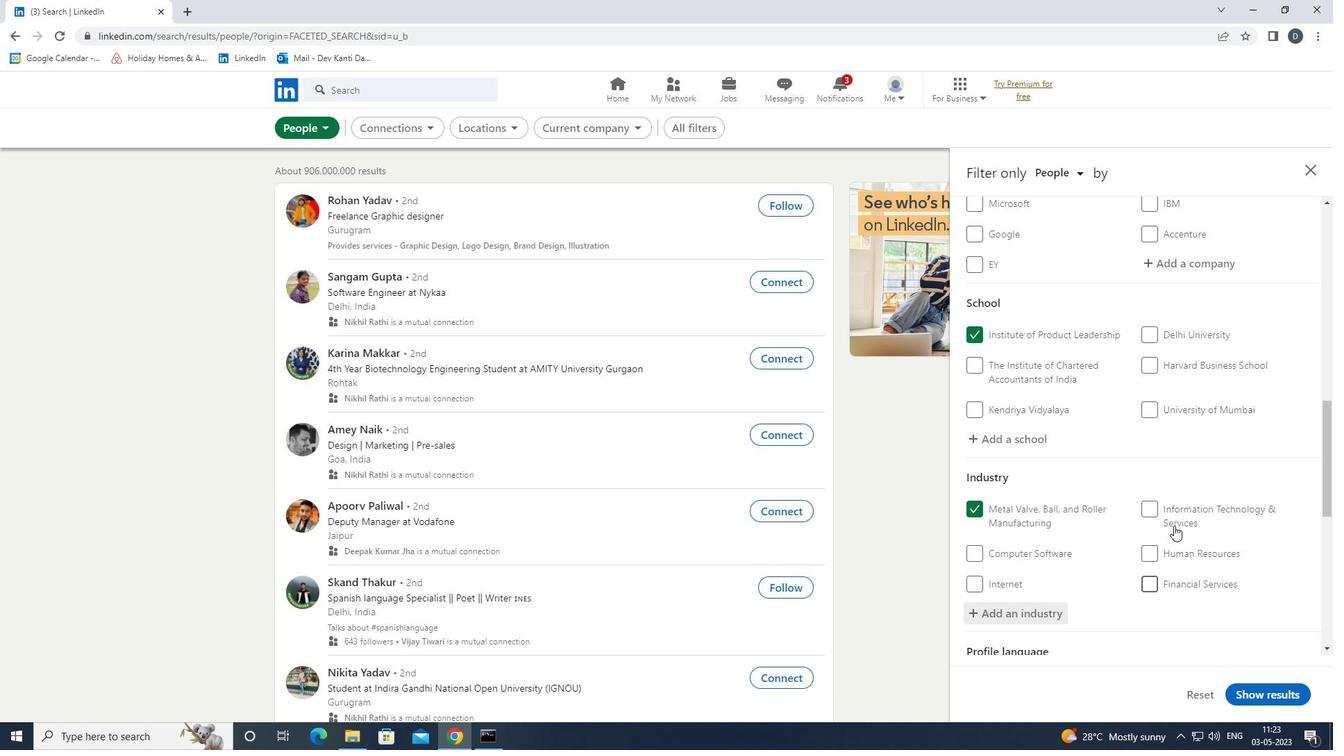 
Action: Mouse scrolled (922, 442) with delta (0, 0)
Screenshot: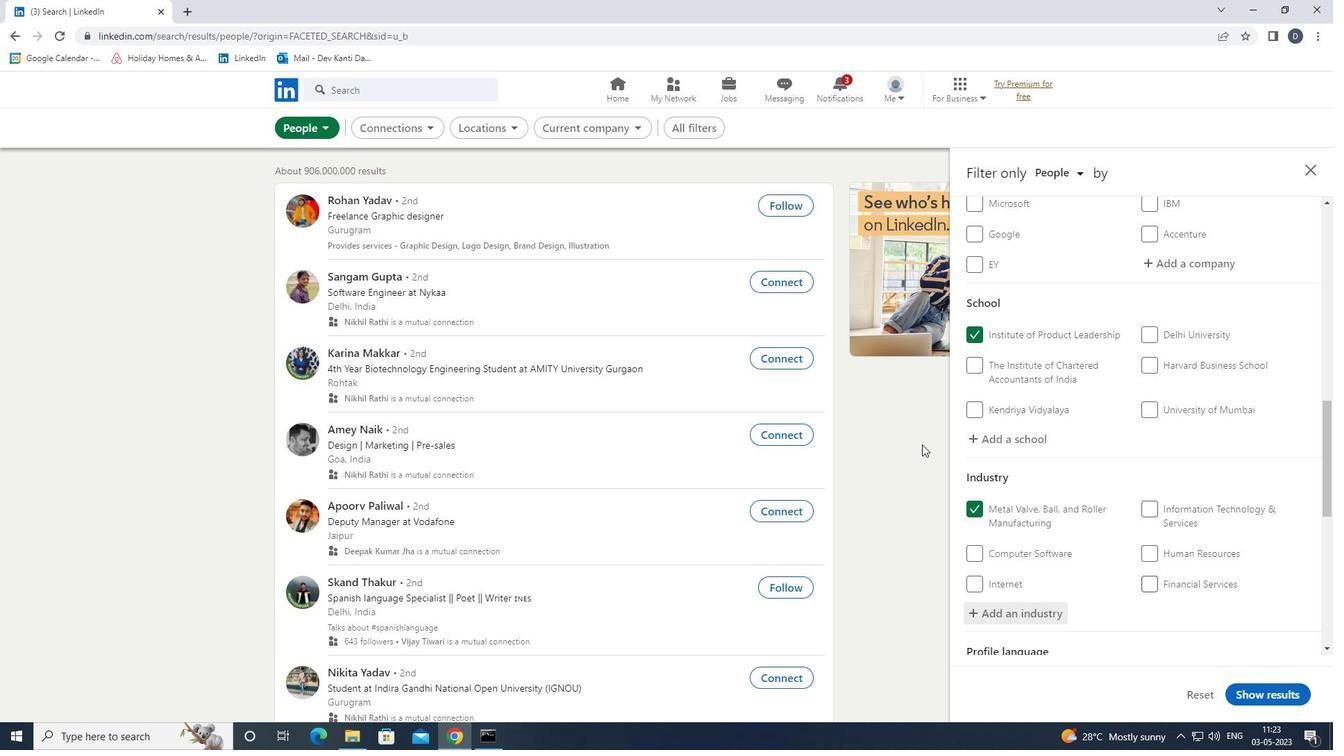 
Action: Mouse scrolled (922, 442) with delta (0, 0)
Screenshot: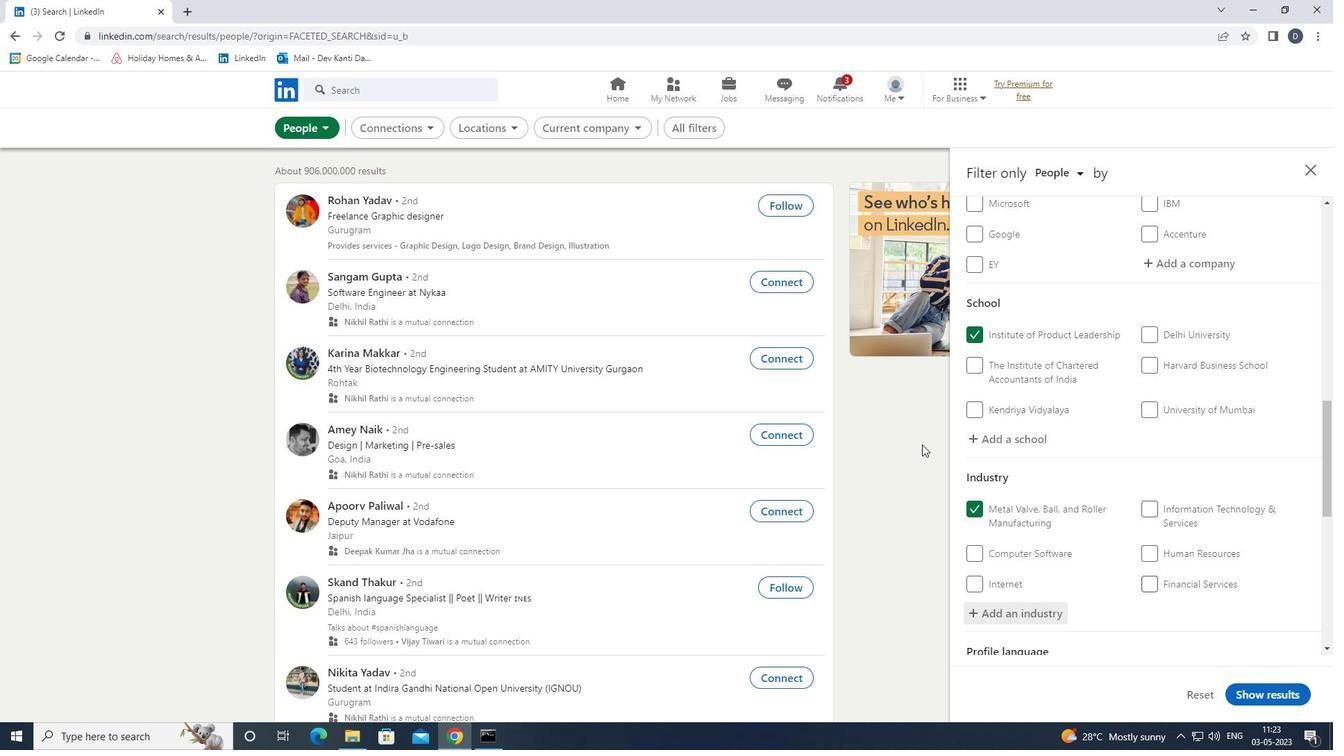 
Action: Mouse scrolled (922, 442) with delta (0, 0)
Screenshot: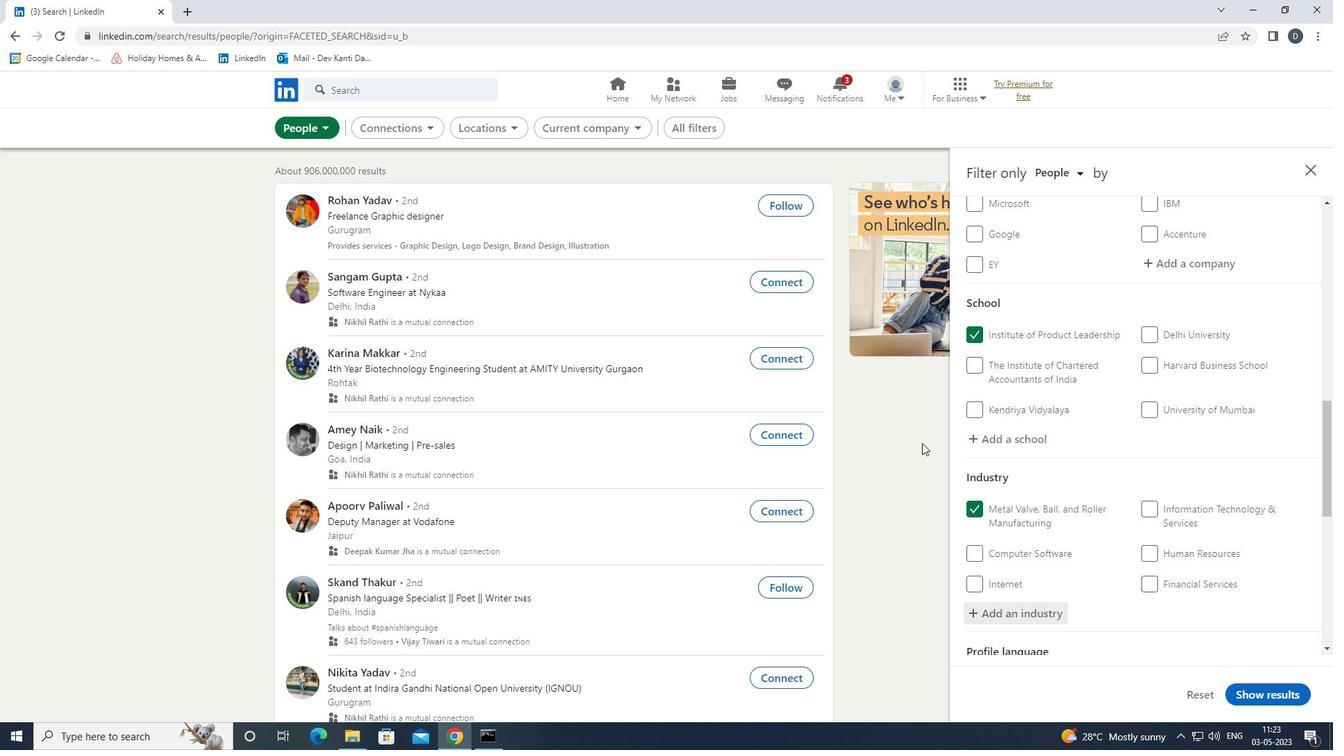 
Action: Mouse moved to (924, 443)
Screenshot: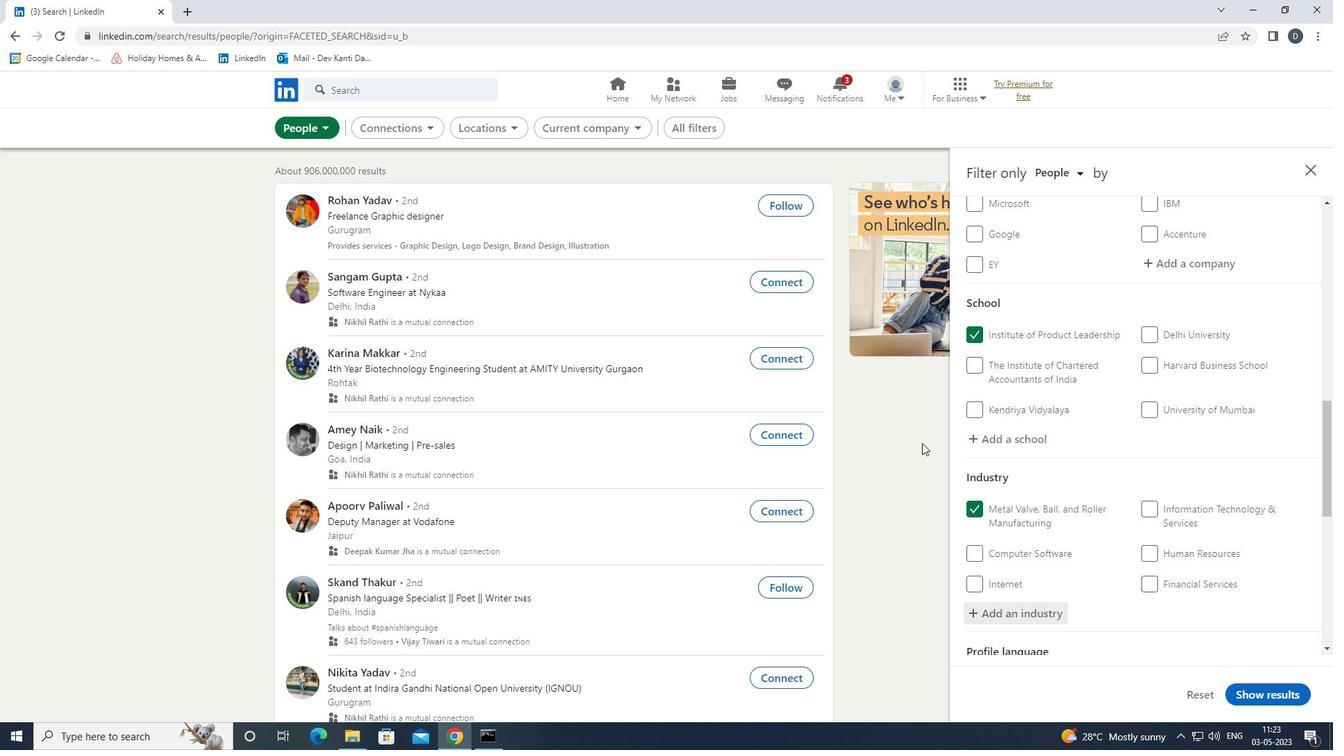 
Action: Mouse scrolled (924, 442) with delta (0, 0)
Screenshot: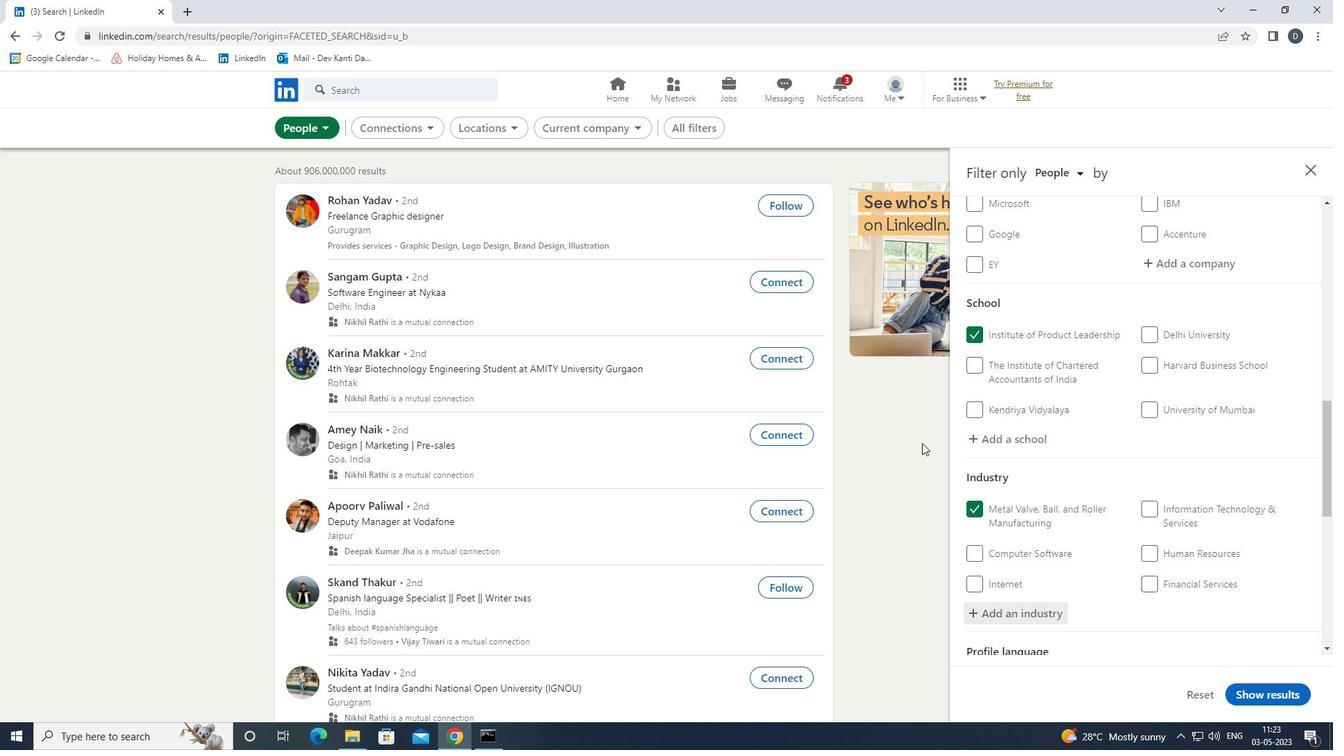 
Action: Mouse moved to (1218, 446)
Screenshot: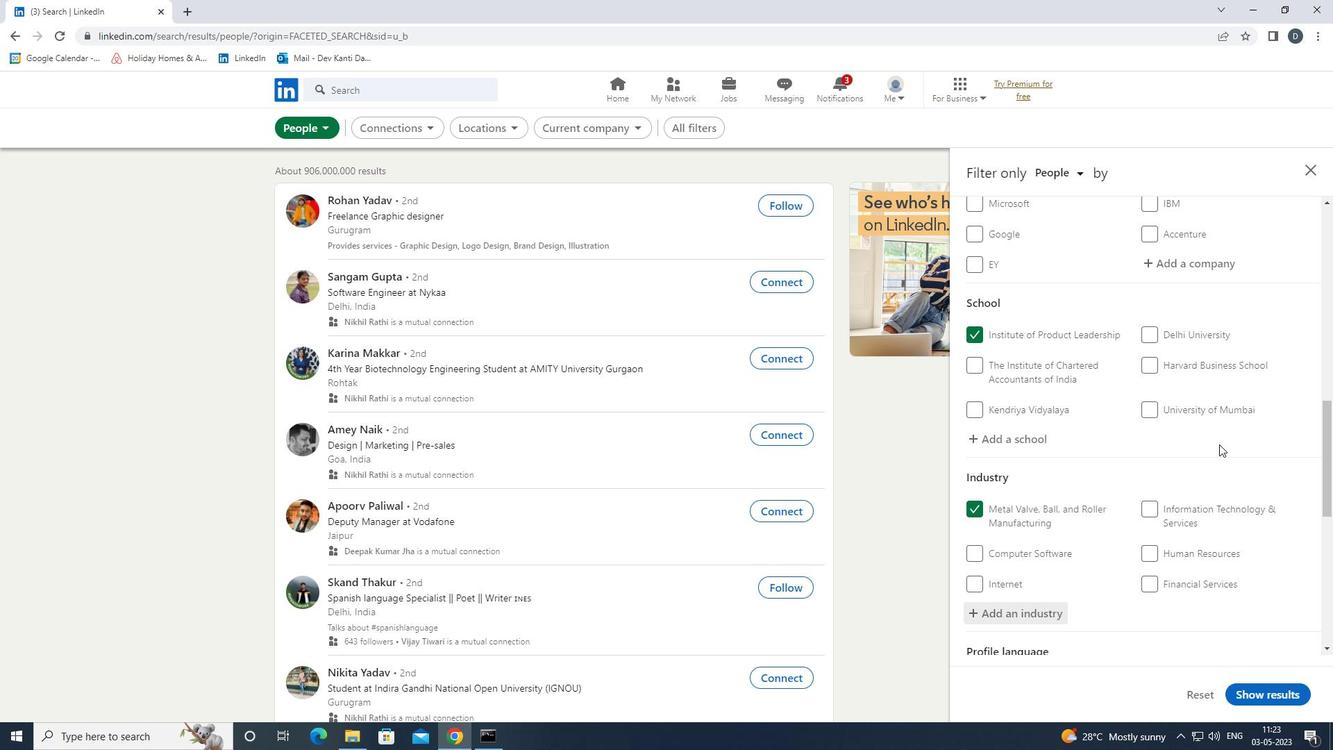 
Action: Mouse scrolled (1218, 445) with delta (0, 0)
Screenshot: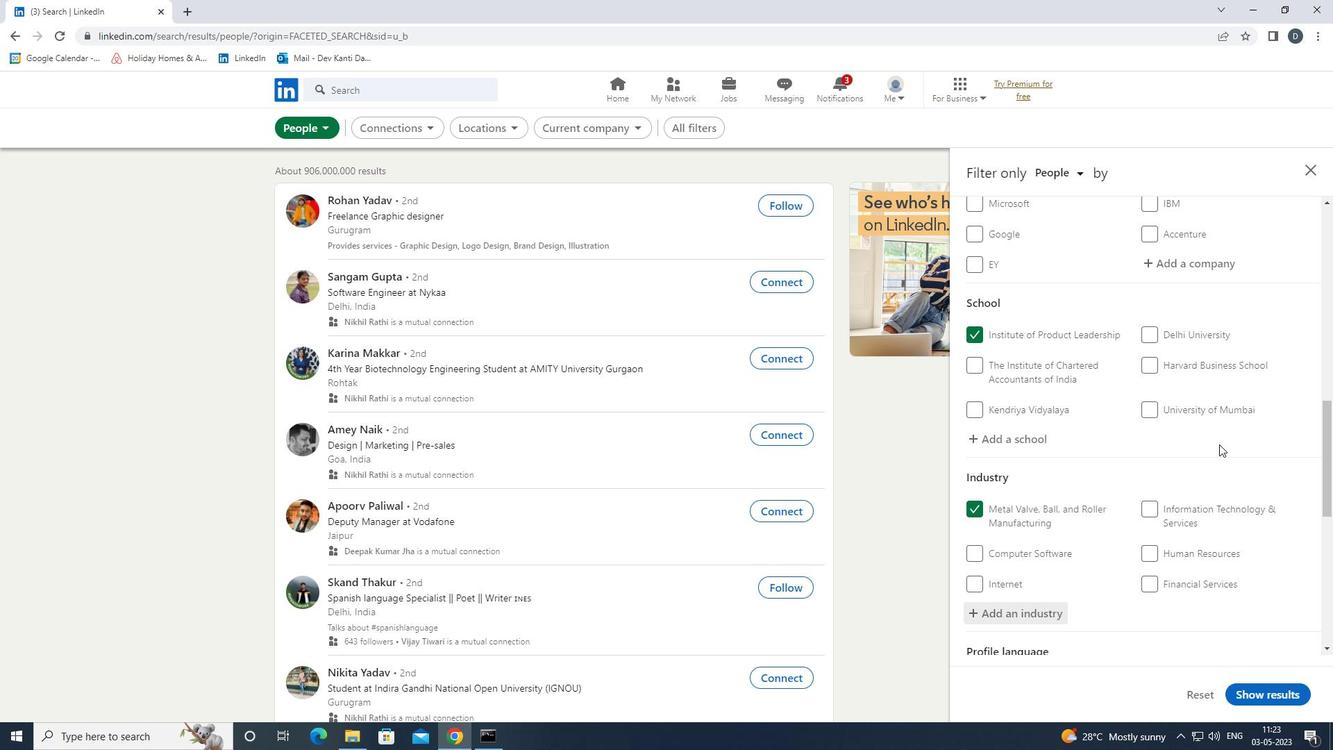 
Action: Mouse moved to (1218, 447)
Screenshot: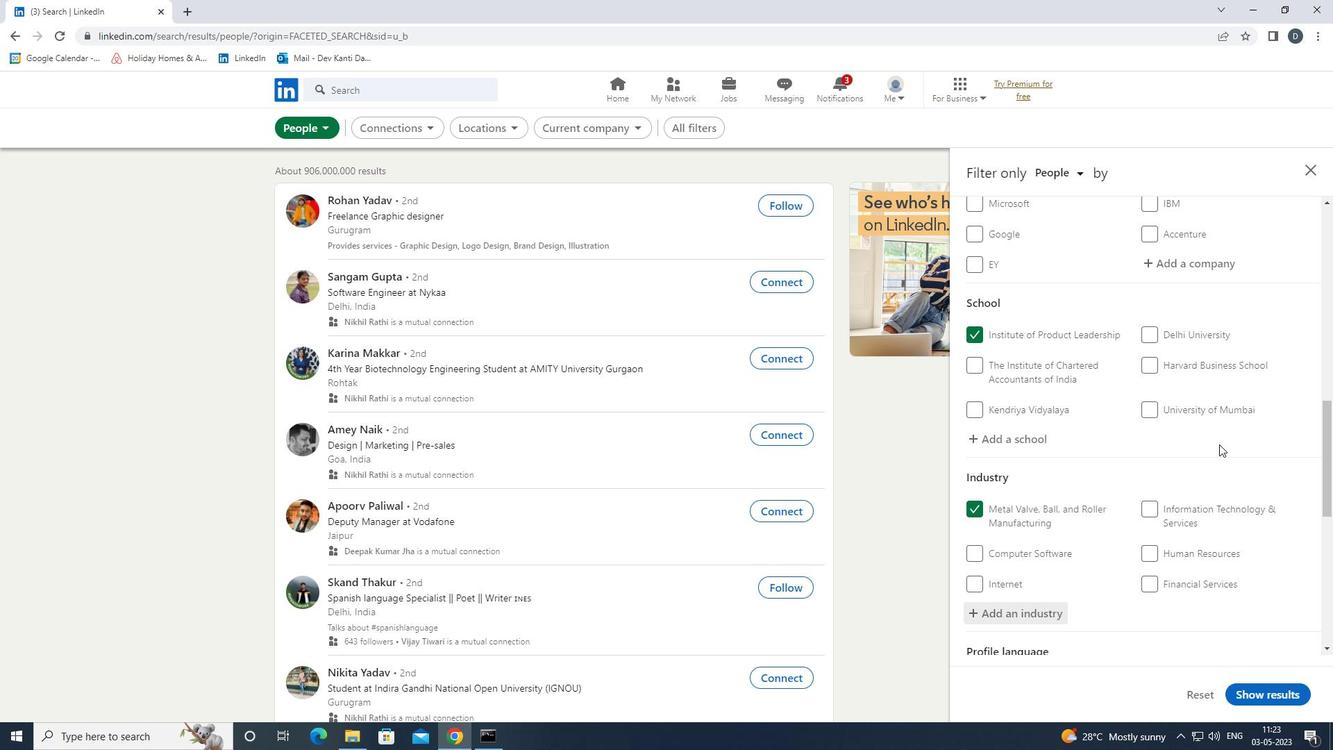 
Action: Mouse scrolled (1218, 446) with delta (0, 0)
Screenshot: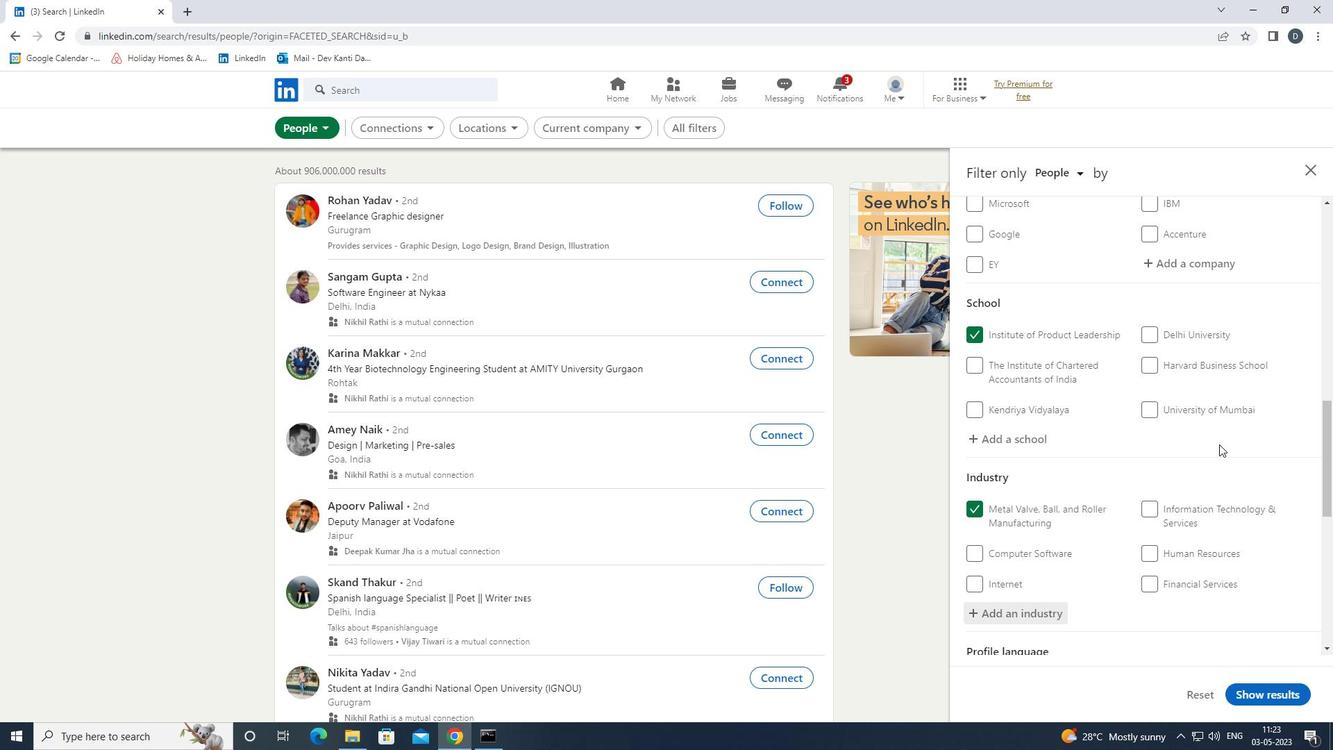 
Action: Mouse moved to (1218, 447)
Screenshot: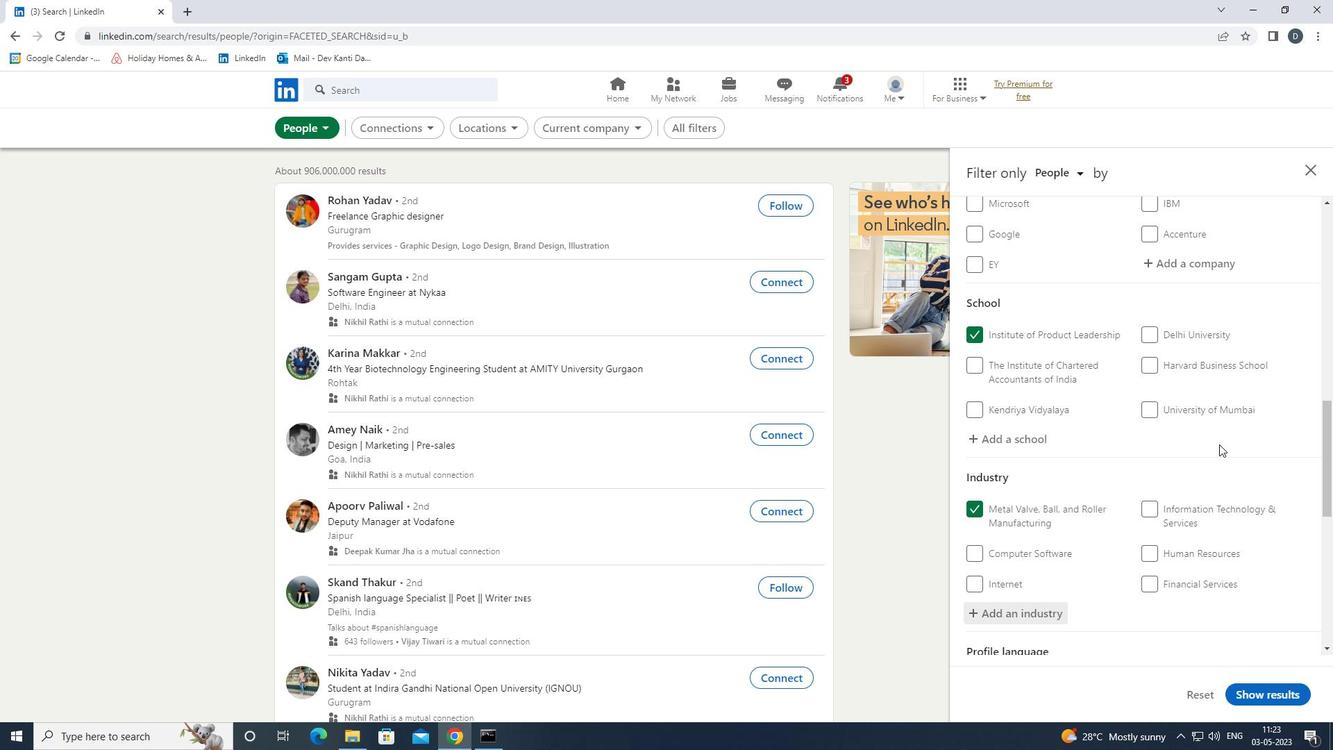 
Action: Mouse scrolled (1218, 446) with delta (0, 0)
Screenshot: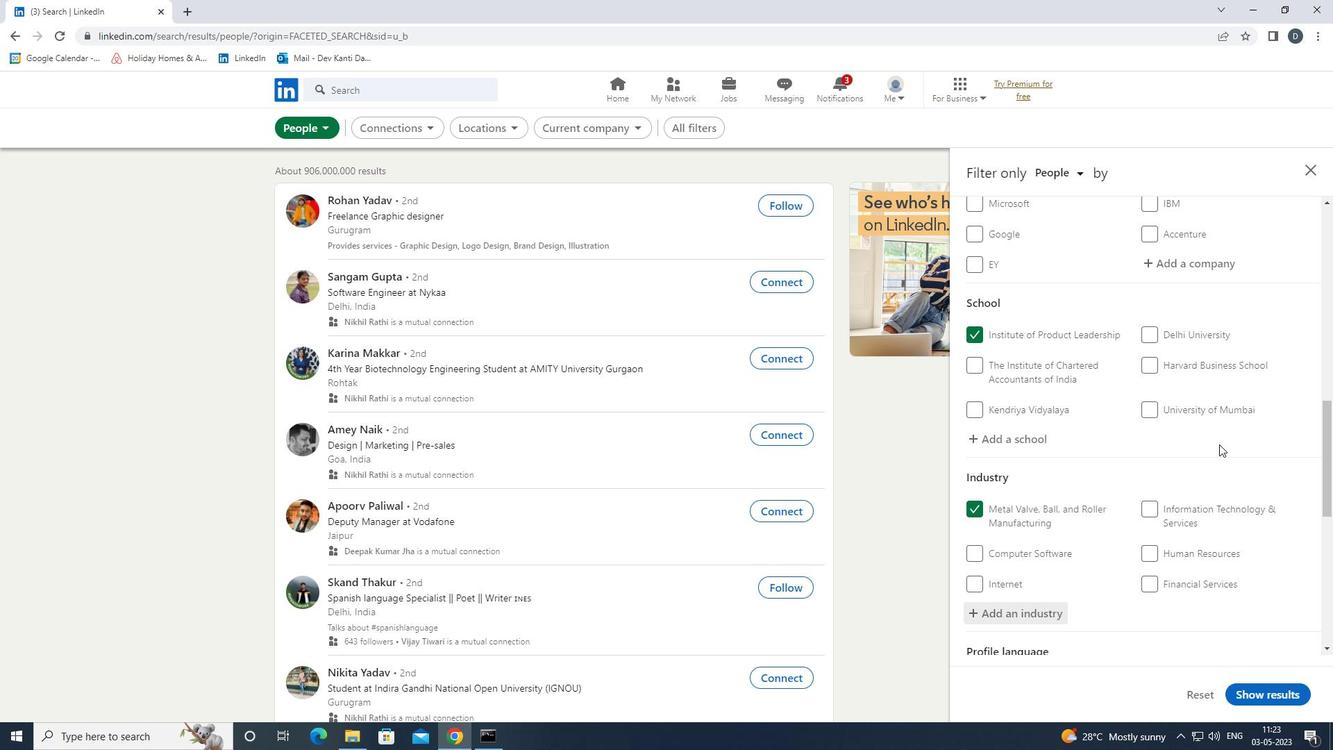 
Action: Mouse moved to (1160, 546)
Screenshot: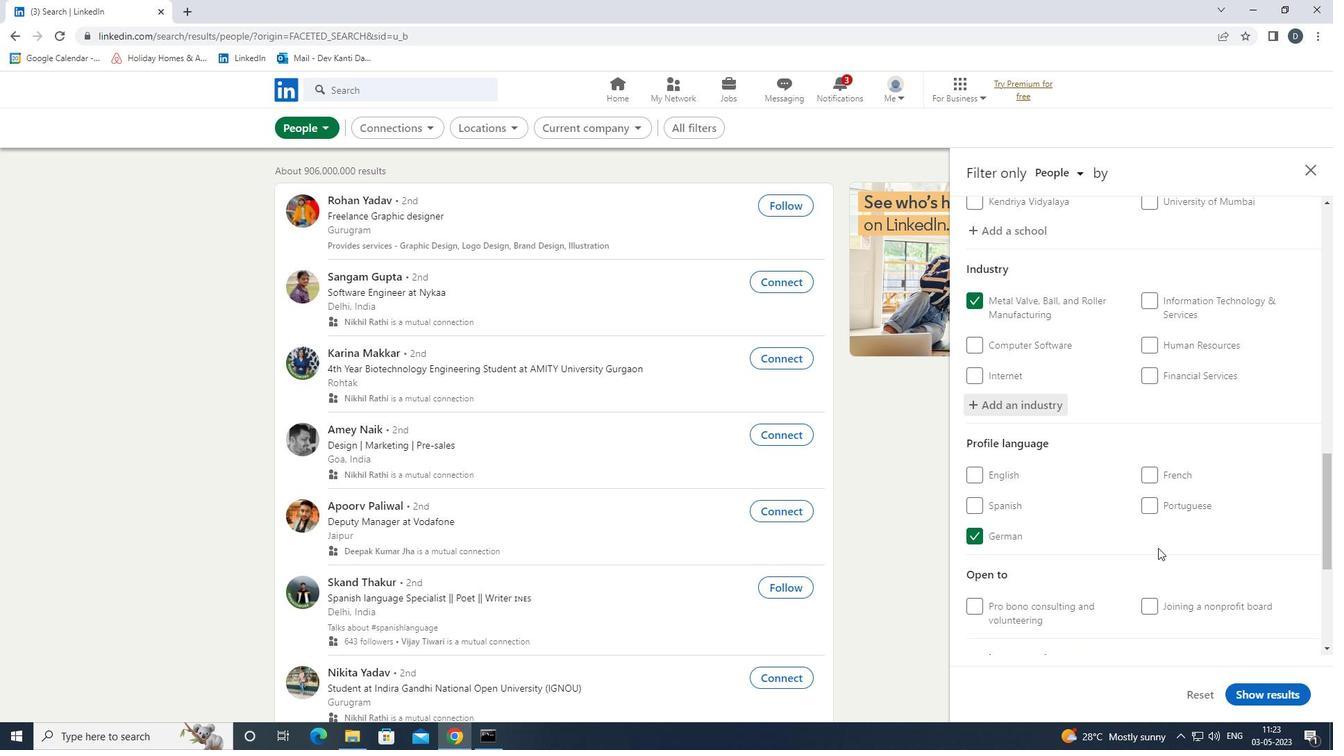 
Action: Mouse scrolled (1160, 546) with delta (0, 0)
Screenshot: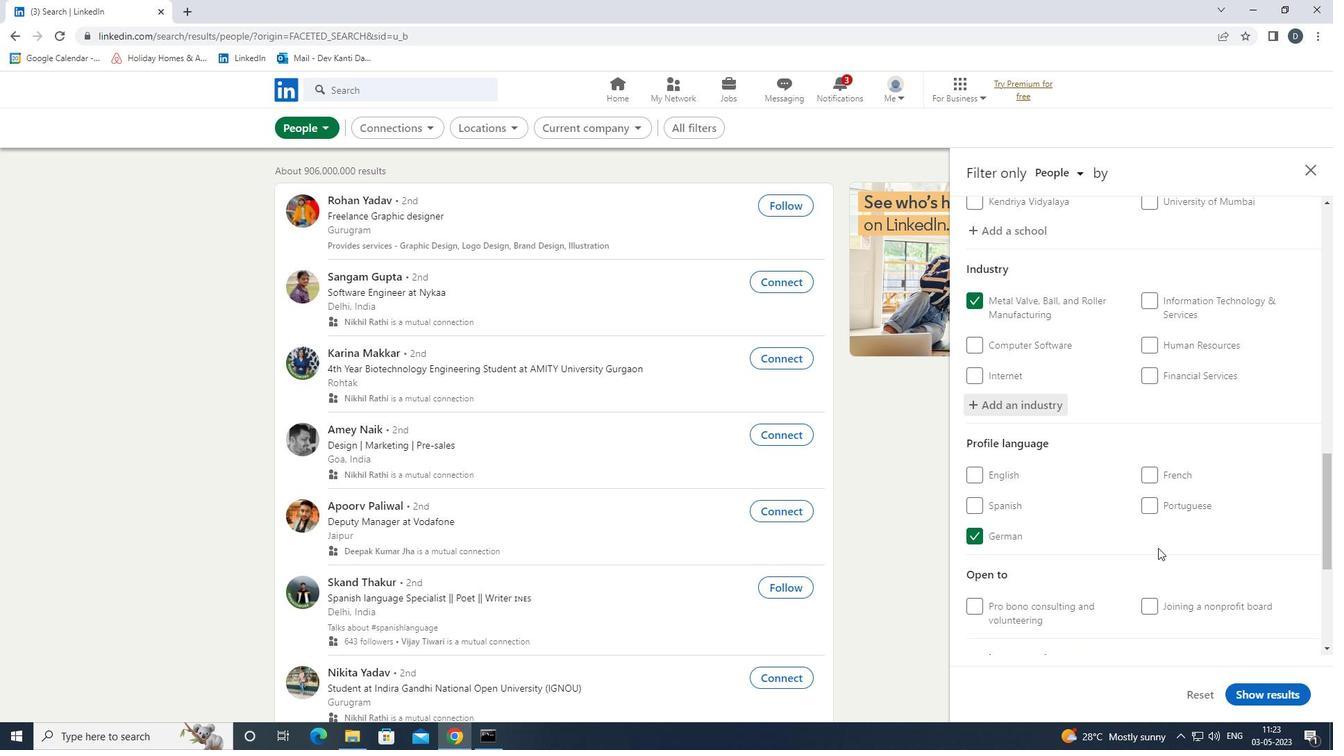
Action: Mouse moved to (1160, 546)
Screenshot: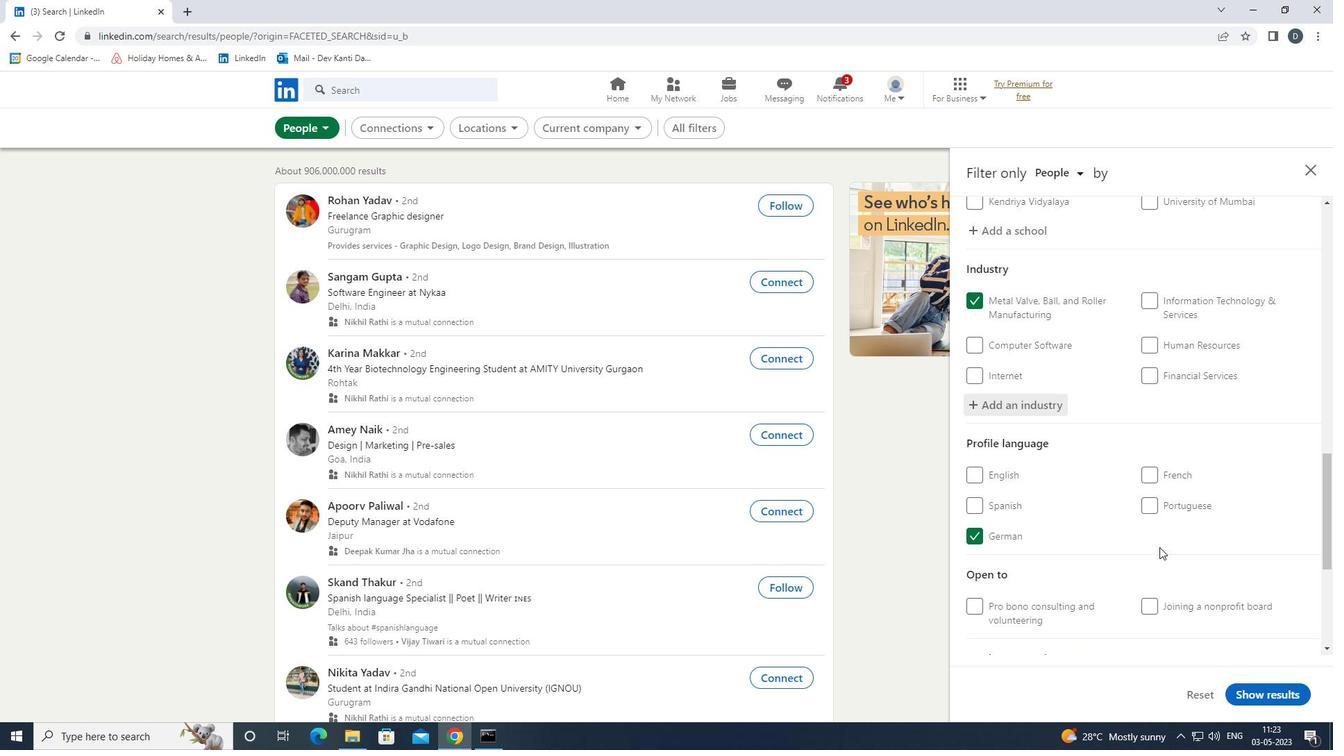
Action: Mouse scrolled (1160, 545) with delta (0, 0)
Screenshot: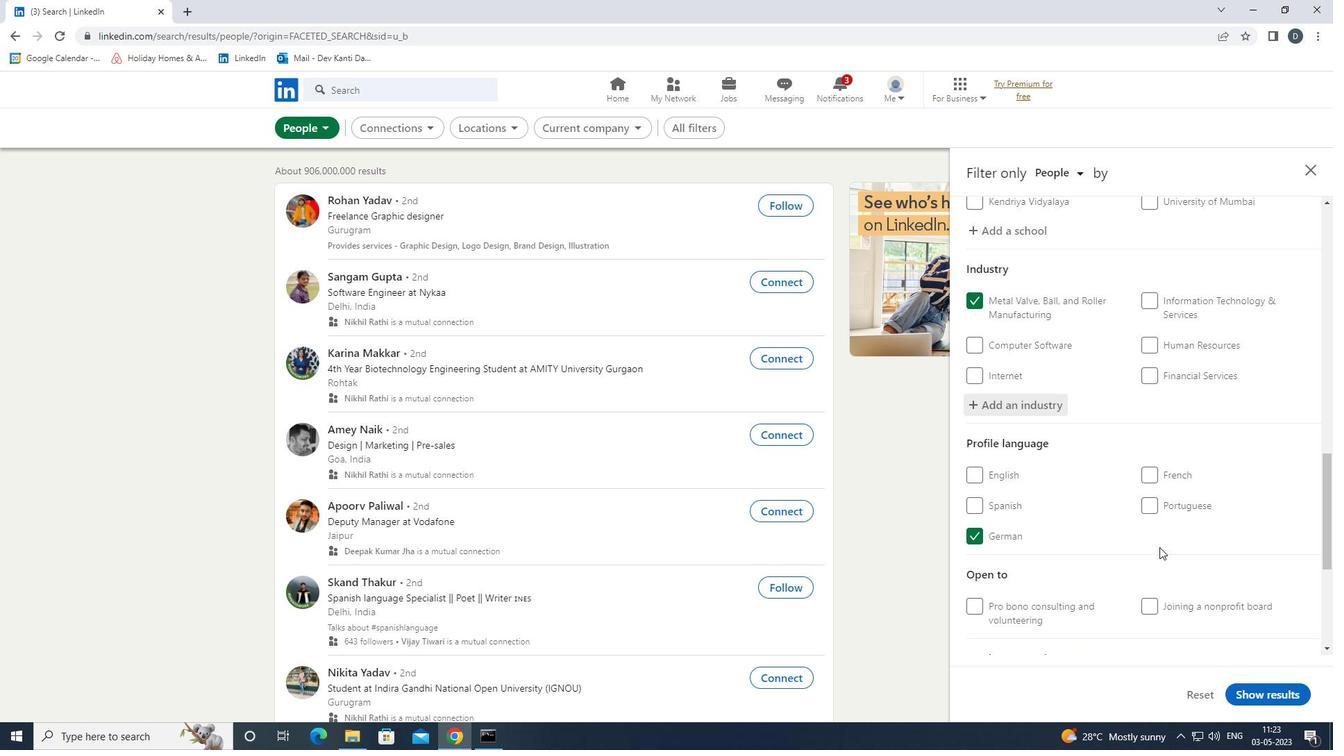 
Action: Mouse moved to (1168, 614)
Screenshot: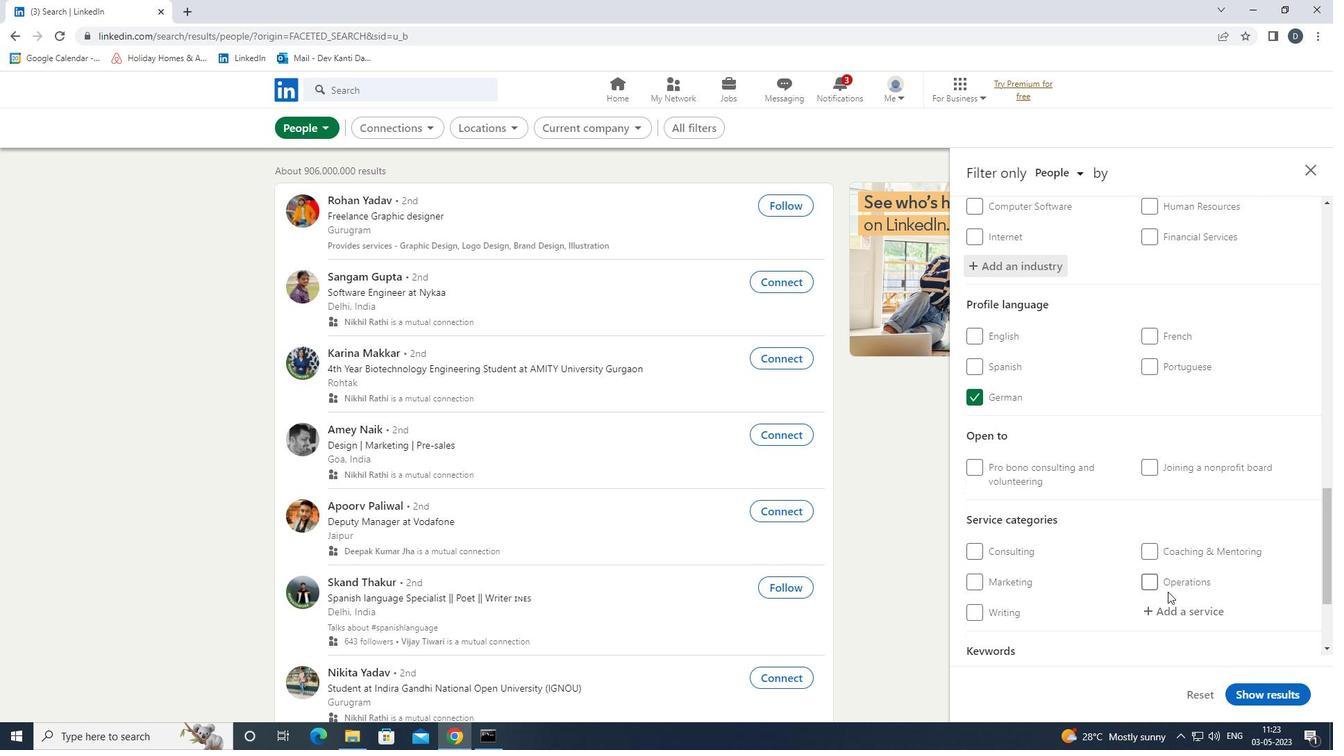 
Action: Mouse pressed left at (1168, 614)
Screenshot: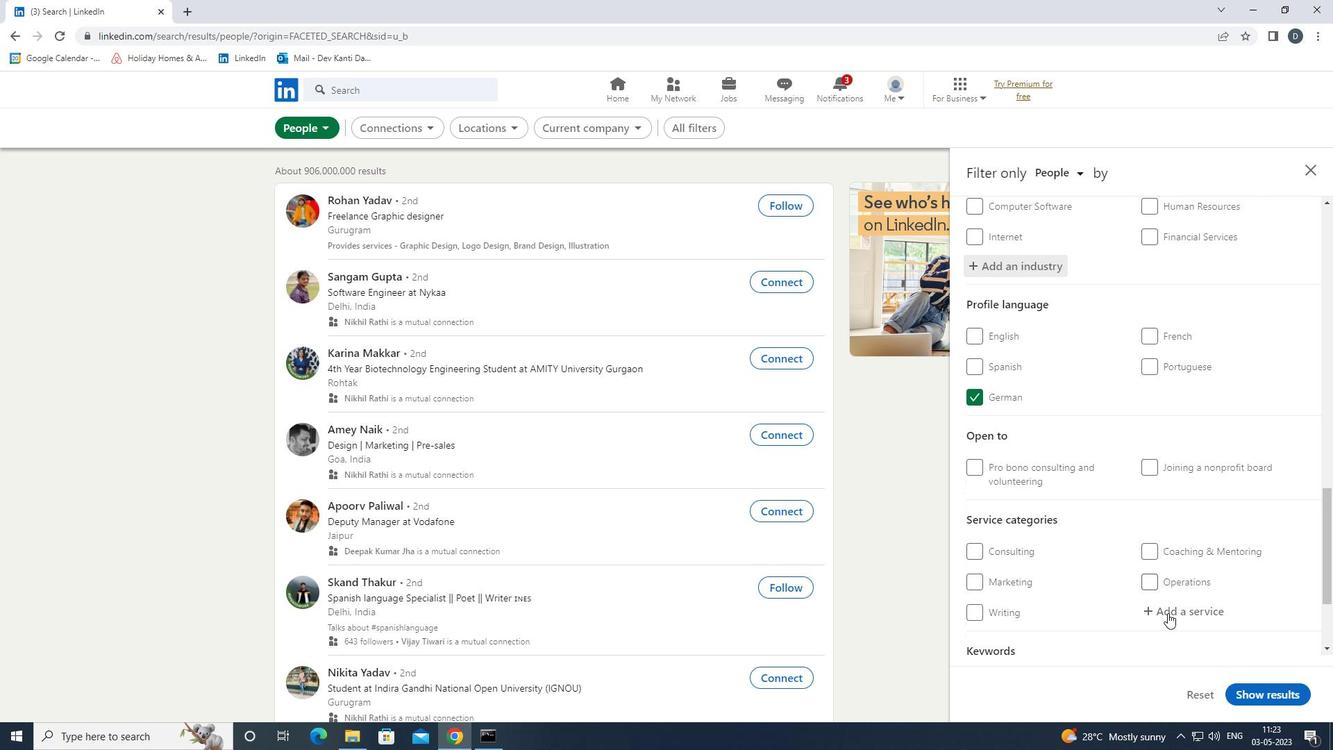 
Action: Mouse moved to (1221, 493)
Screenshot: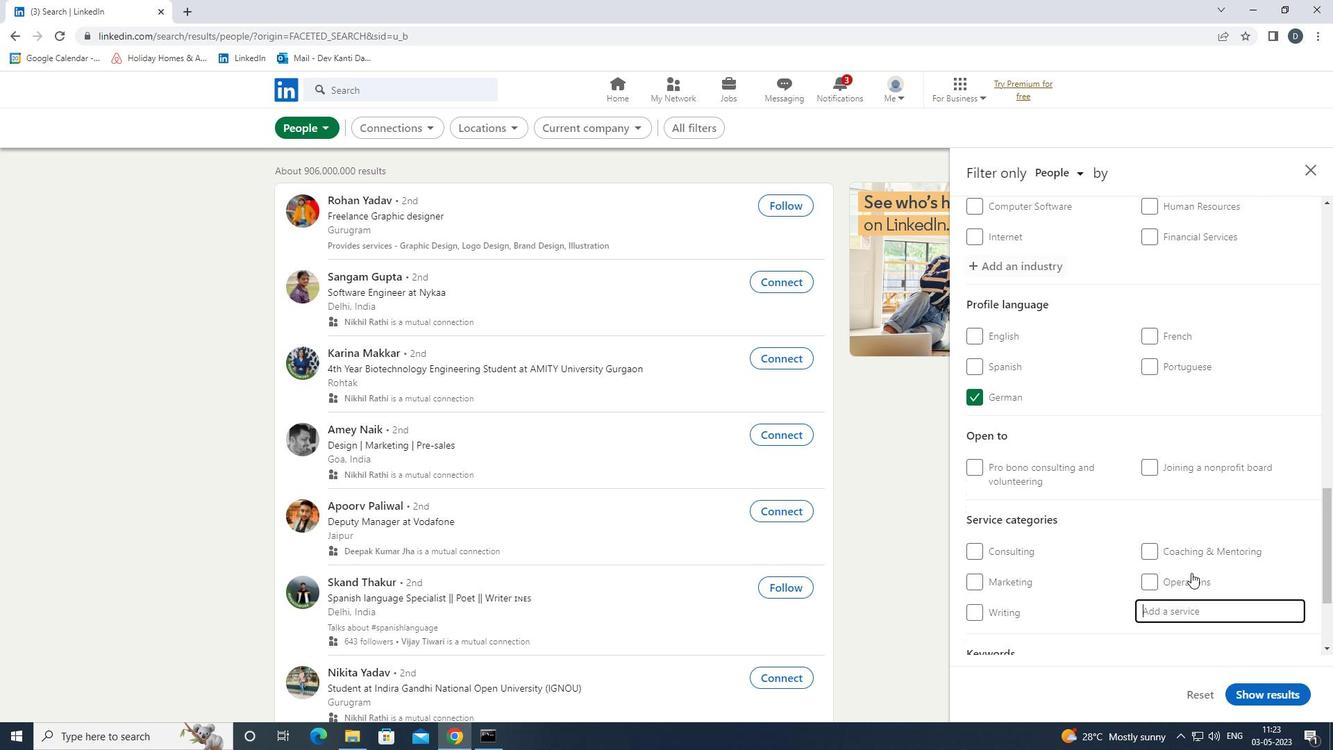 
Action: Mouse scrolled (1221, 492) with delta (0, 0)
Screenshot: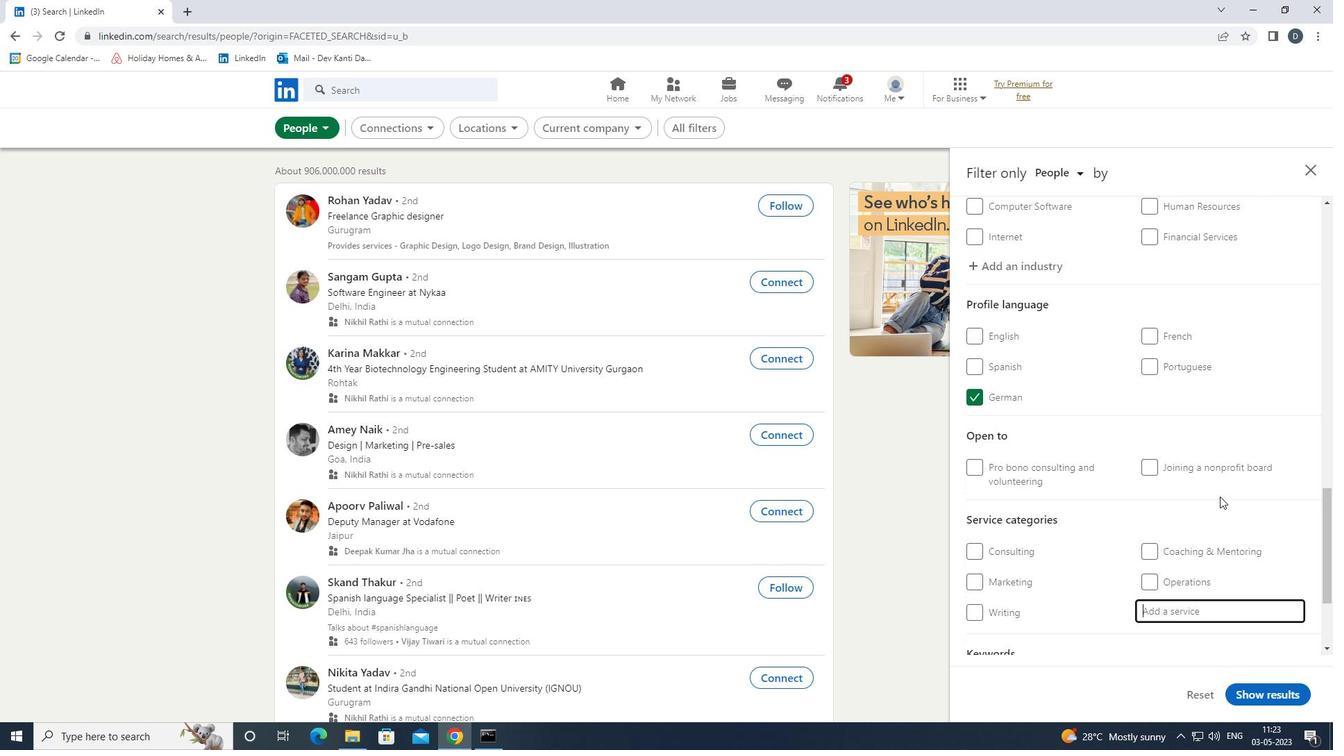 
Action: Mouse scrolled (1221, 492) with delta (0, 0)
Screenshot: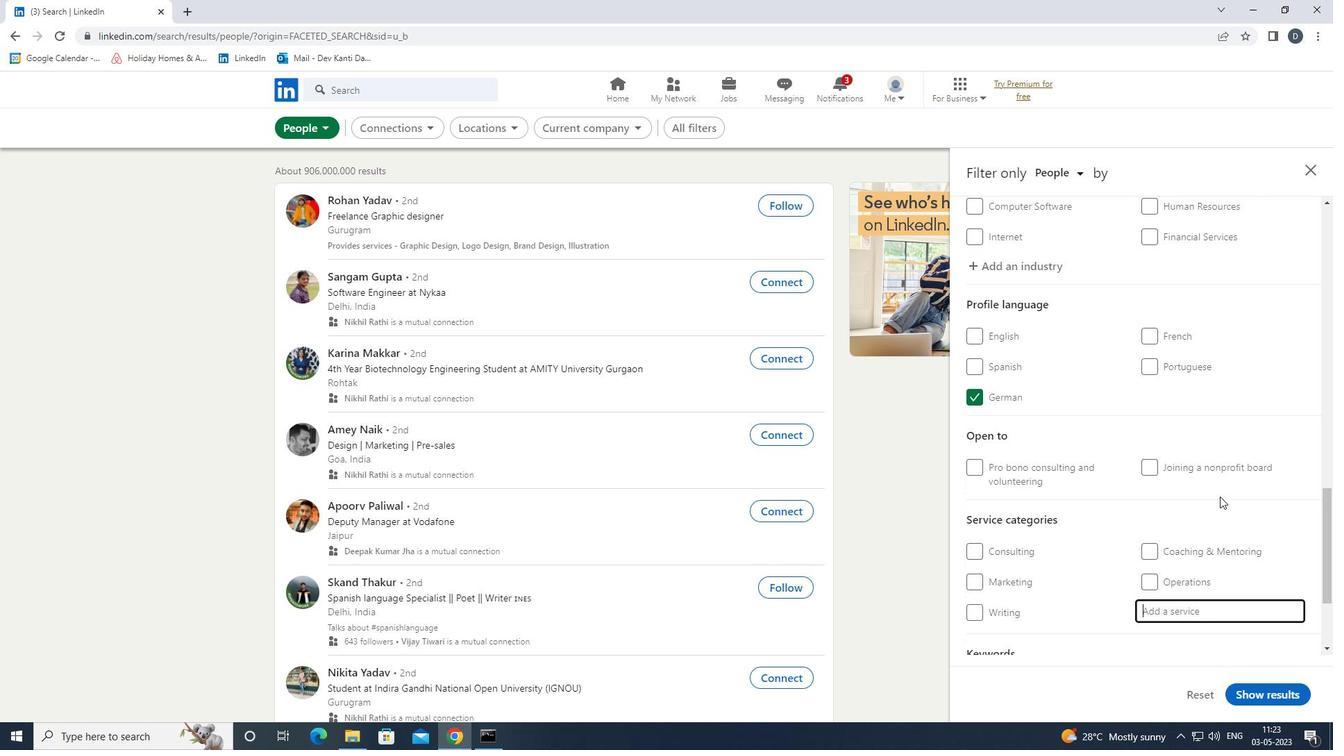
Action: Mouse moved to (1221, 492)
Screenshot: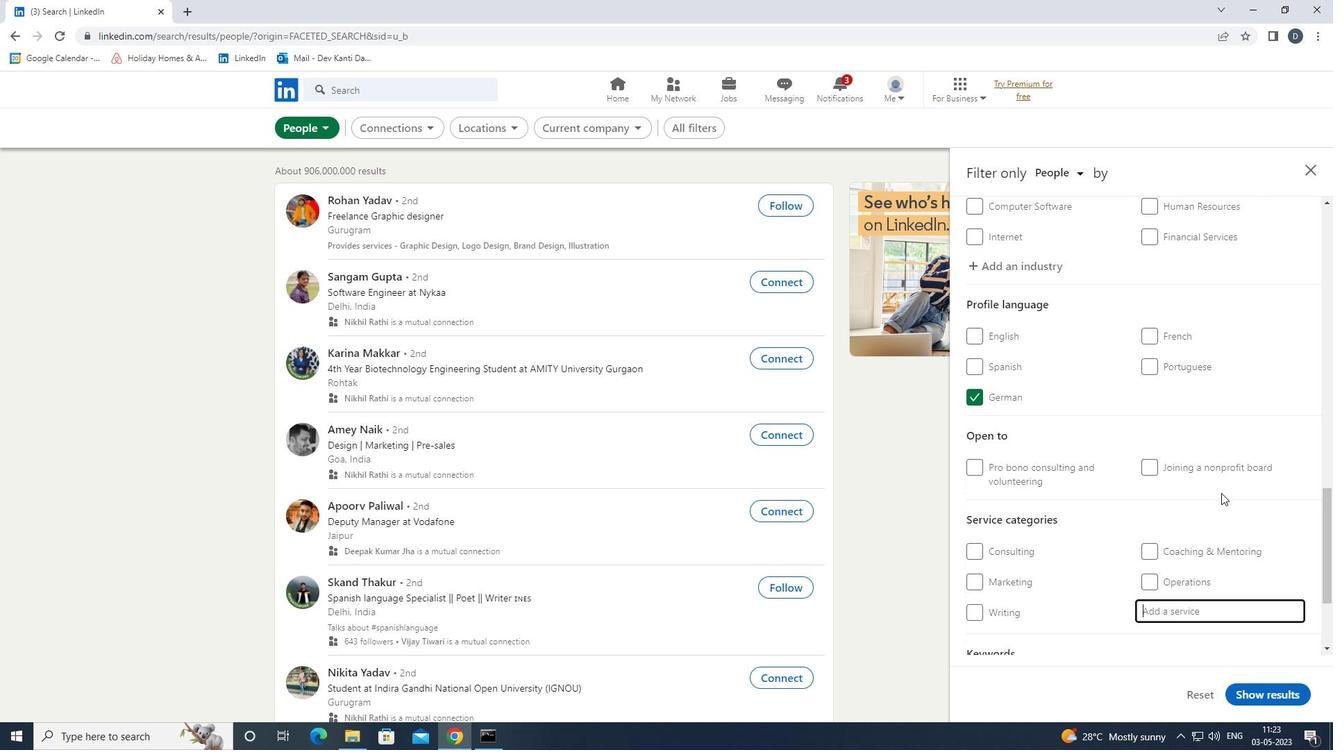 
Action: Key pressed <Key.shift>DD<Key.backspace>EA<Key.backspace>MAND<Key.down><Key.enter>
Screenshot: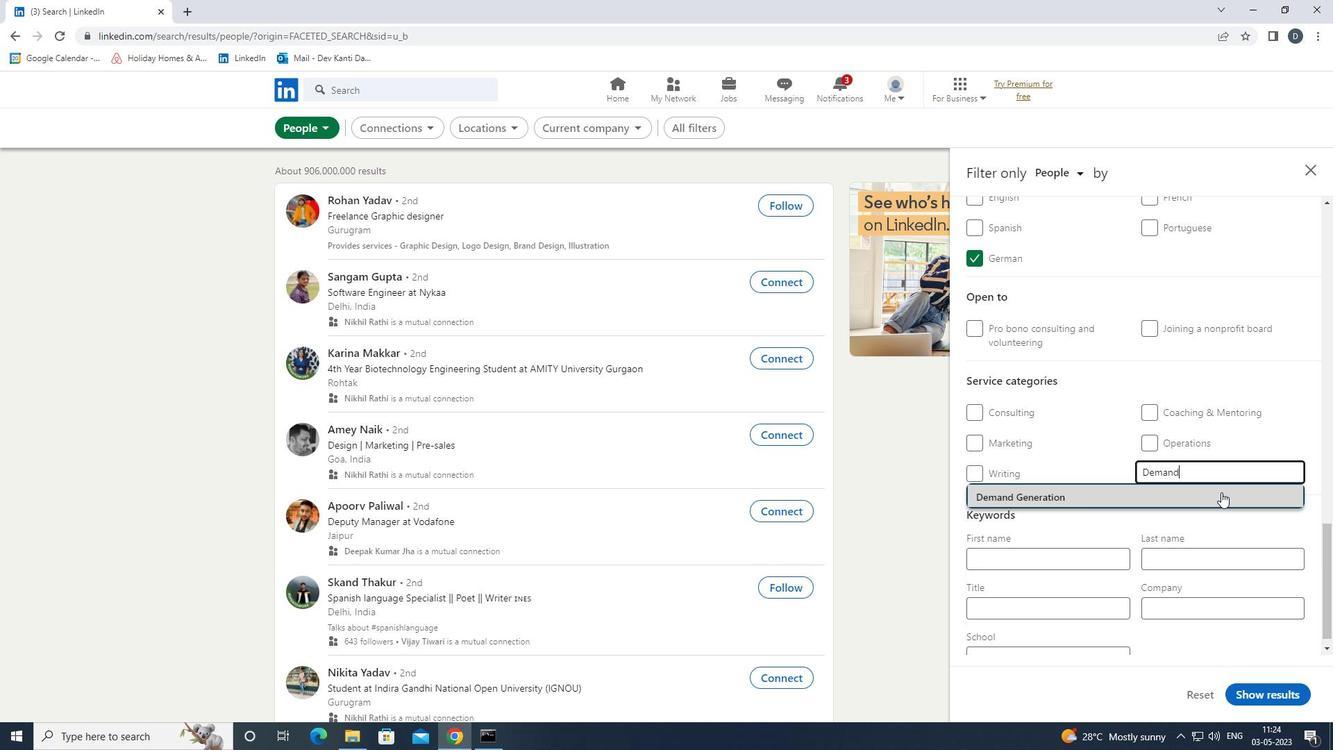
Action: Mouse moved to (1243, 493)
Screenshot: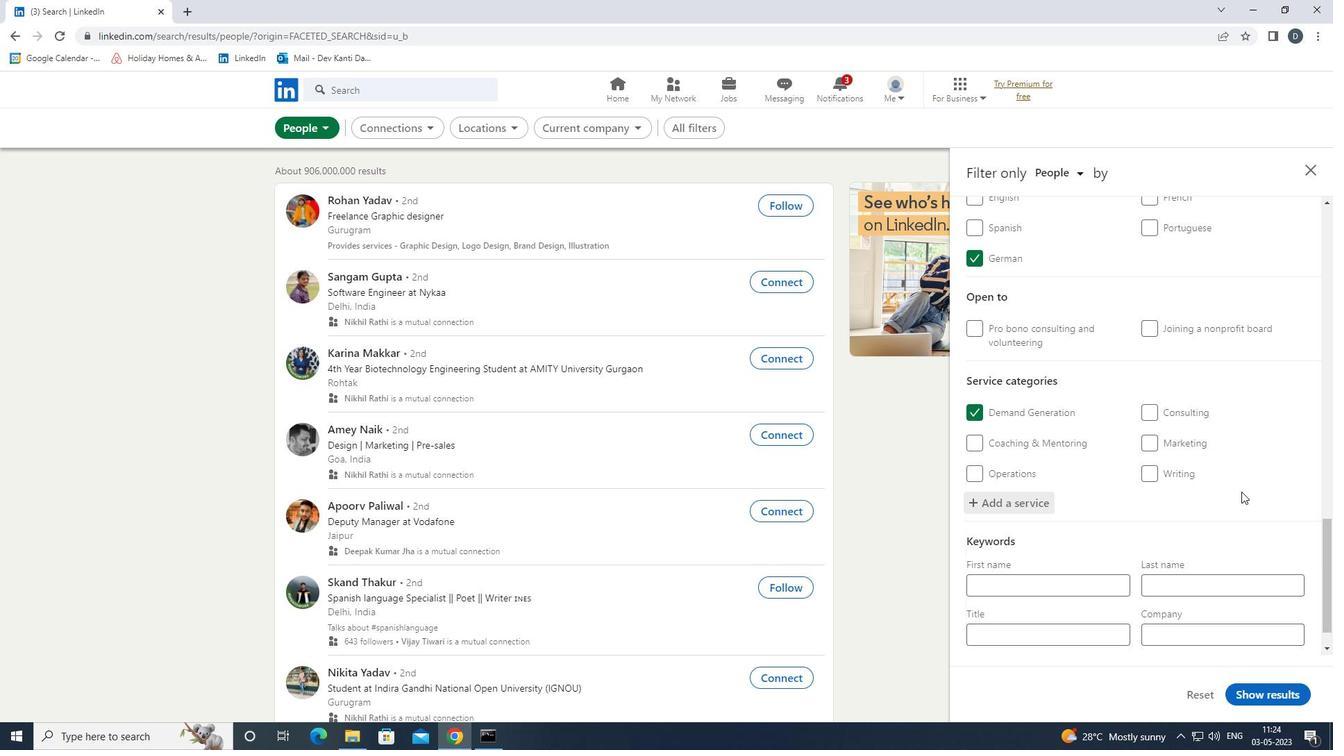 
Action: Mouse scrolled (1243, 492) with delta (0, 0)
Screenshot: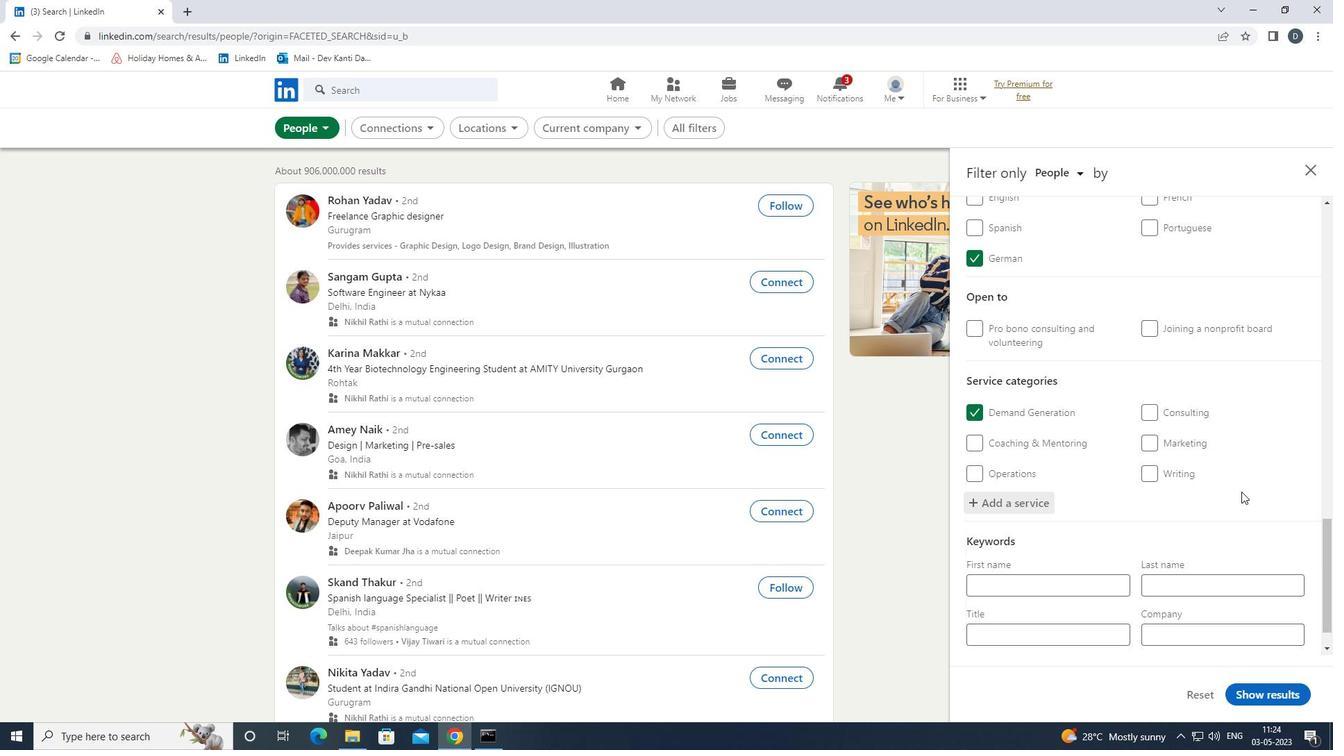 
Action: Mouse moved to (1236, 502)
Screenshot: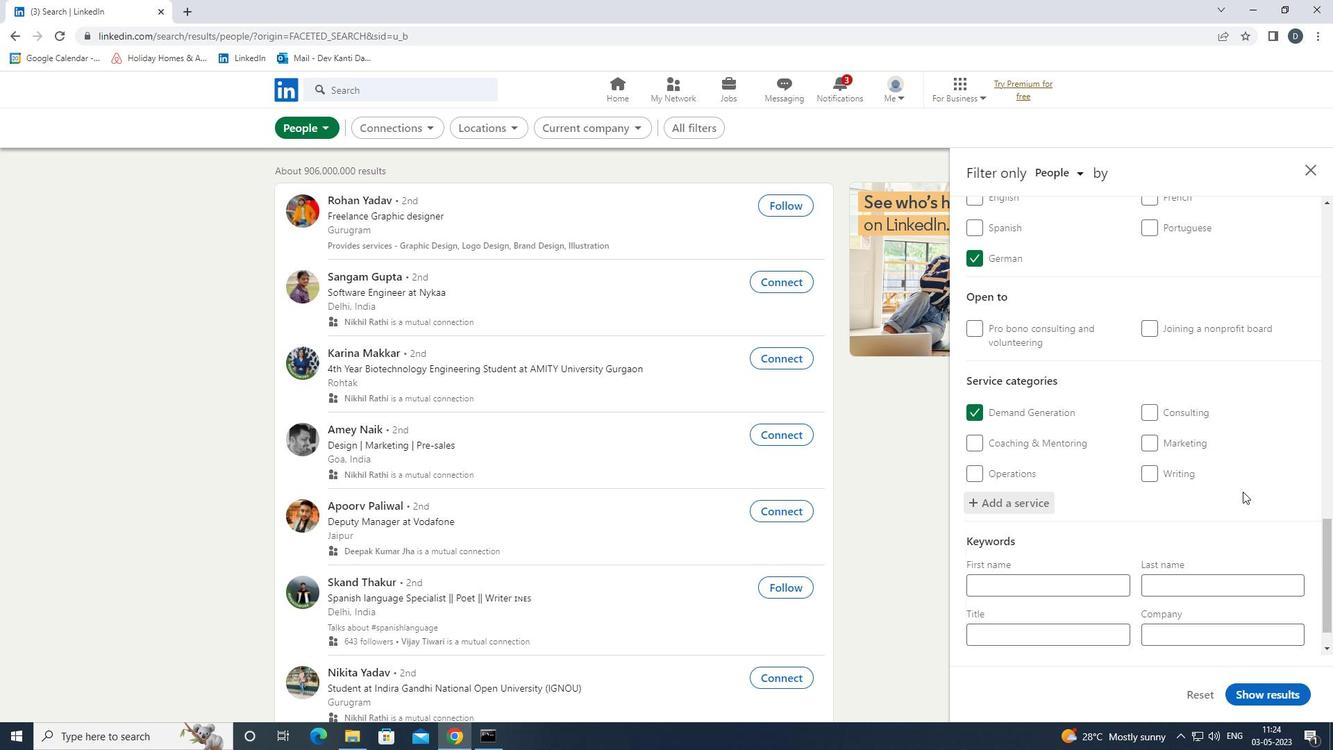 
Action: Mouse scrolled (1236, 501) with delta (0, 0)
Screenshot: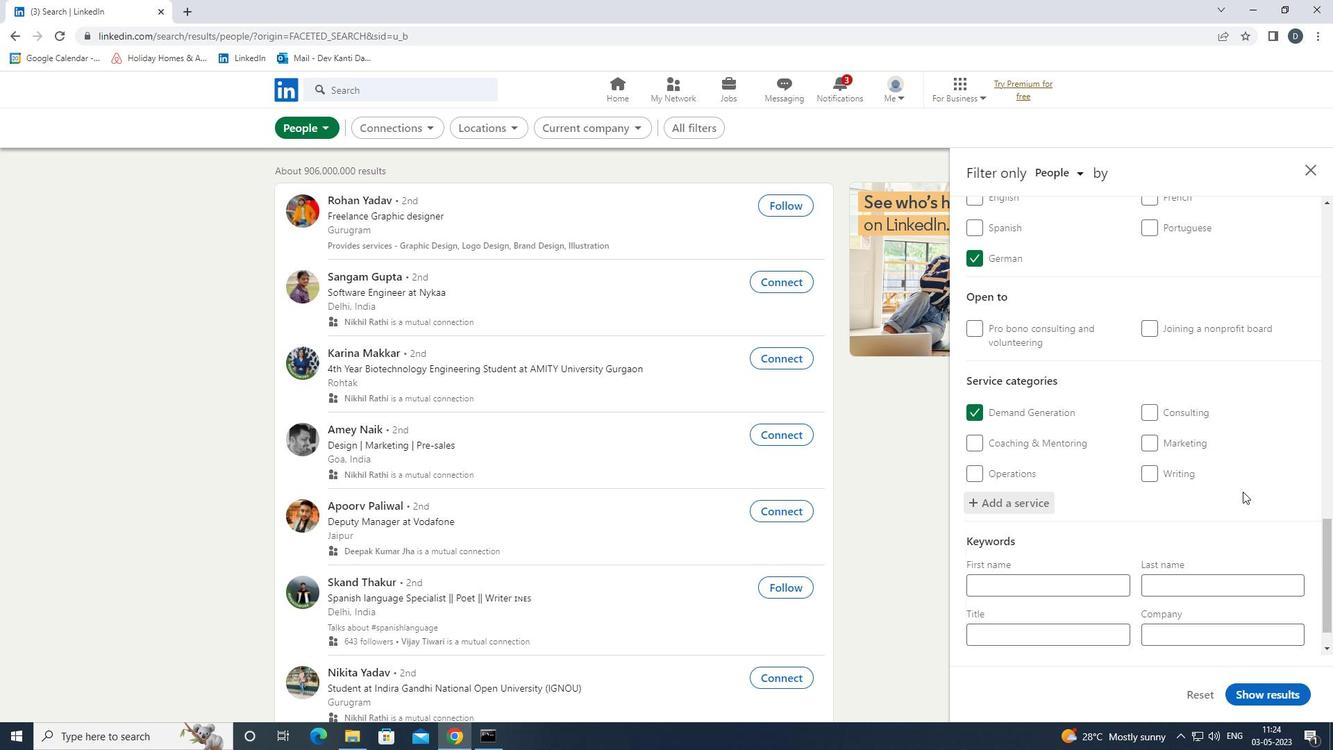 
Action: Mouse moved to (1233, 509)
Screenshot: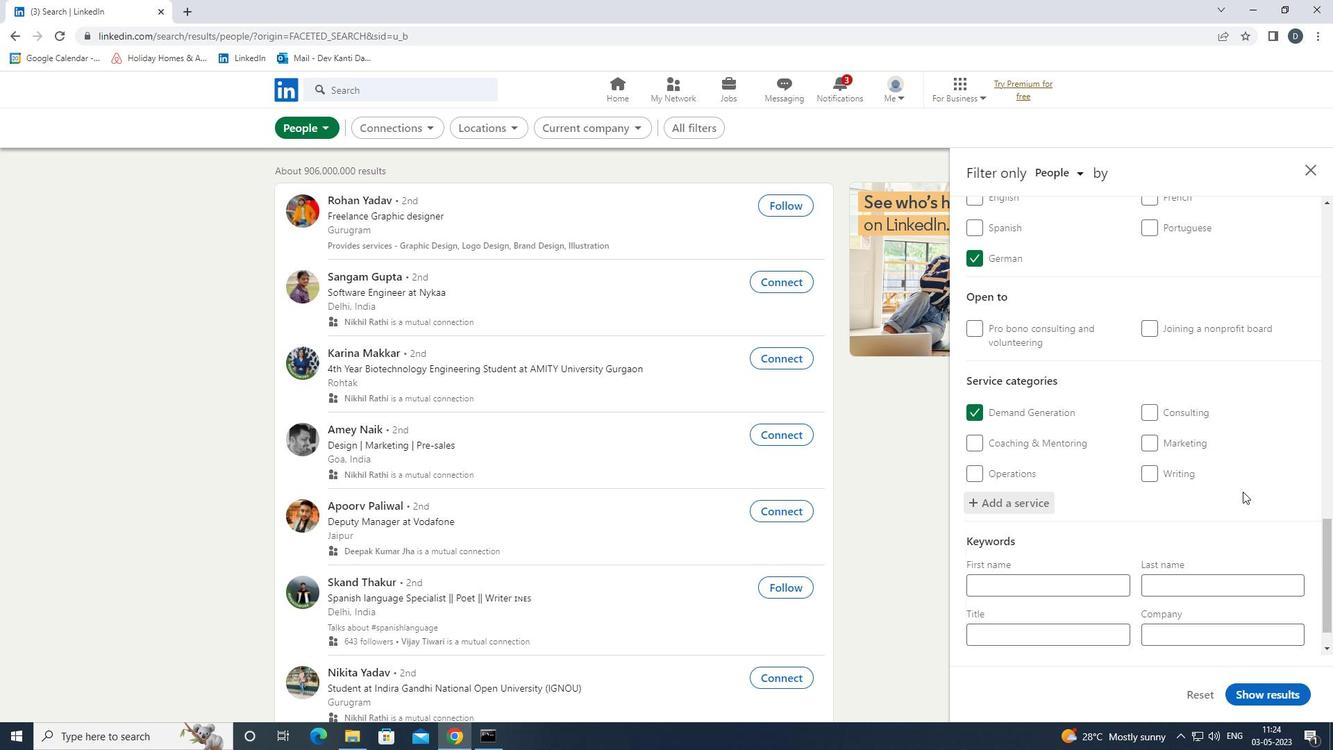 
Action: Mouse scrolled (1233, 508) with delta (0, 0)
Screenshot: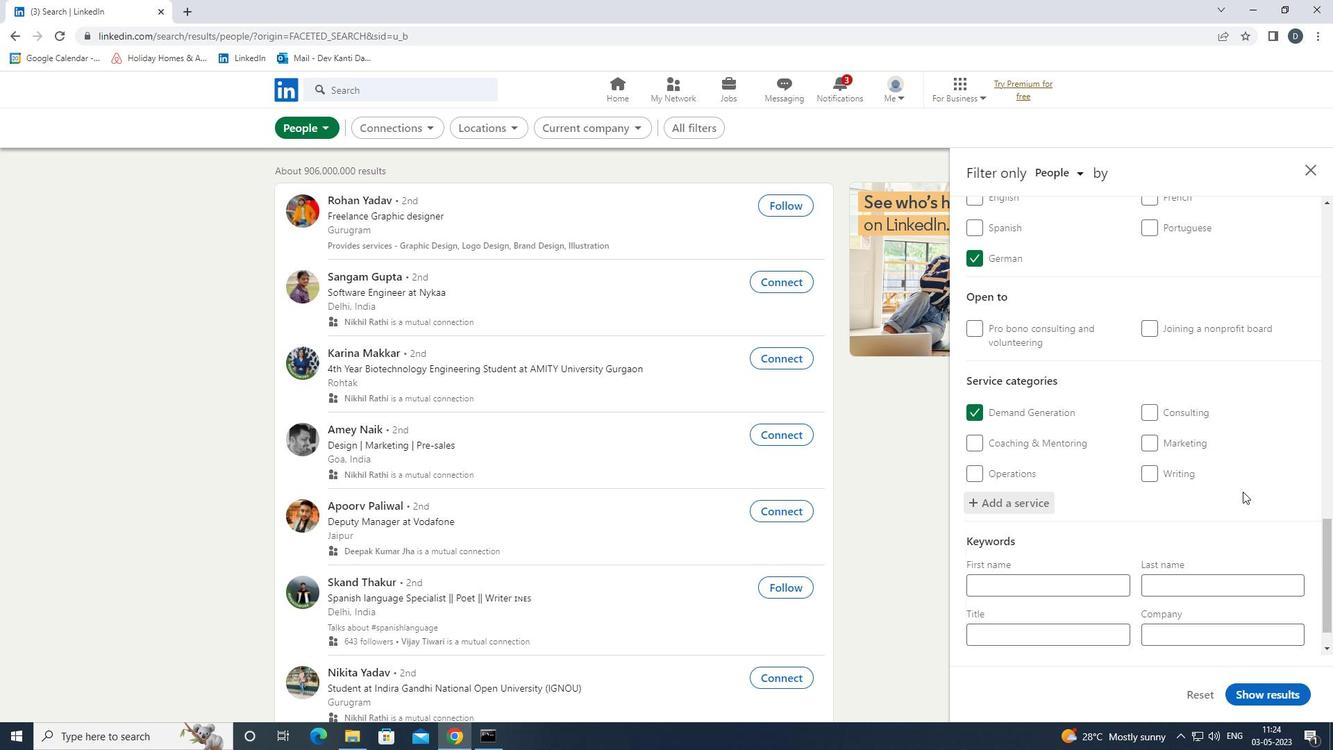 
Action: Mouse moved to (1230, 513)
Screenshot: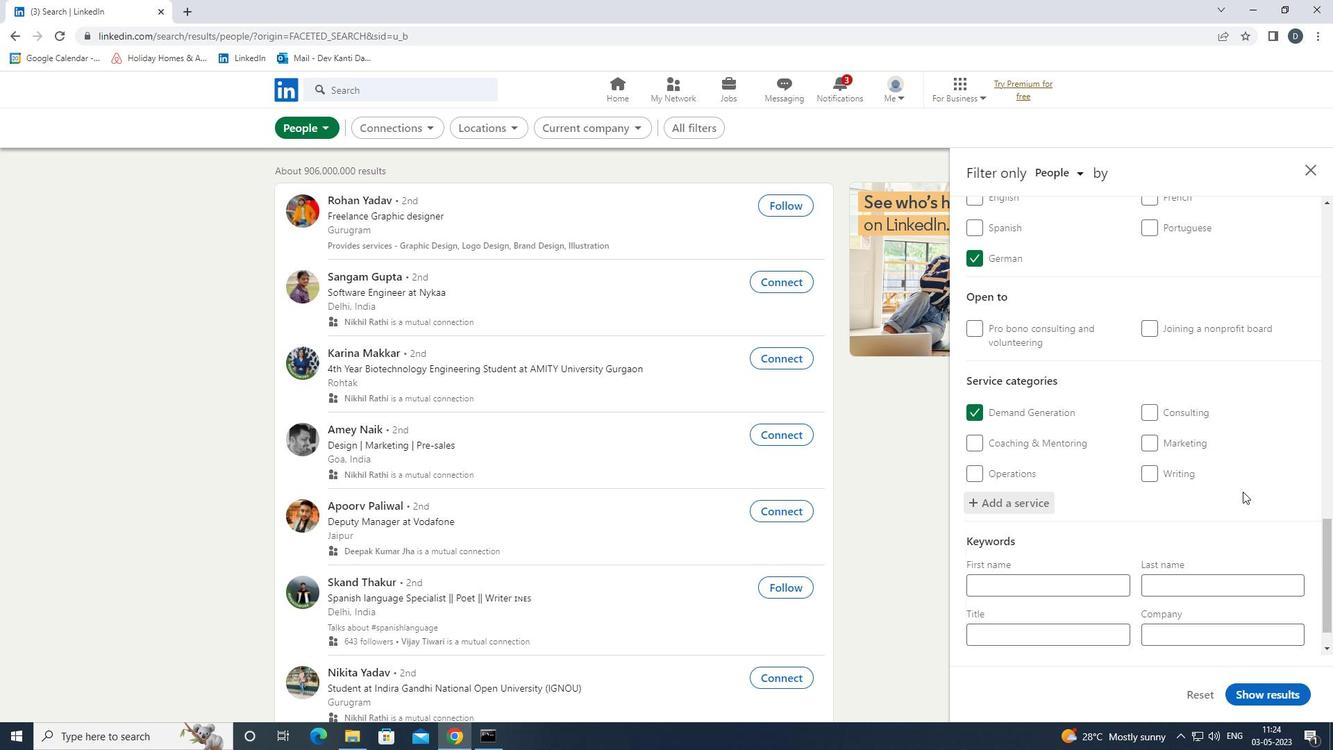 
Action: Mouse scrolled (1230, 512) with delta (0, 0)
Screenshot: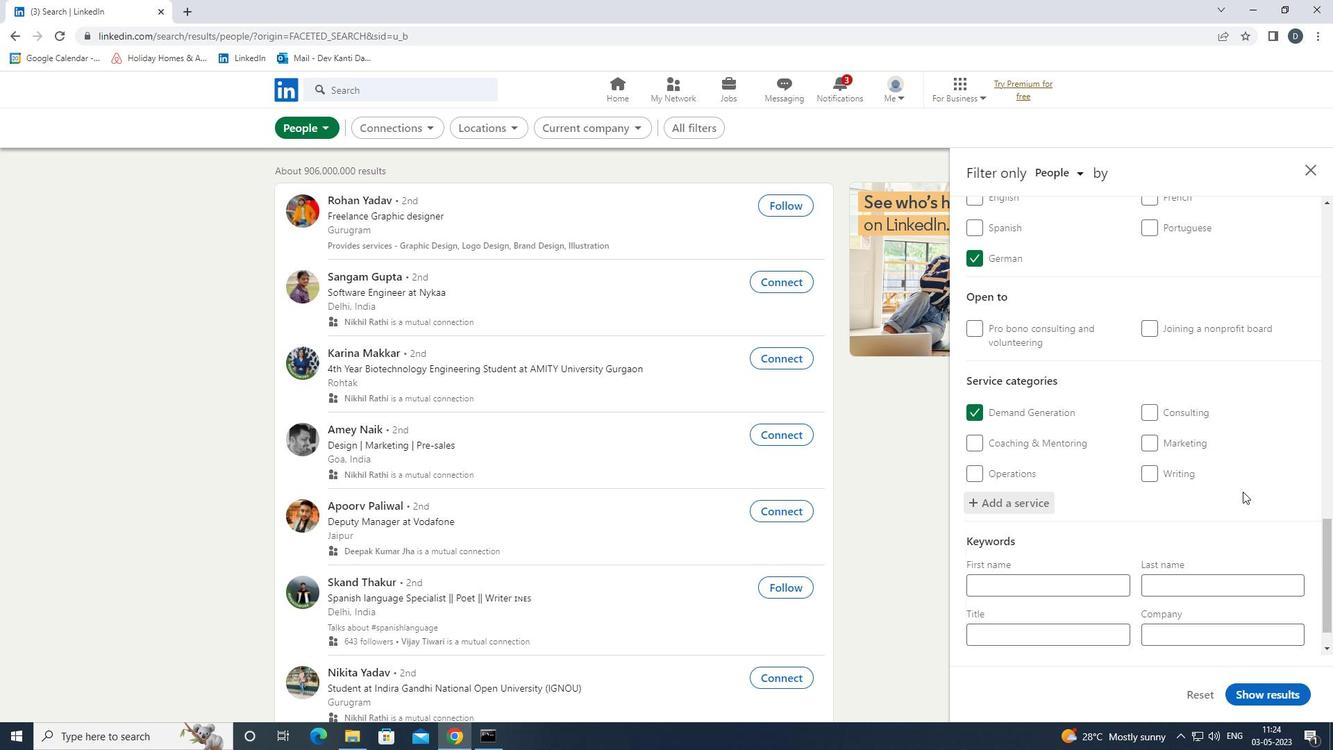 
Action: Mouse moved to (1109, 596)
Screenshot: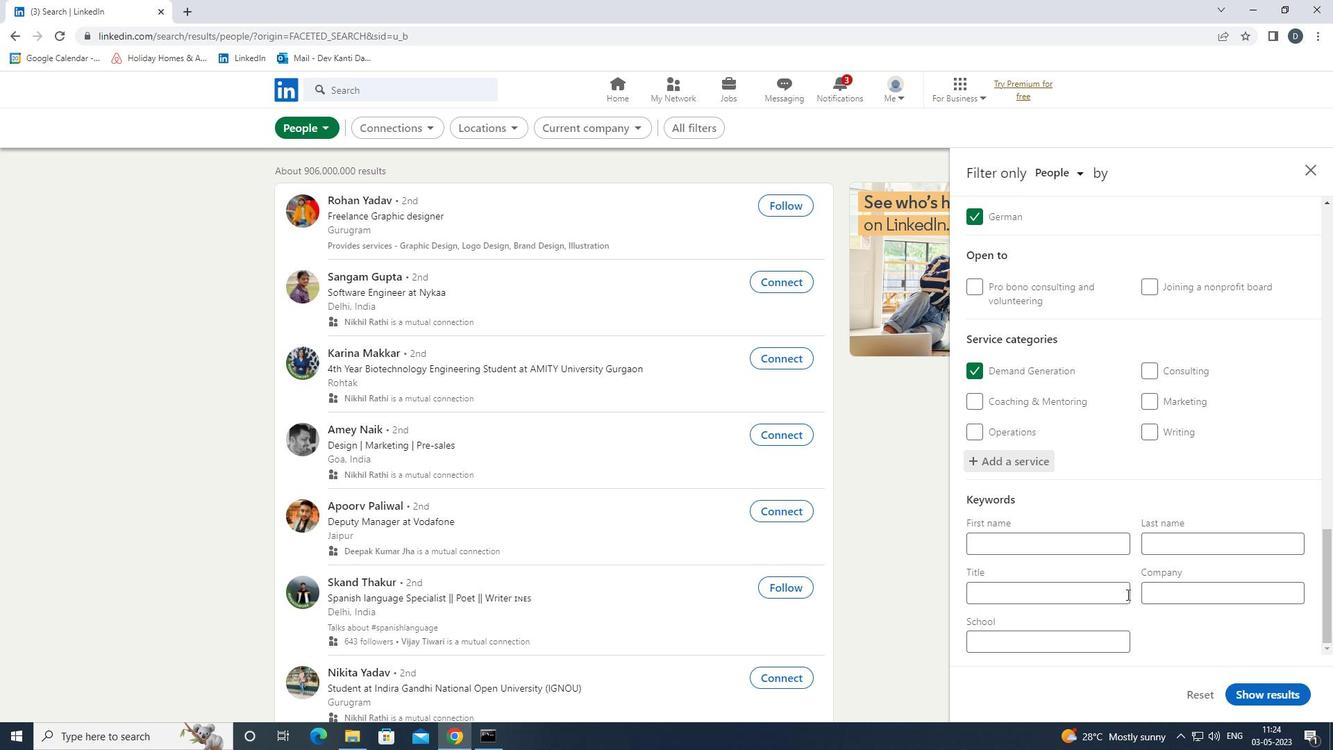 
Action: Mouse pressed left at (1109, 596)
Screenshot: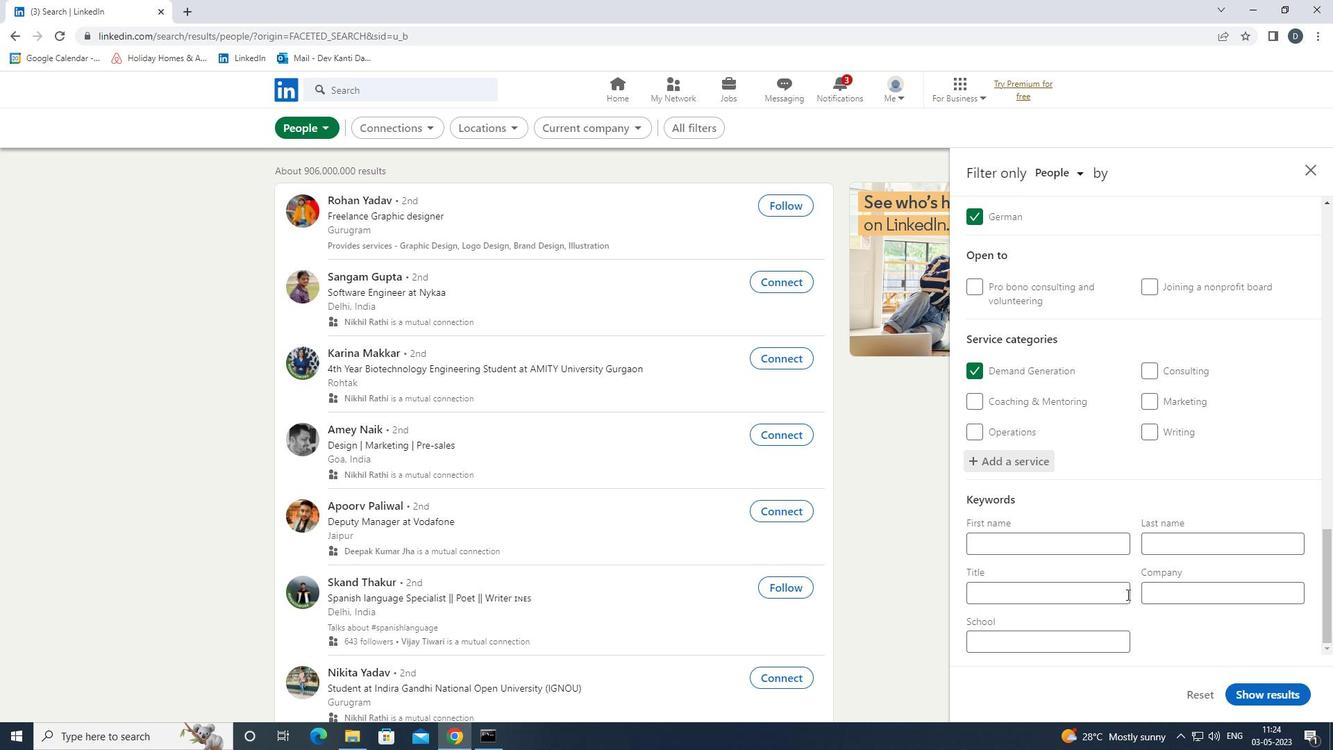 
Action: Mouse moved to (1104, 590)
Screenshot: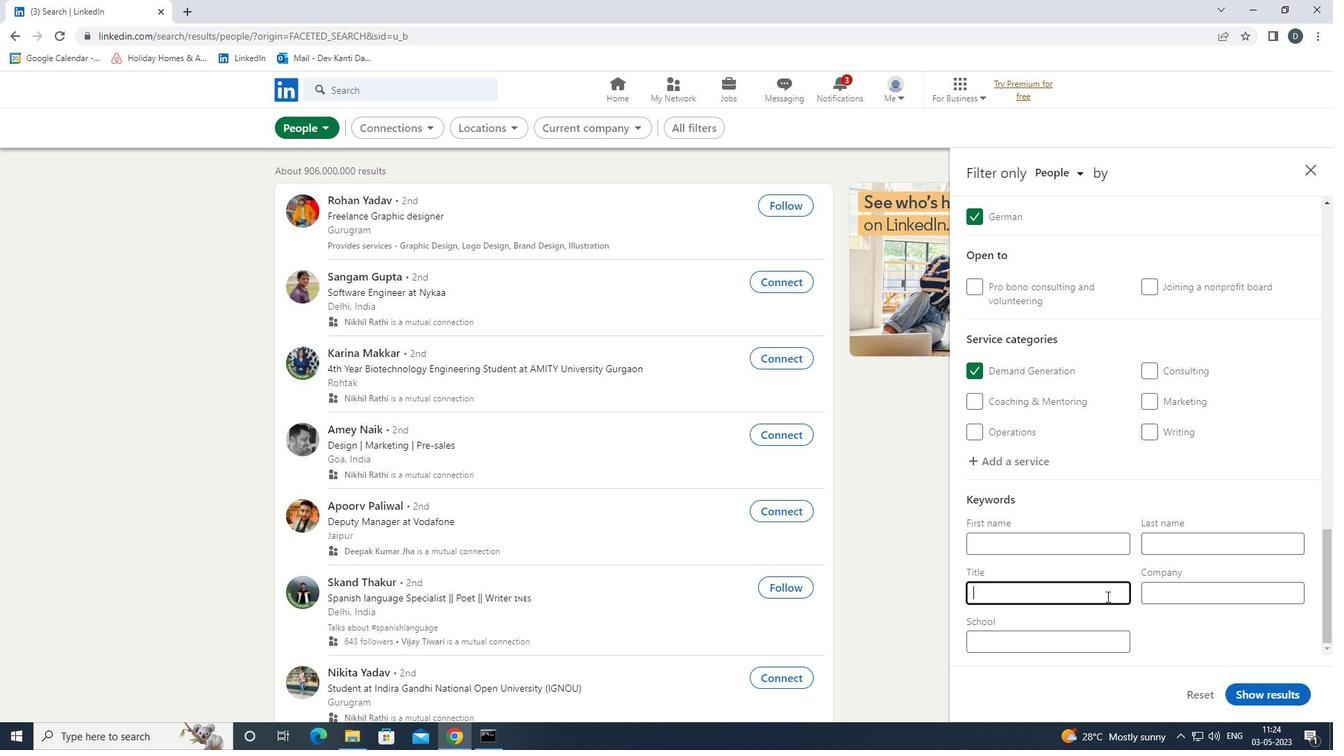 
Action: Key pressed <Key.shift><Key.shift><Key.shift><Key.shift><Key.shift><Key.shift><Key.shift><Key.shift>RESTURANT<Key.space><Key.shift>CHAIN<Key.space><Key.shift><Key.shift>EXECUTIVE
Screenshot: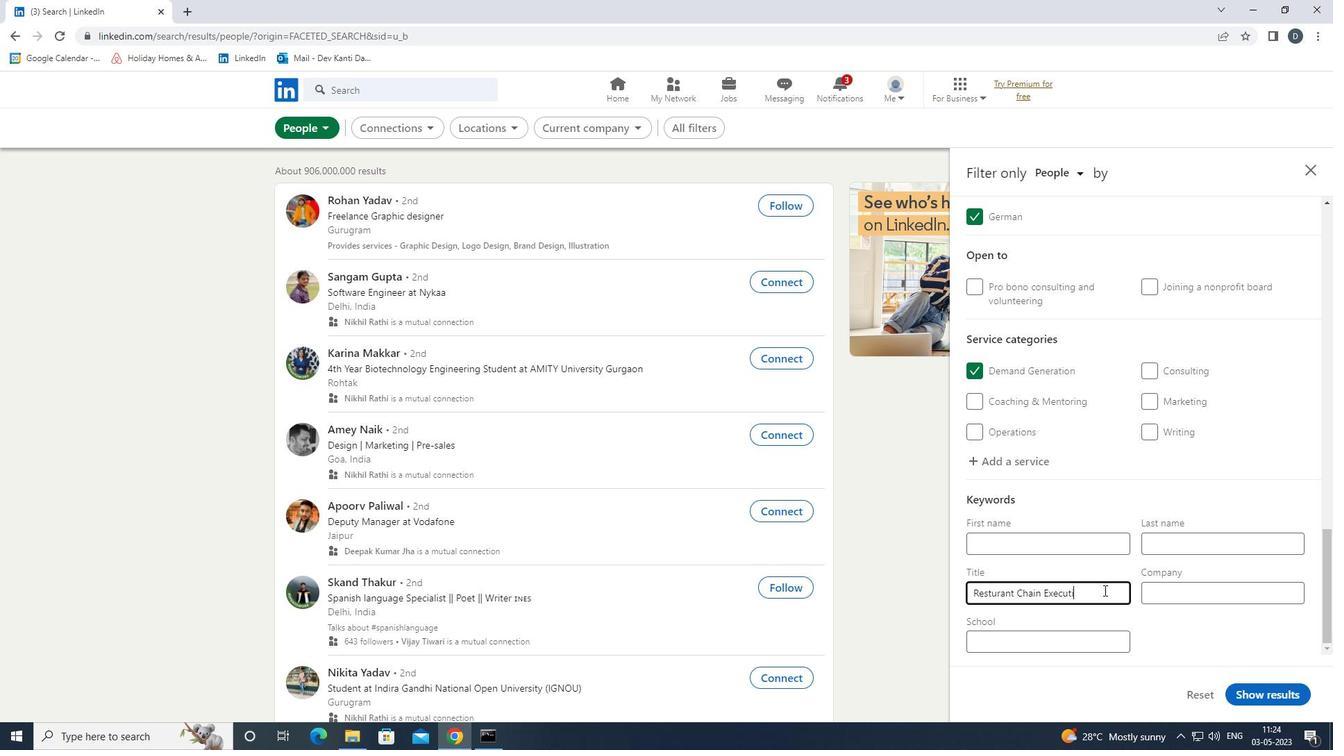 
Action: Mouse moved to (1264, 696)
Screenshot: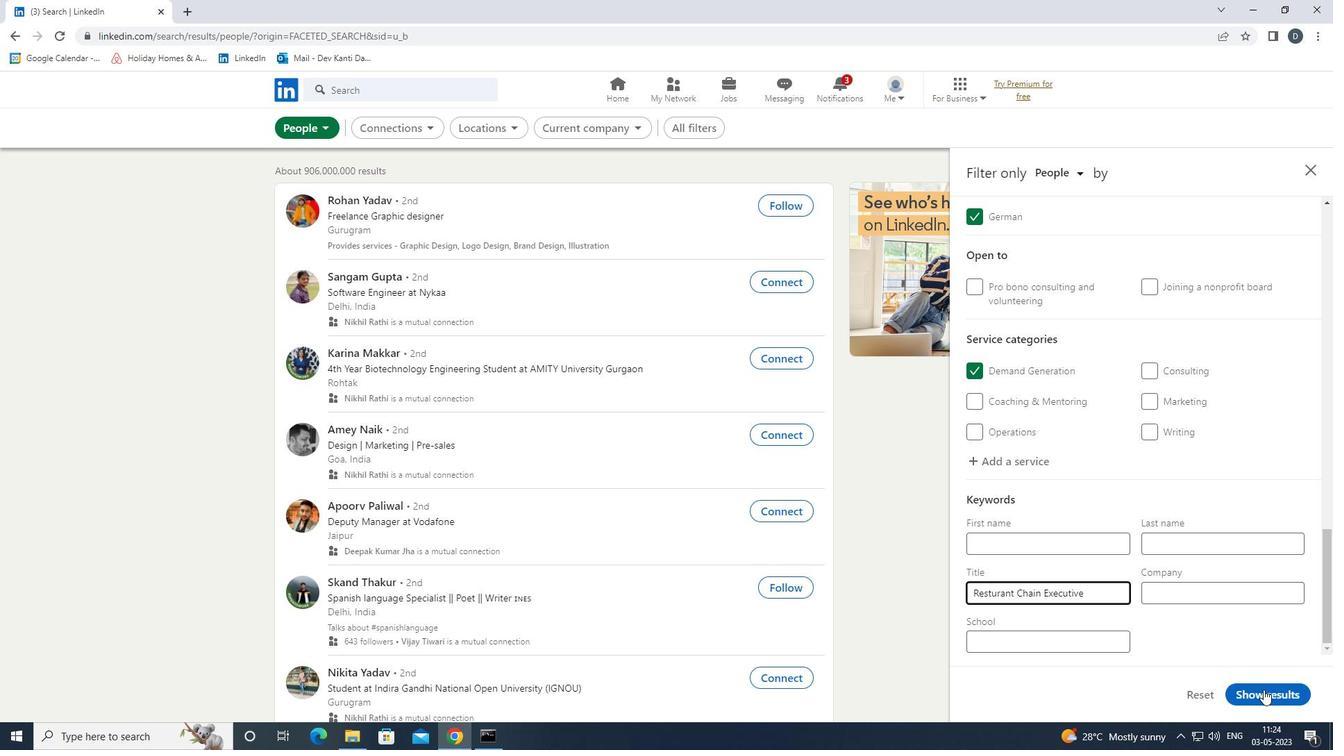 
Action: Mouse pressed left at (1264, 696)
Screenshot: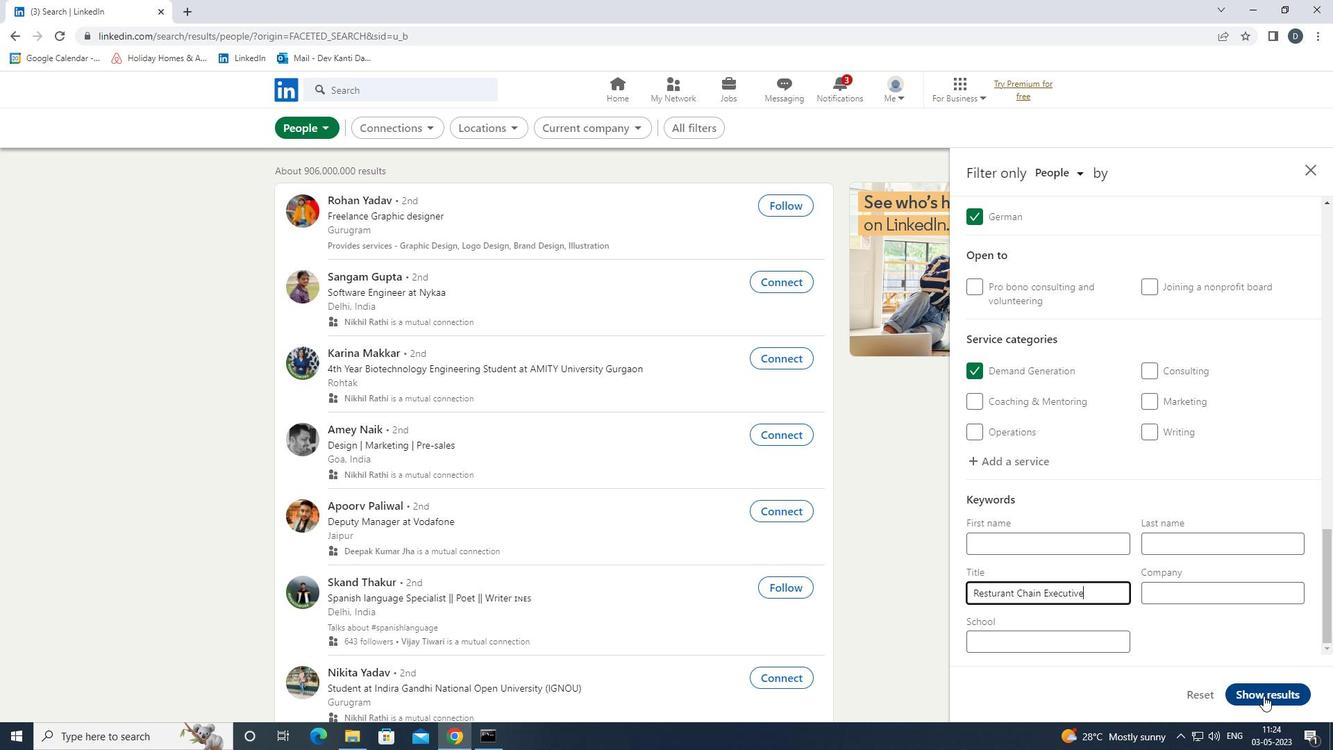 
Action: Mouse moved to (304, 83)
Screenshot: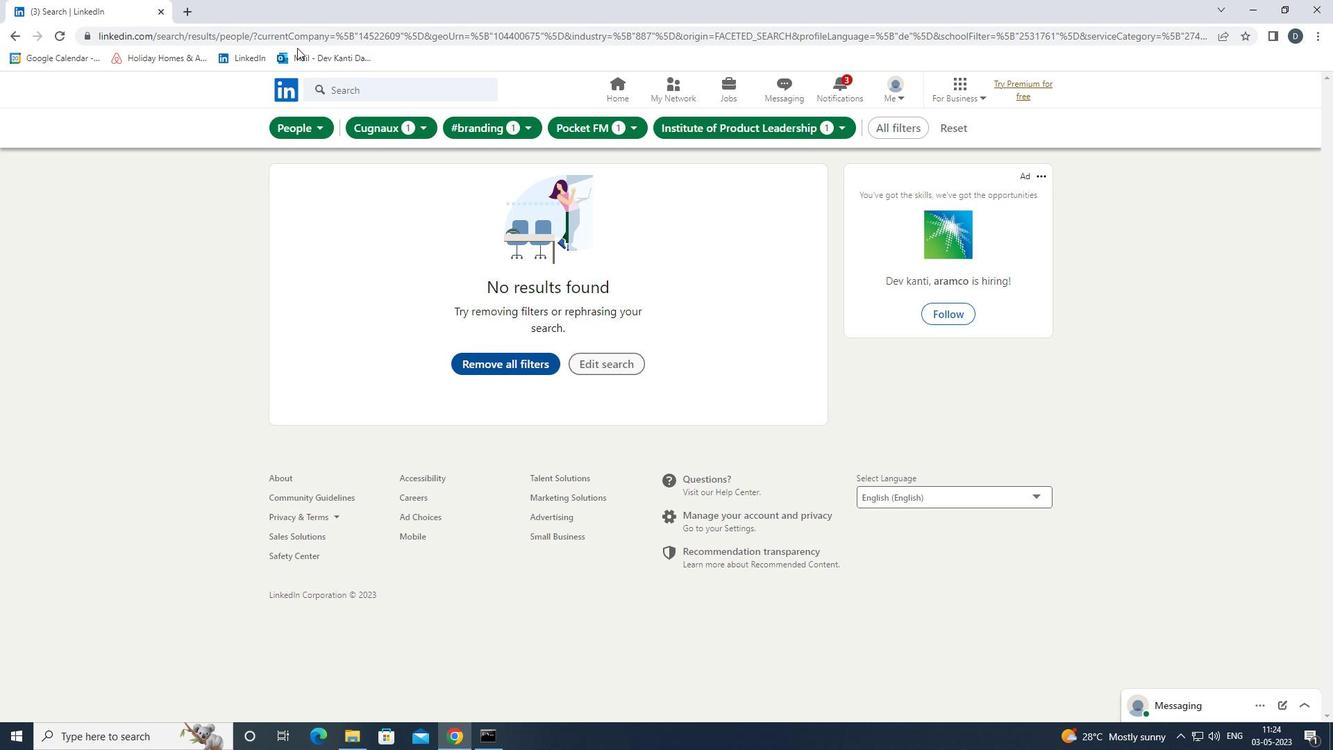 
